 Task: Create path for Expance and place it on expence record page.
Action: Mouse moved to (616, 47)
Screenshot: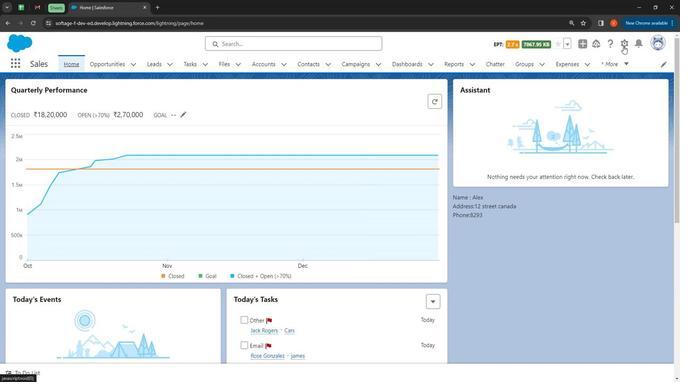 
Action: Mouse pressed left at (616, 47)
Screenshot: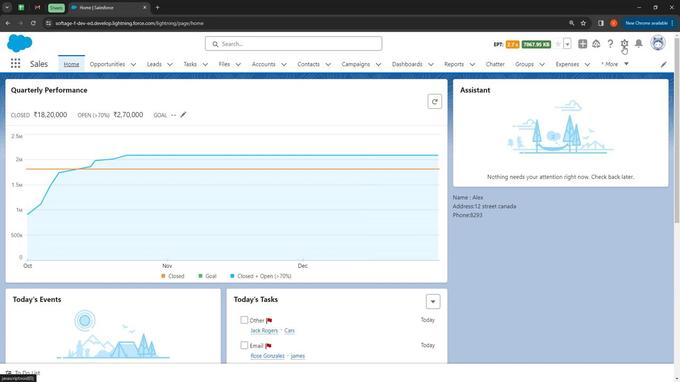 
Action: Mouse moved to (598, 72)
Screenshot: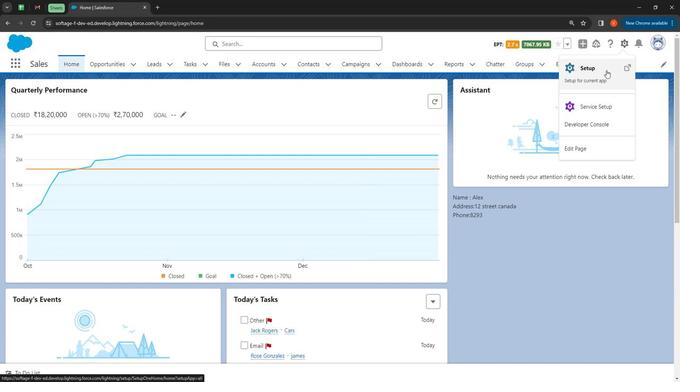 
Action: Mouse pressed left at (598, 72)
Screenshot: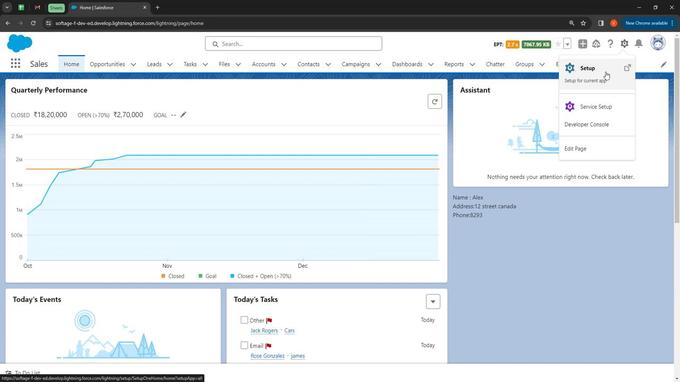 
Action: Mouse moved to (38, 89)
Screenshot: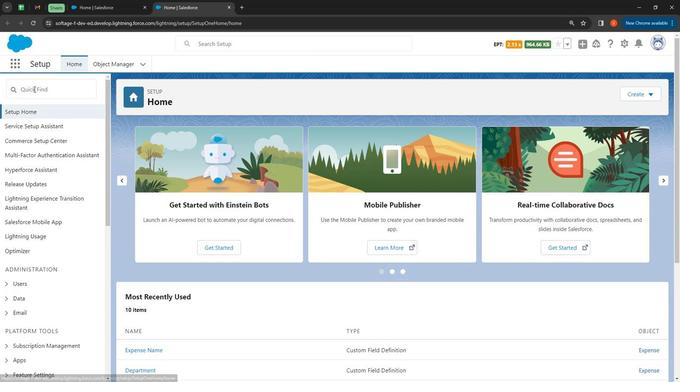 
Action: Mouse pressed left at (38, 89)
Screenshot: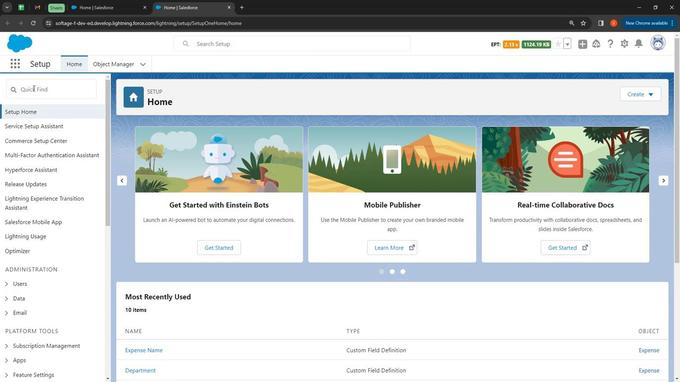 
Action: Mouse moved to (86, 111)
Screenshot: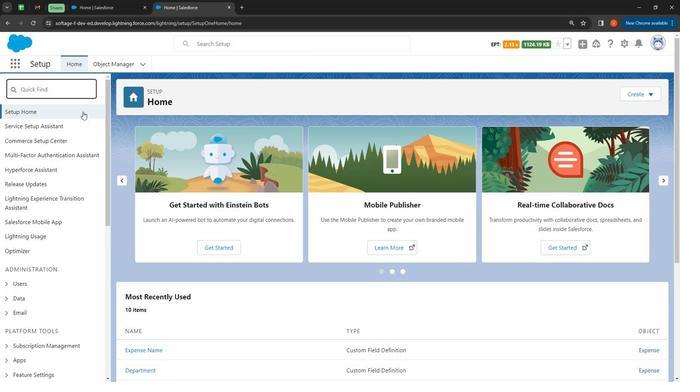 
Action: Key pressed path
Screenshot: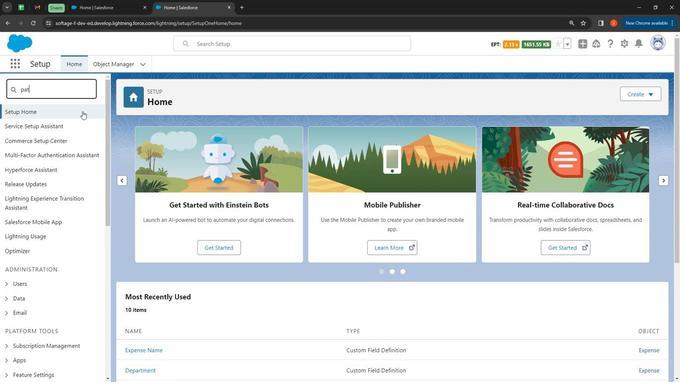 
Action: Mouse moved to (53, 127)
Screenshot: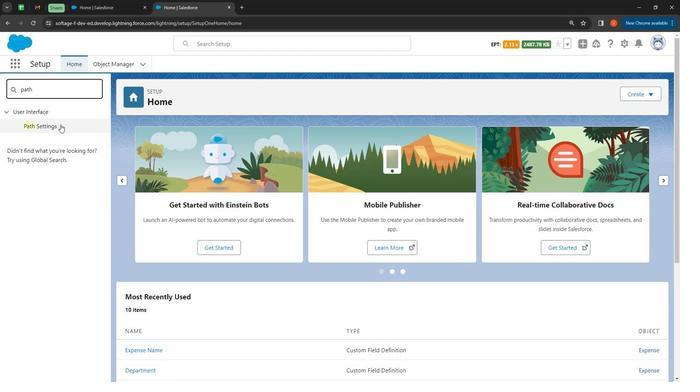 
Action: Mouse pressed left at (53, 127)
Screenshot: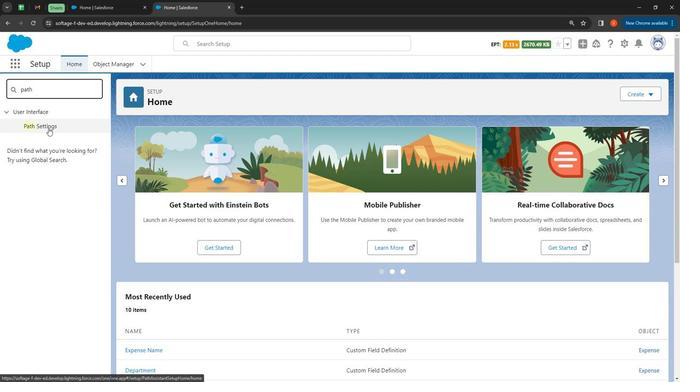 
Action: Mouse moved to (371, 283)
Screenshot: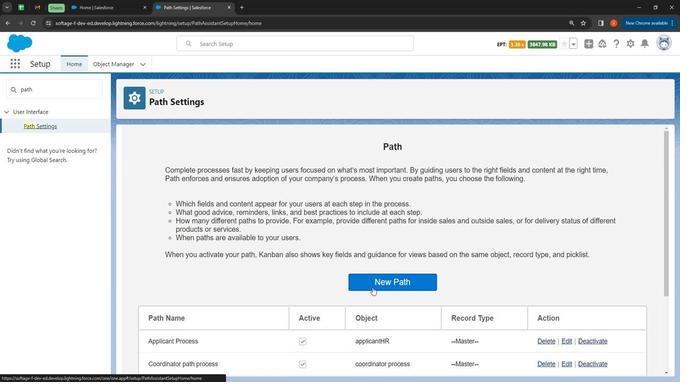 
Action: Mouse pressed left at (371, 283)
Screenshot: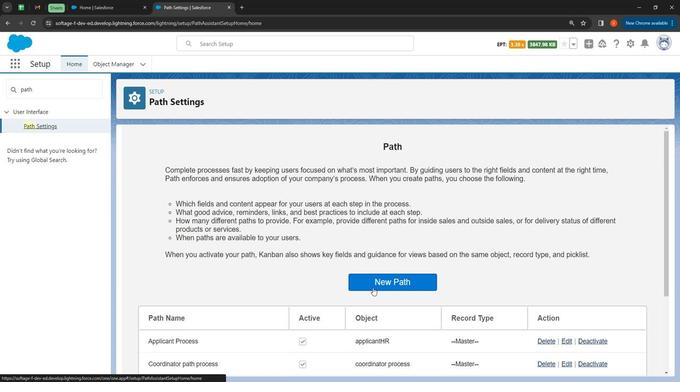 
Action: Mouse moved to (334, 145)
Screenshot: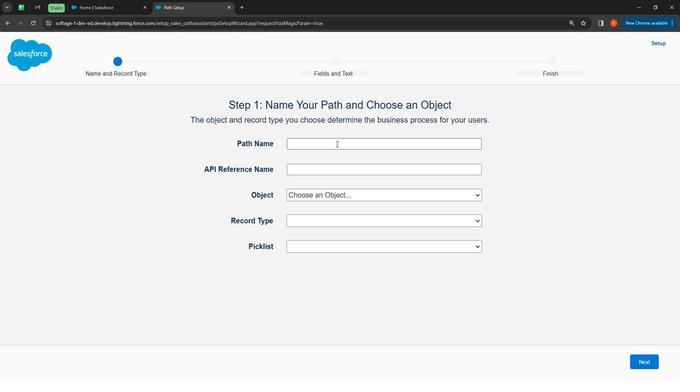 
Action: Mouse pressed left at (334, 145)
Screenshot: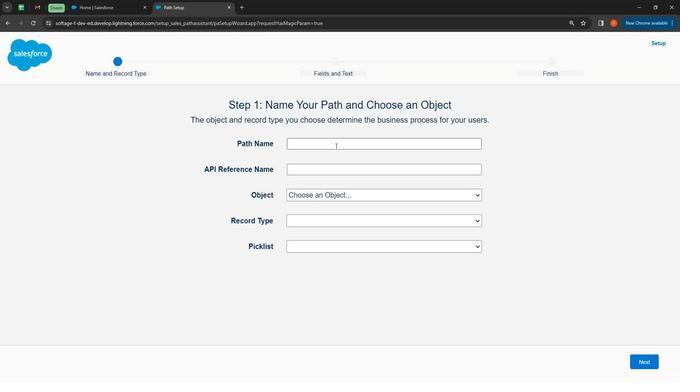 
Action: Mouse moved to (300, 1)
Screenshot: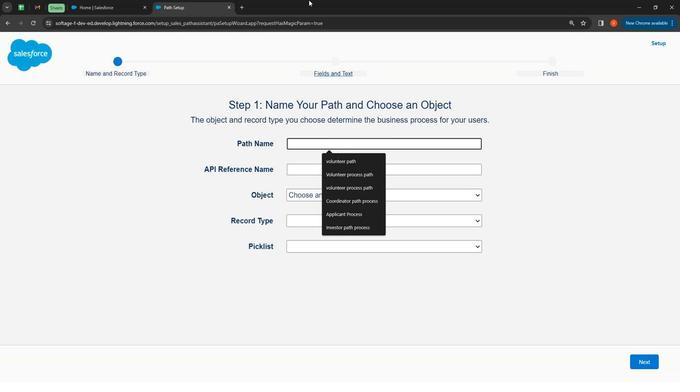 
Action: Key pressed <Key.shift>
Screenshot: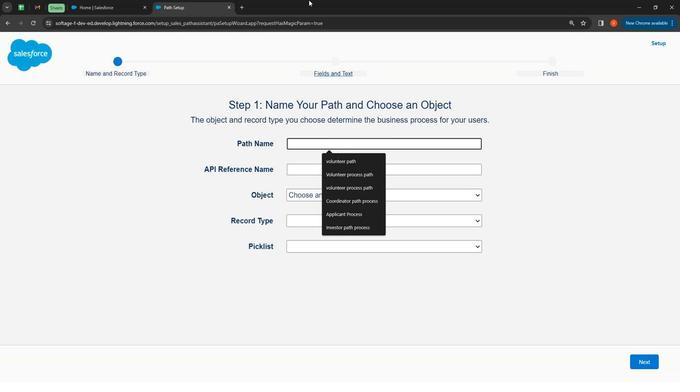 
Action: Mouse moved to (299, 2)
Screenshot: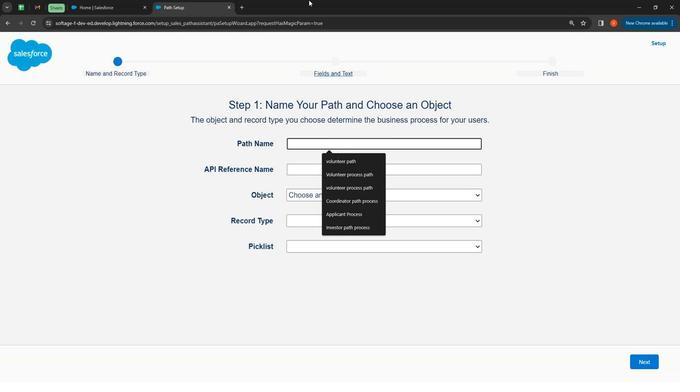 
Action: Key pressed <Key.shift><Key.shift><Key.shift><Key.shift><Key.shift><Key.shift><Key.shift>P
Screenshot: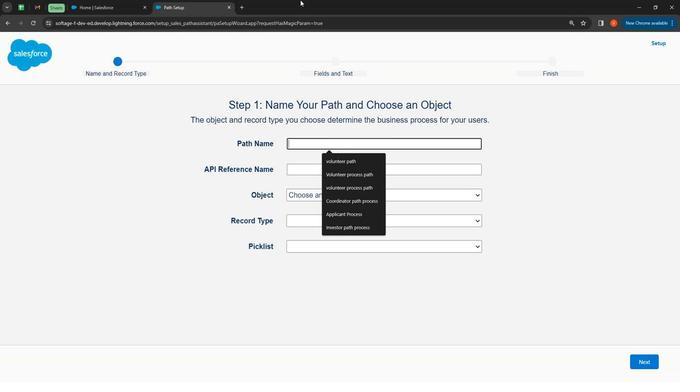 
Action: Mouse moved to (299, 3)
Screenshot: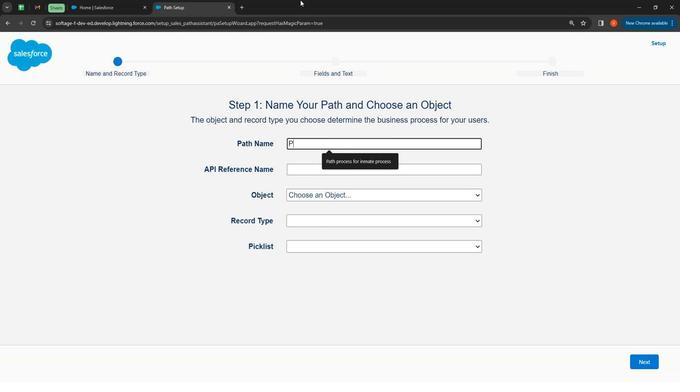 
Action: Key pressed ath<Key.space>for<Key.space><Key.shift><Key.shift><Key.shift><Key.shift><Key.shift><Key.shift><Key.shift><Key.shift><Key.shift><Key.shift><Key.shift><Key.shift><Key.shift><Key.shift>I<Key.backspace><Key.shift>Expense<Key.space>
Screenshot: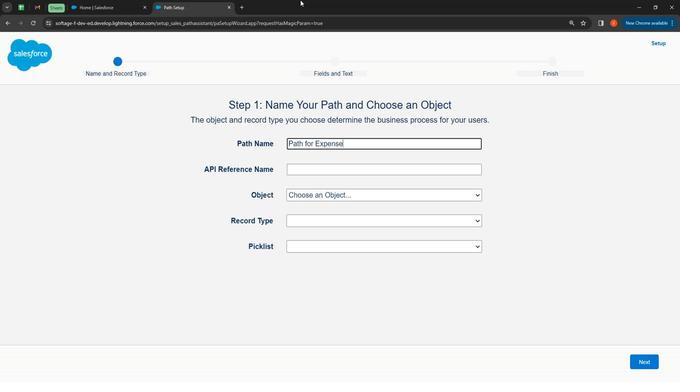 
Action: Mouse moved to (321, 168)
Screenshot: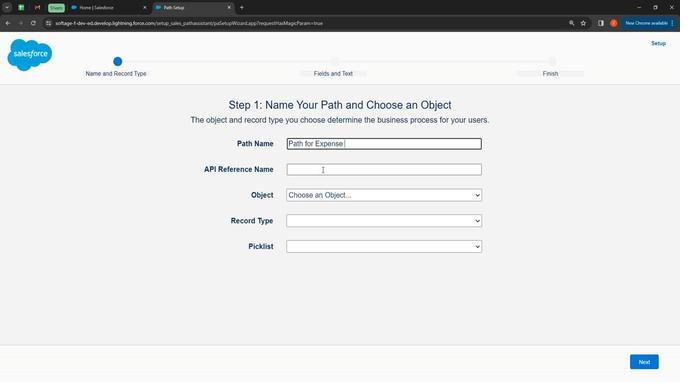 
Action: Mouse pressed left at (321, 168)
Screenshot: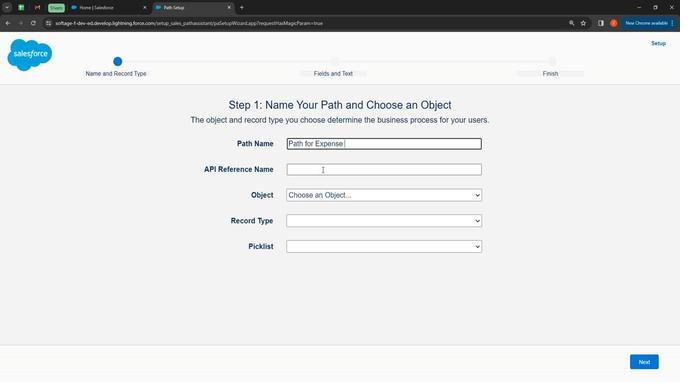 
Action: Mouse moved to (321, 164)
Screenshot: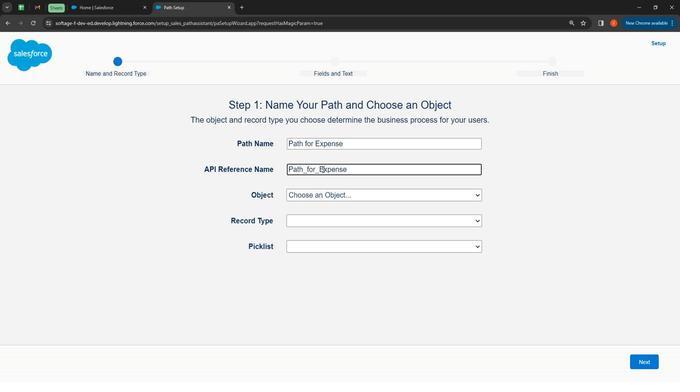 
Action: Key pressed <Key.shift>
Screenshot: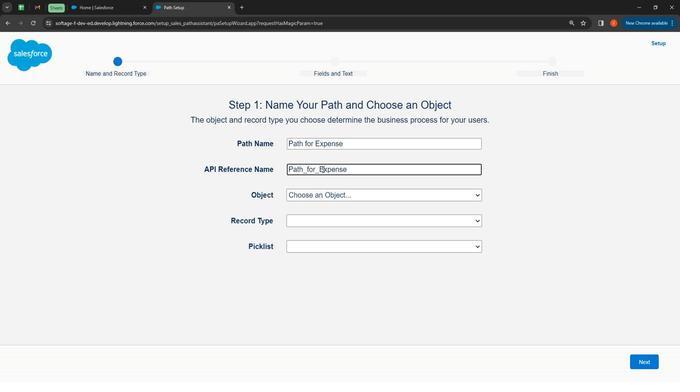 
Action: Mouse moved to (296, 140)
Screenshot: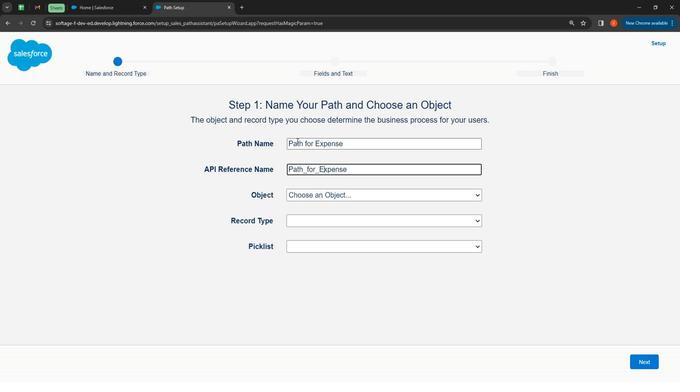 
Action: Key pressed <Key.shift><Key.shift><Key.shift>
Screenshot: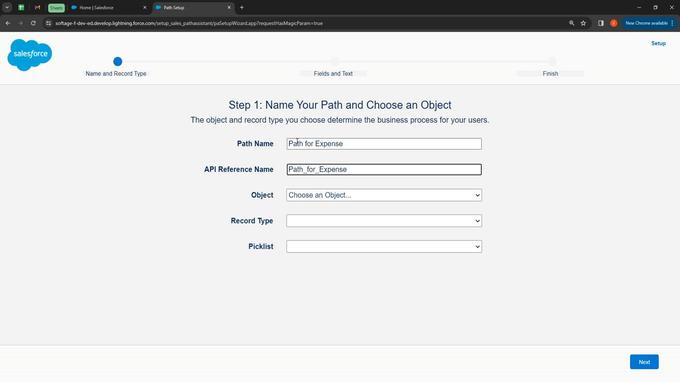 
Action: Mouse moved to (332, 187)
Screenshot: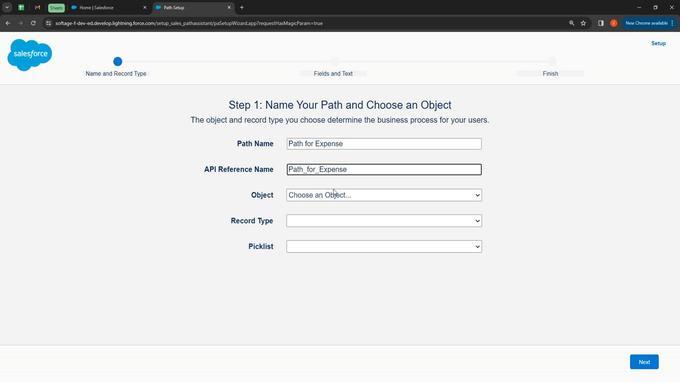 
Action: Mouse pressed left at (332, 187)
Screenshot: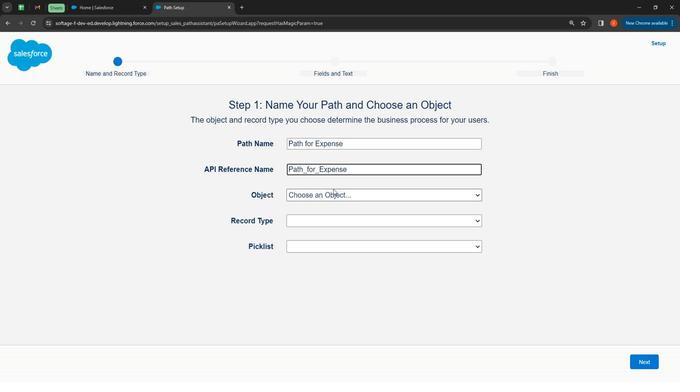 
Action: Mouse moved to (349, 94)
Screenshot: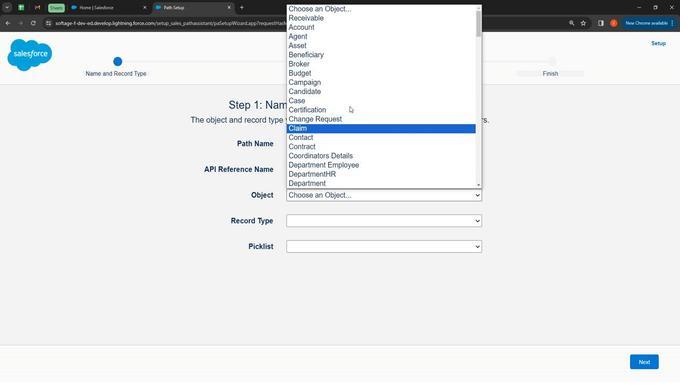 
Action: Key pressed eeeee
Screenshot: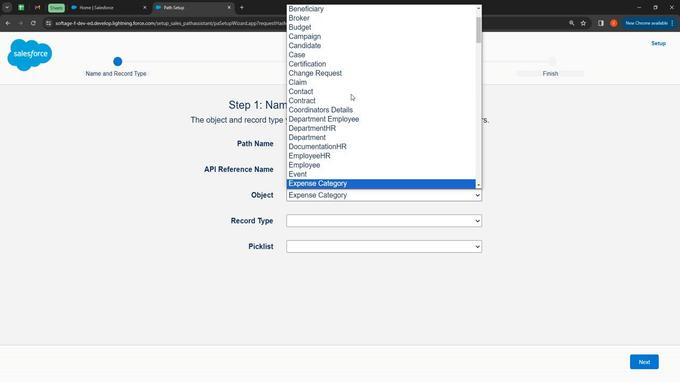 
Action: Mouse moved to (349, 94)
Screenshot: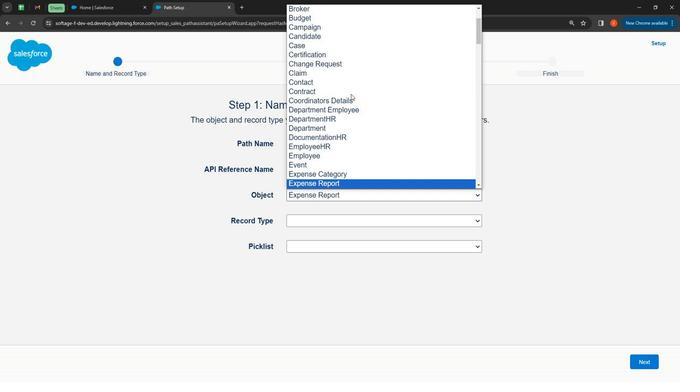 
Action: Key pressed eeeeeeee
Screenshot: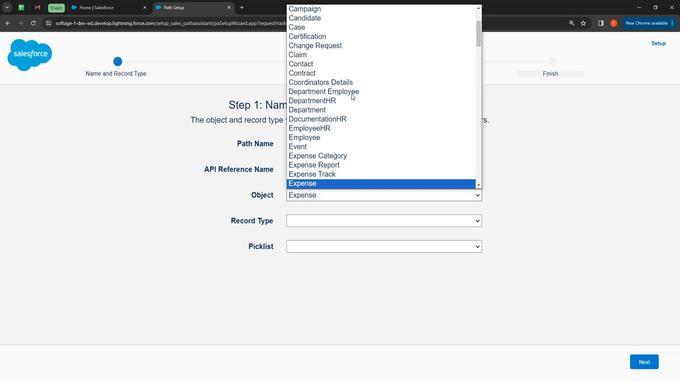 
Action: Mouse moved to (475, 43)
Screenshot: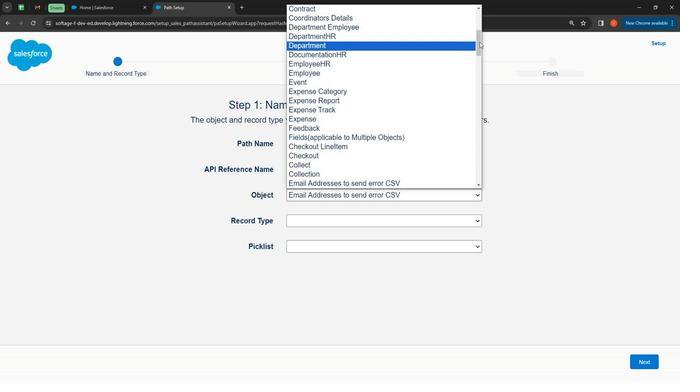
Action: Mouse pressed left at (475, 43)
Screenshot: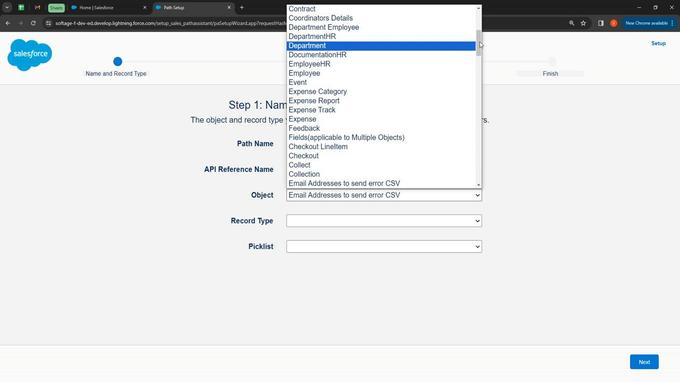 
Action: Mouse moved to (342, 113)
Screenshot: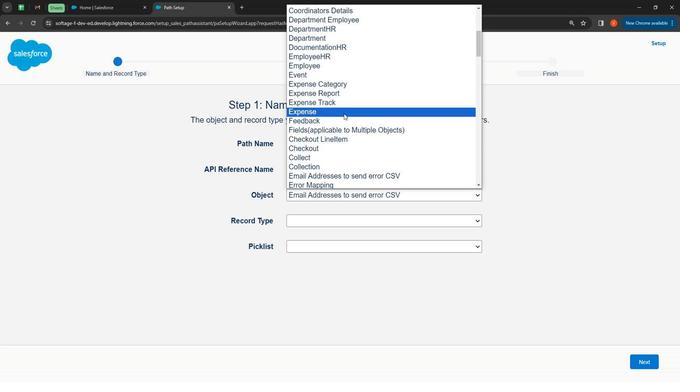 
Action: Mouse pressed left at (342, 113)
Screenshot: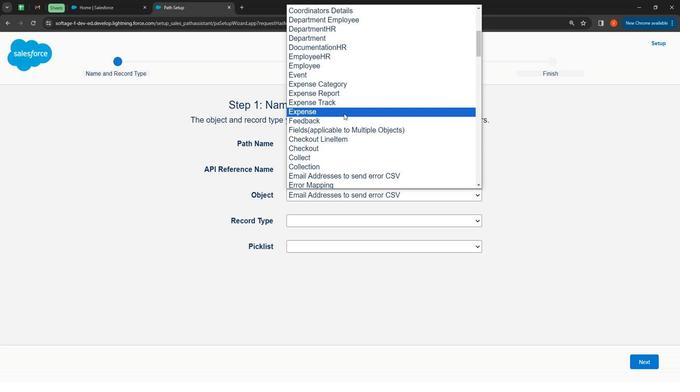 
Action: Mouse moved to (315, 217)
Screenshot: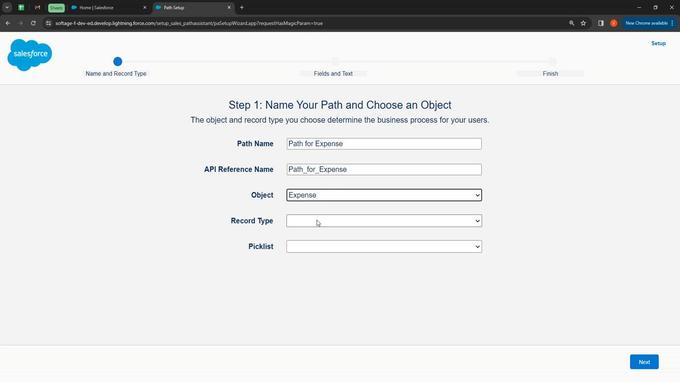 
Action: Mouse pressed left at (315, 217)
Screenshot: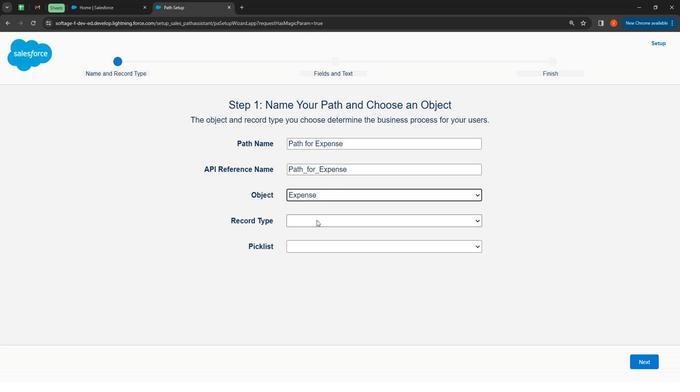
Action: Mouse moved to (319, 241)
Screenshot: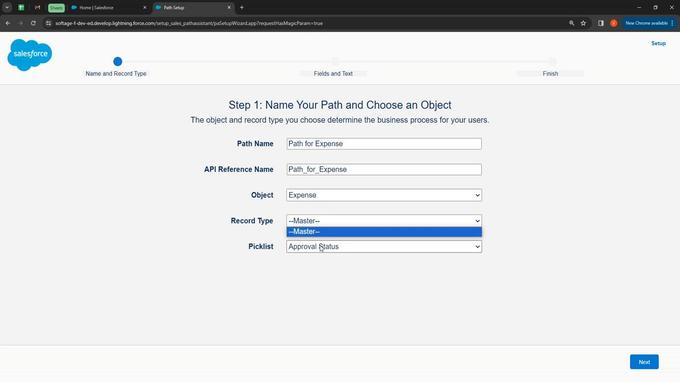 
Action: Mouse pressed left at (319, 241)
Screenshot: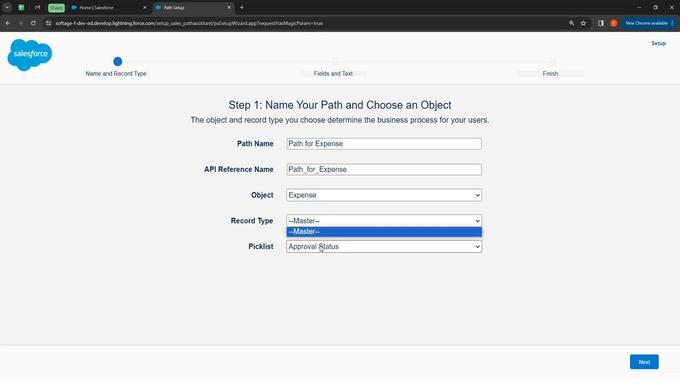 
Action: Mouse moved to (334, 252)
Screenshot: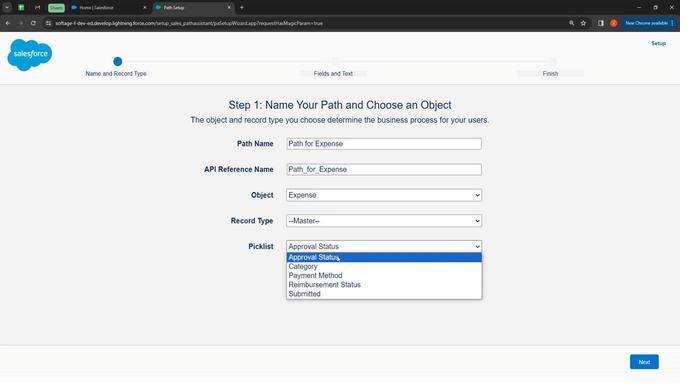 
Action: Mouse pressed left at (334, 252)
Screenshot: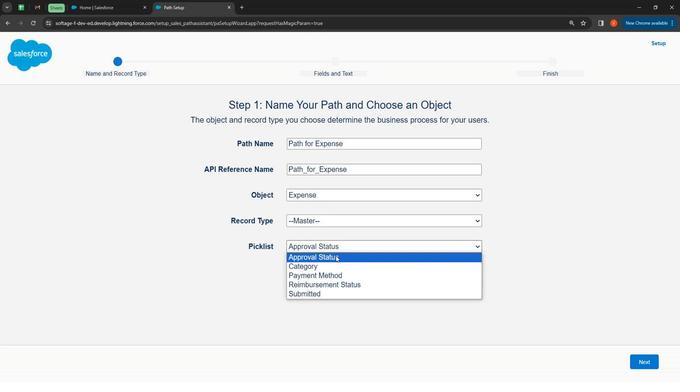 
Action: Mouse moved to (642, 355)
Screenshot: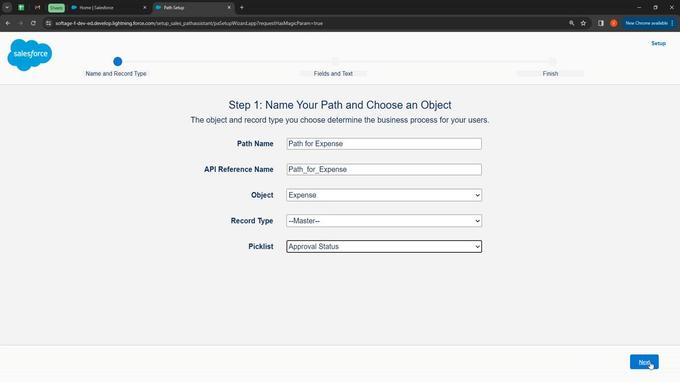 
Action: Mouse pressed left at (642, 355)
Screenshot: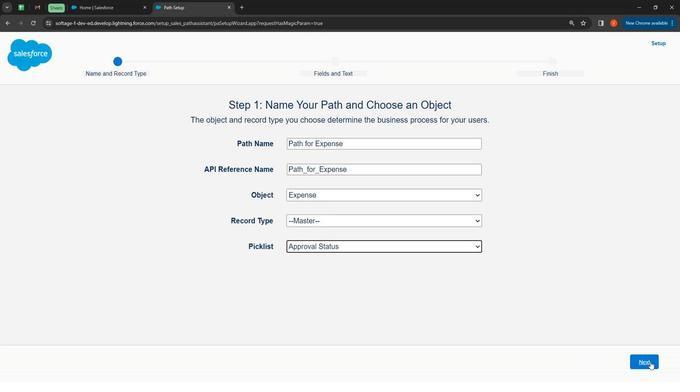 
Action: Mouse moved to (345, 231)
Screenshot: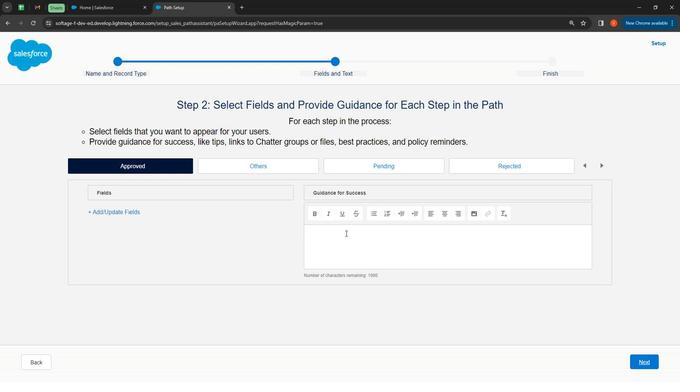 
Action: Mouse pressed left at (345, 231)
Screenshot: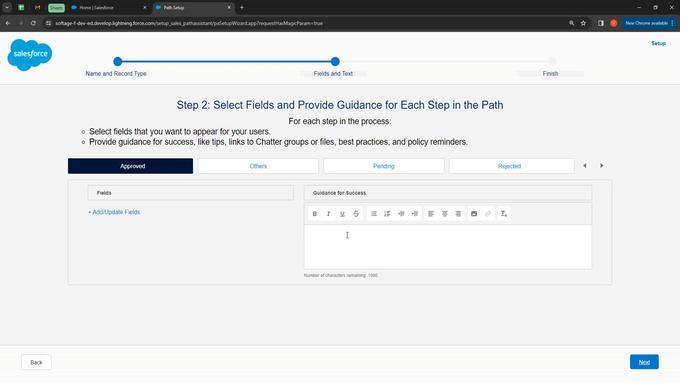 
Action: Mouse moved to (352, 219)
Screenshot: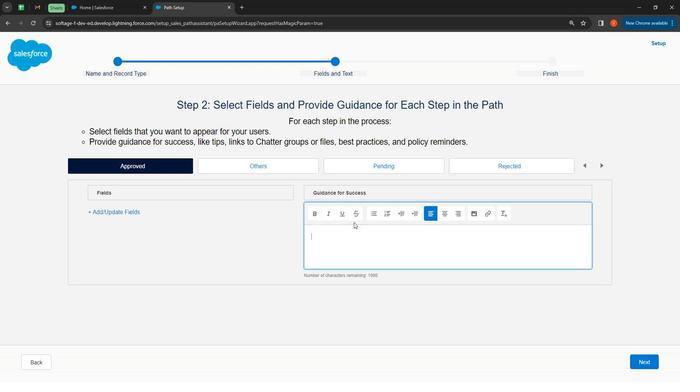 
Action: Key pressed <Key.shift>
Screenshot: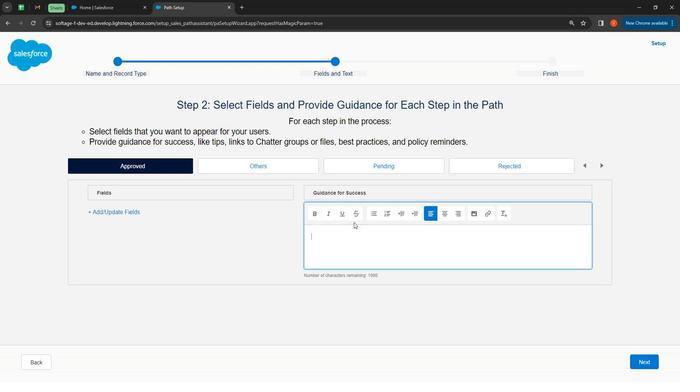 
Action: Mouse moved to (285, 92)
Screenshot: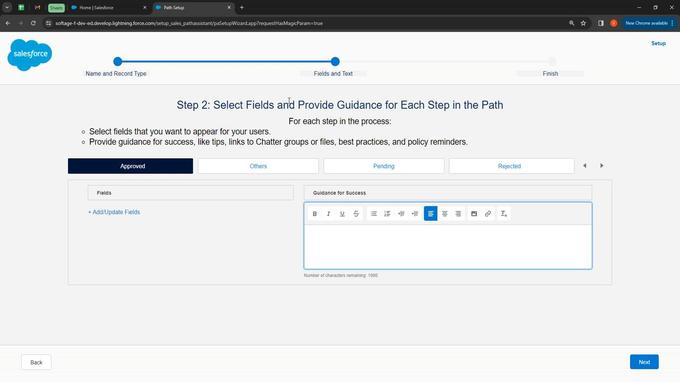 
Action: Key pressed <Key.shift><Key.shift><Key.shift><Key.shift><Key.shift><Key.shift><Key.shift><Key.shift><Key.shift><Key.shift><Key.shift><Key.shift><Key.shift><Key.shift><Key.shift>Approved<Key.space><Key.shift>Define<Key.space>weather<Key.space>your
Screenshot: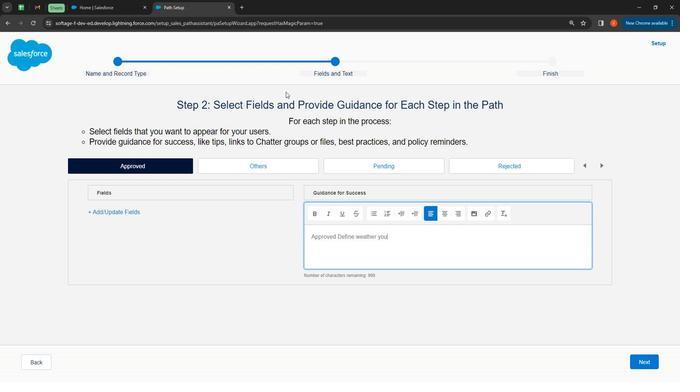 
Action: Mouse moved to (285, 92)
Screenshot: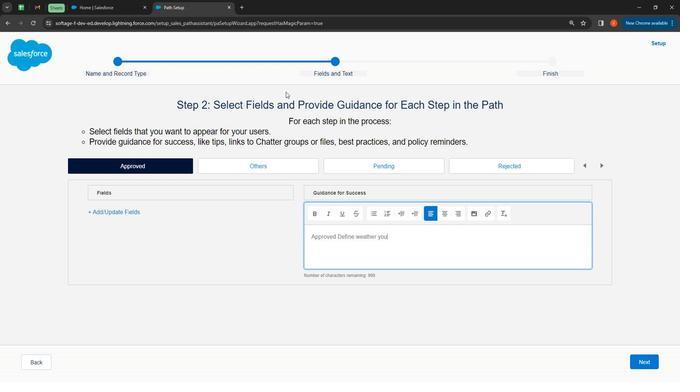 
Action: Key pressed <Key.space><Key.shift><Key.shift><Key.shift><Key.shift><Key.shift><Key.shift><Key.shift><Key.shift><Key.shift><Key.shift><Key.shift><Key.shift><Key.shift><Key.shift><Key.shift><Key.shift><Key.shift><Key.shift><Key.shift>Expanse<Key.space>is<Key.space><Key.shift>Approved<Key.space>or<Key.space>not
Screenshot: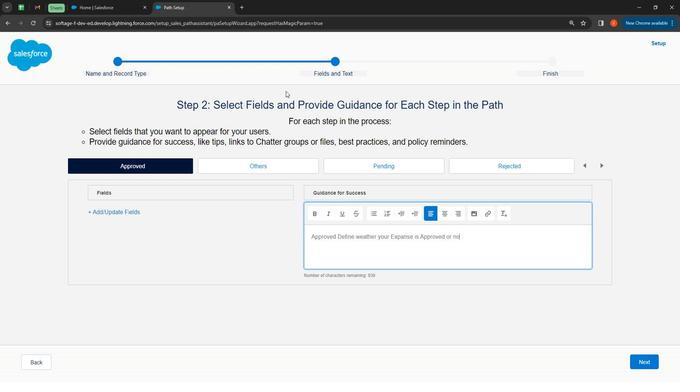 
Action: Mouse moved to (469, 235)
Screenshot: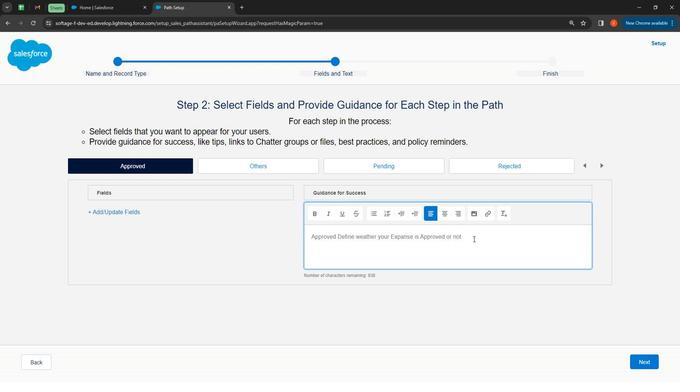 
Action: Mouse pressed left at (469, 235)
Screenshot: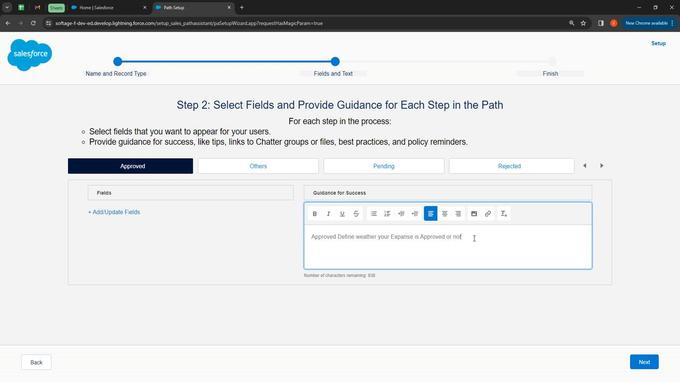 
Action: Mouse moved to (328, 210)
Screenshot: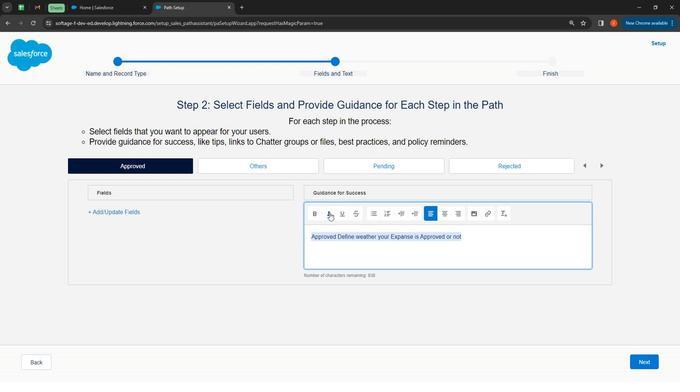 
Action: Mouse pressed left at (328, 210)
Screenshot: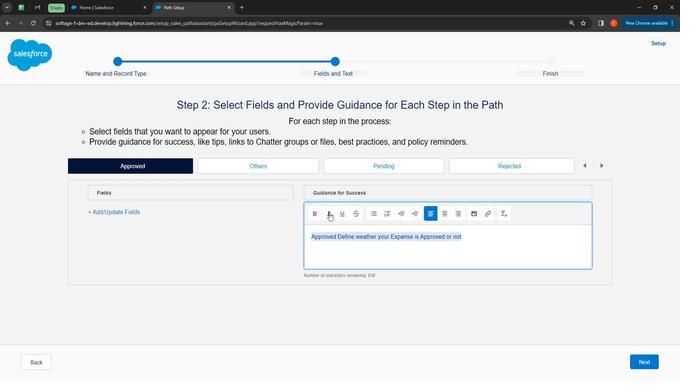 
Action: Mouse moved to (320, 211)
Screenshot: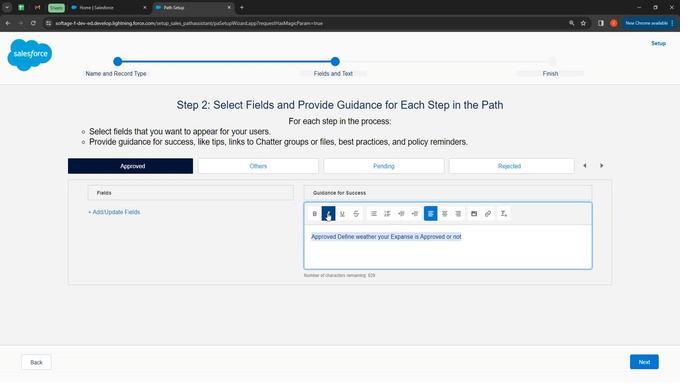 
Action: Mouse pressed left at (320, 211)
Screenshot: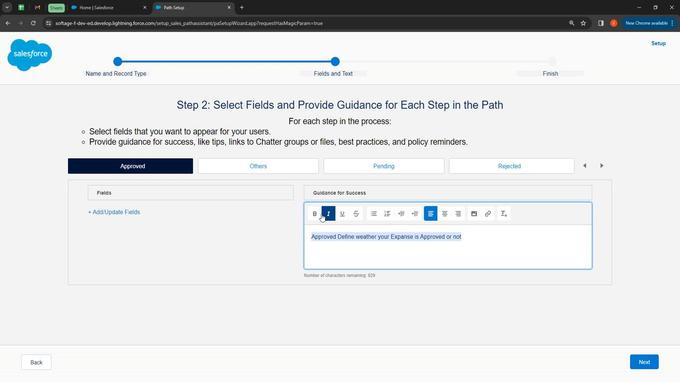 
Action: Mouse moved to (314, 210)
Screenshot: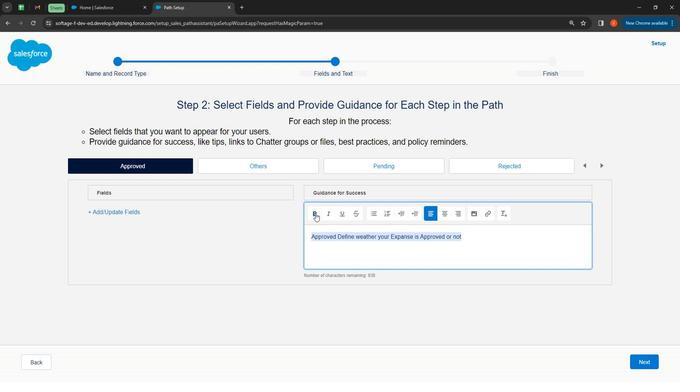 
Action: Mouse pressed left at (314, 210)
Screenshot: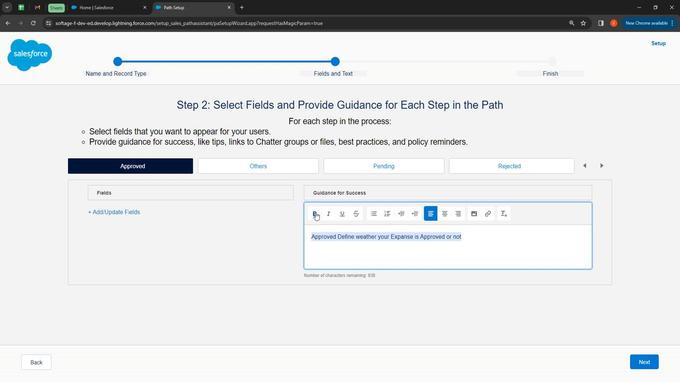 
Action: Mouse moved to (327, 211)
Screenshot: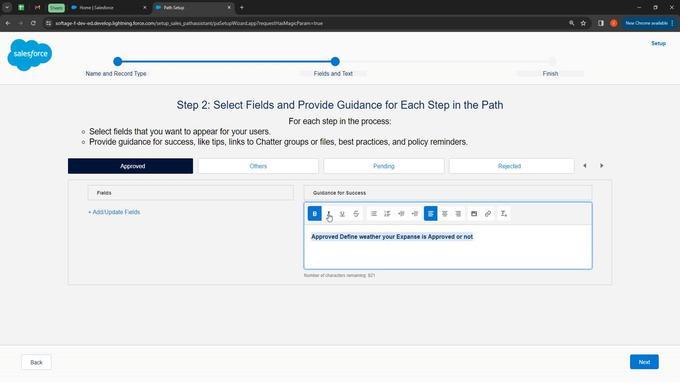 
Action: Mouse pressed left at (327, 211)
Screenshot: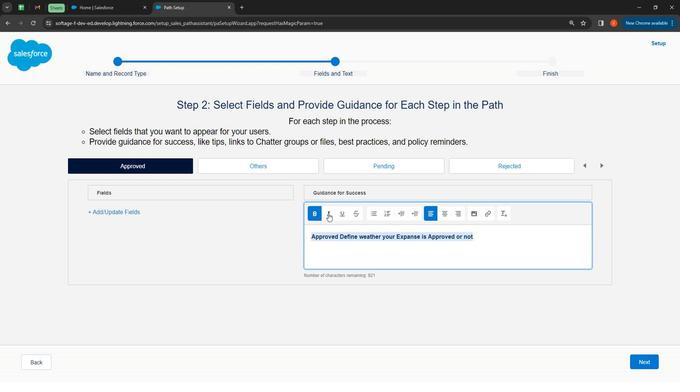 
Action: Mouse moved to (345, 246)
Screenshot: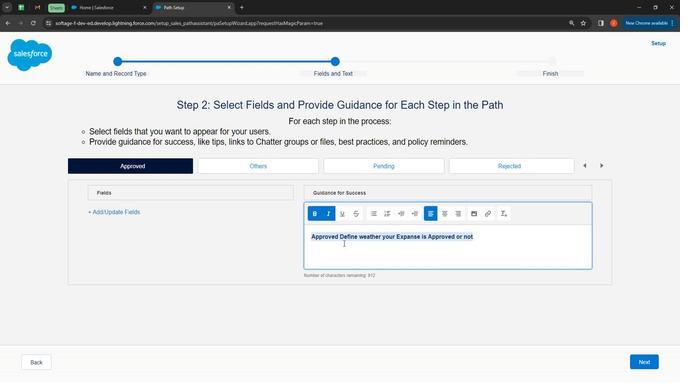 
Action: Mouse pressed left at (345, 246)
Screenshot: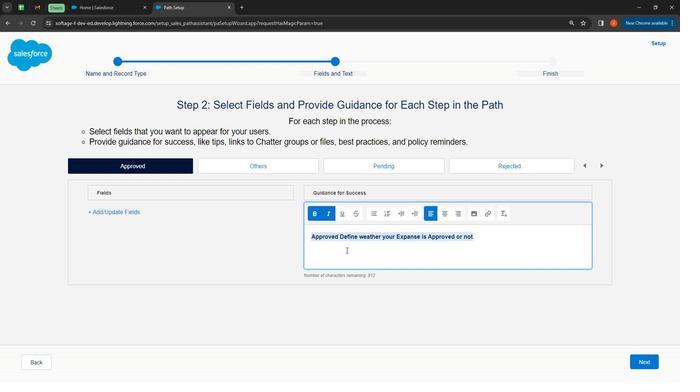 
Action: Mouse moved to (453, 233)
Screenshot: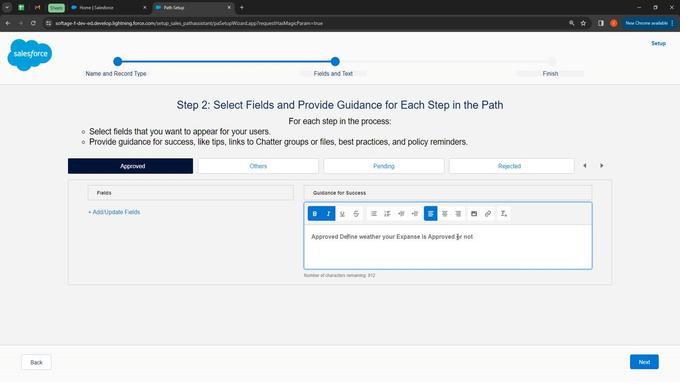 
Action: Mouse pressed left at (453, 233)
Screenshot: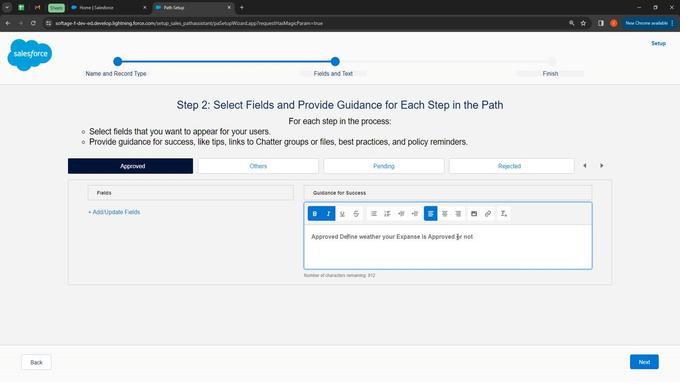 
Action: Mouse moved to (472, 230)
Screenshot: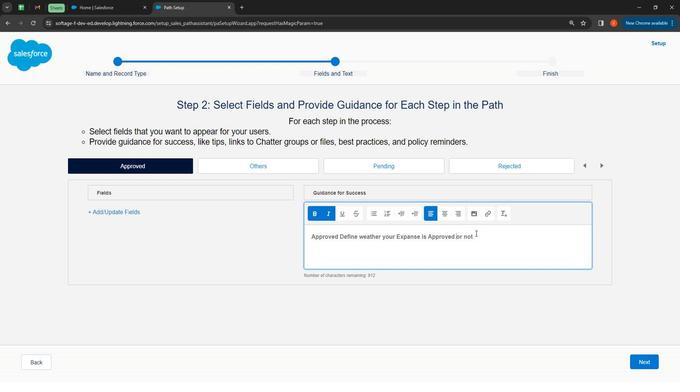 
Action: Mouse pressed left at (472, 230)
Screenshot: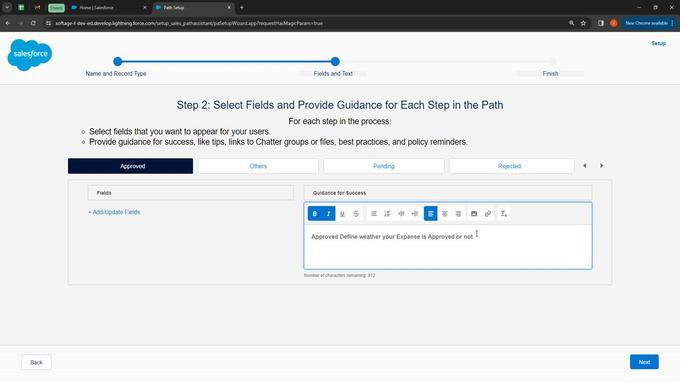 
Action: Mouse moved to (331, 212)
Screenshot: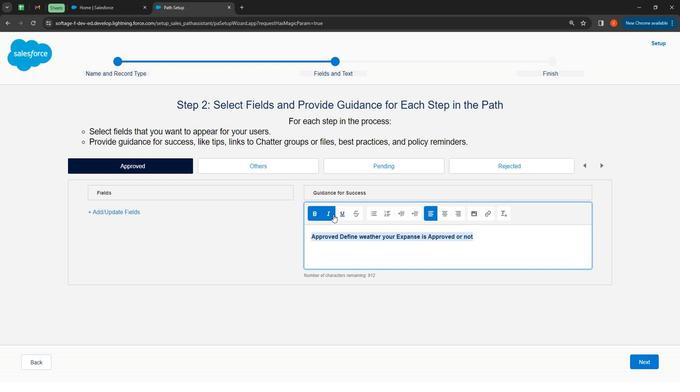 
Action: Mouse pressed left at (331, 212)
Screenshot: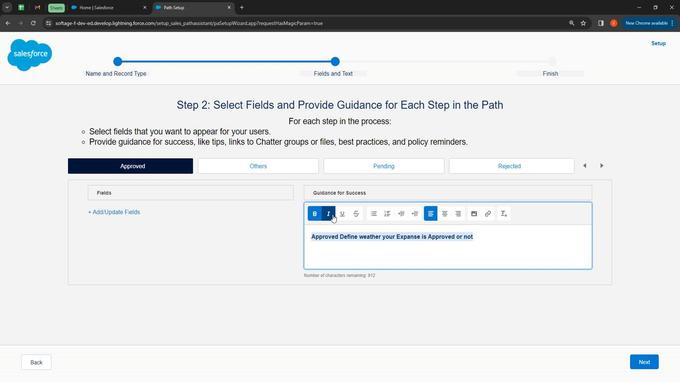 
Action: Mouse moved to (331, 210)
Screenshot: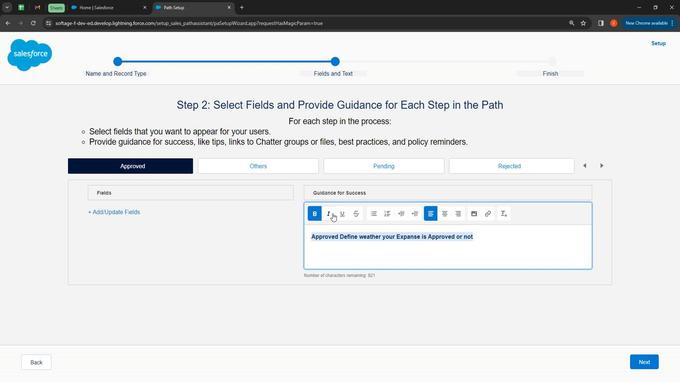 
Action: Mouse pressed left at (331, 210)
Screenshot: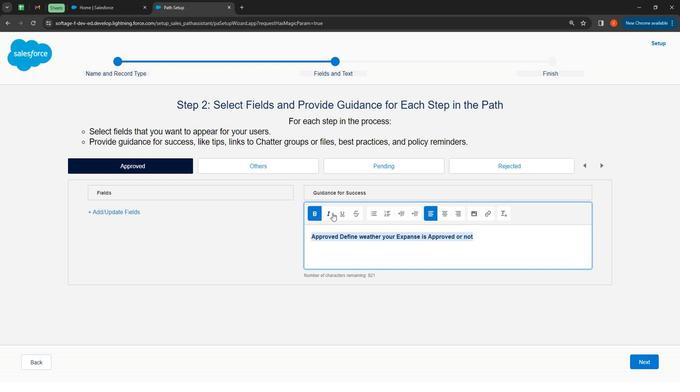 
Action: Mouse moved to (446, 251)
Screenshot: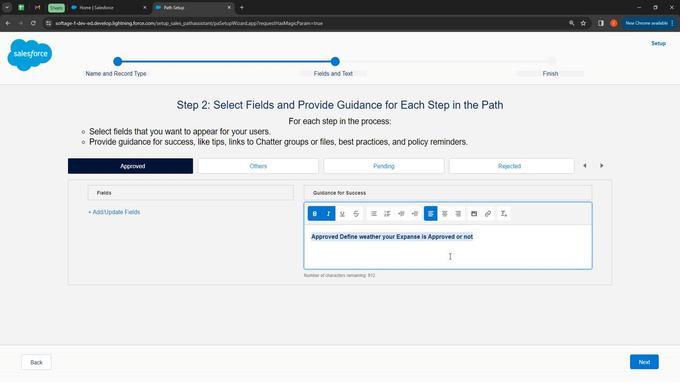 
Action: Mouse pressed left at (446, 251)
Screenshot: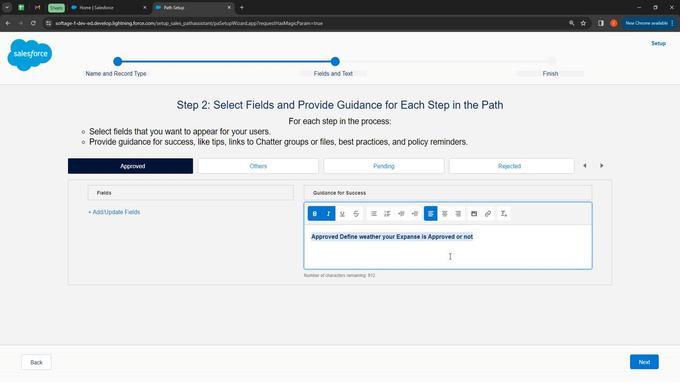 
Action: Mouse moved to (264, 168)
Screenshot: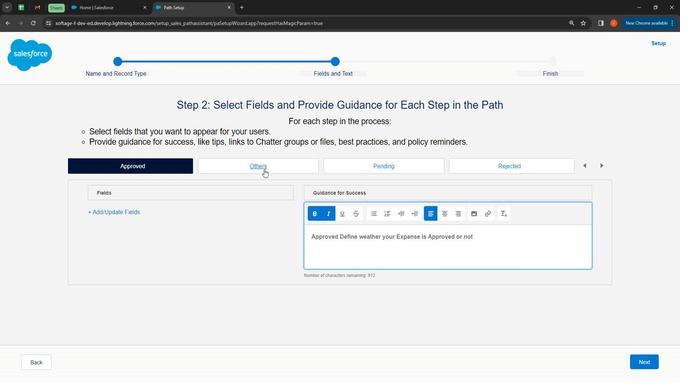 
Action: Mouse pressed left at (264, 168)
Screenshot: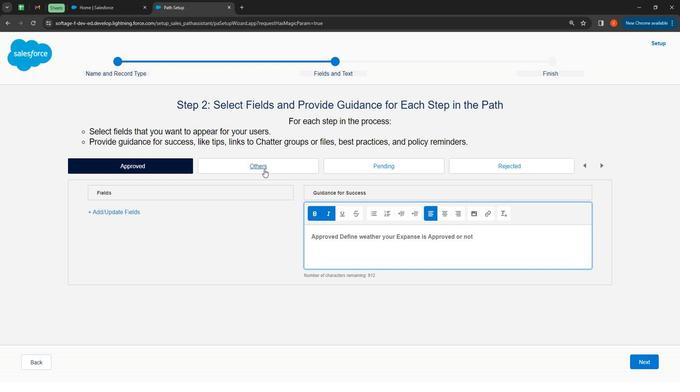
Action: Mouse moved to (381, 249)
Screenshot: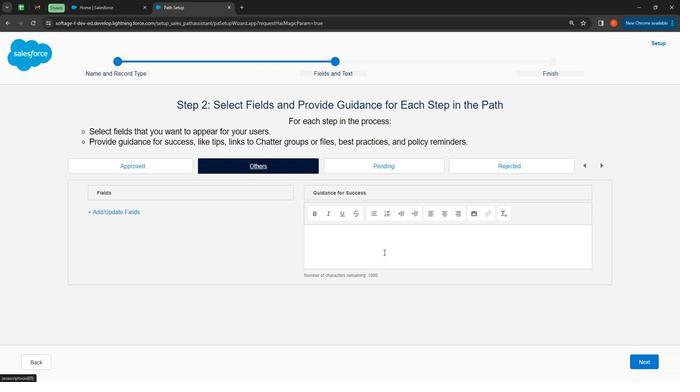 
Action: Mouse pressed left at (381, 249)
Screenshot: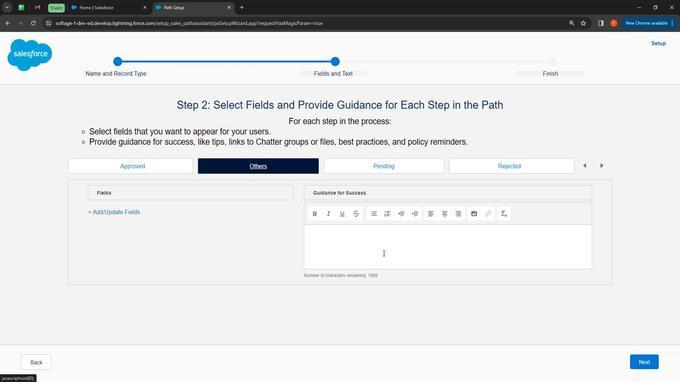 
Action: Mouse moved to (363, 218)
Screenshot: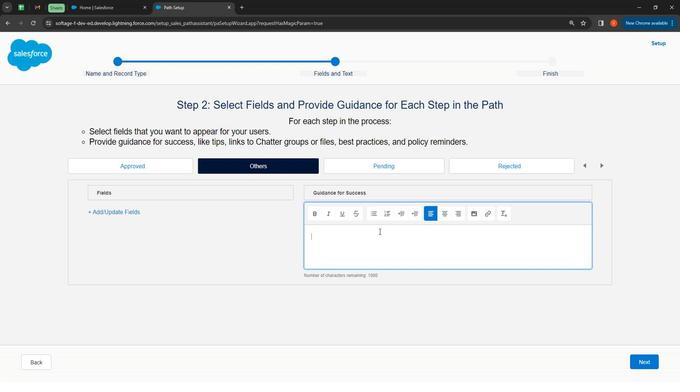 
Action: Key pressed <Key.shift>
Screenshot: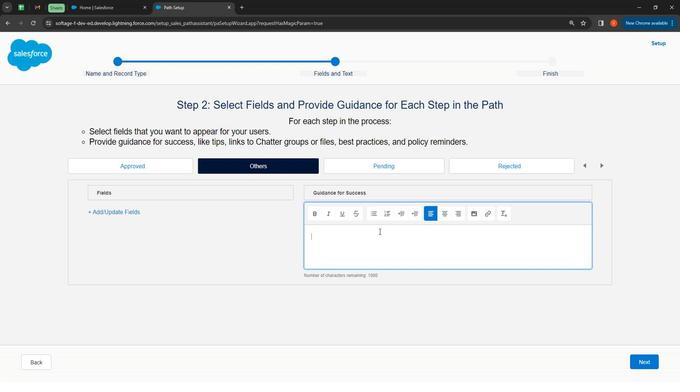 
Action: Mouse moved to (315, 154)
Screenshot: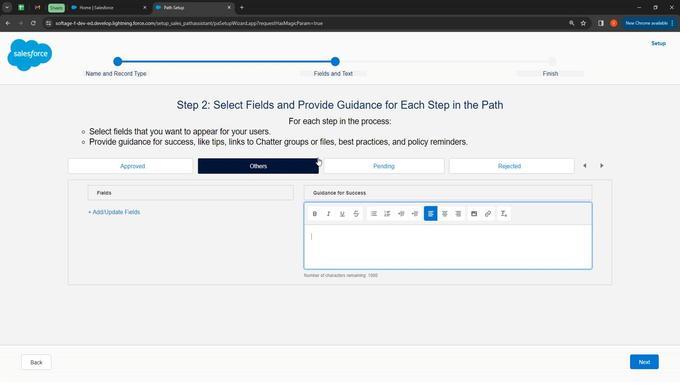 
Action: Key pressed <Key.shift><Key.shift><Key.shift><Key.shift><Key.shift><Key.shift><Key.shift><Key.shift><Key.shift><Key.shift>Others<Key.space>explain<Key.space><Key.shift><Key.shift><Key.shift><Key.shift><Key.shift><Key.shift><Key.shift><Key.shift><Key.shift><Key.shift><Key.shift><Key.shift><Key.shift><Key.shift><Key.shift><Key.shift><Key.shift><Key.shift><Key.shift><Key.shift><Key.shift><Key.shift><Key.shift><Key.shift><Key.shift><Key.shift><Key.shift><Key.shift><Key.shift><Key.shift><Key.shift><Key.shift><Key.shift><Key.shift><Key.shift><Key.shift>If<Key.space>your<Key.space>procee<Key.backspace>ss<Key.space>do<Key.space>not<Key.space>match<Key.space>with<Key.space>any<Key.space>path
Screenshot: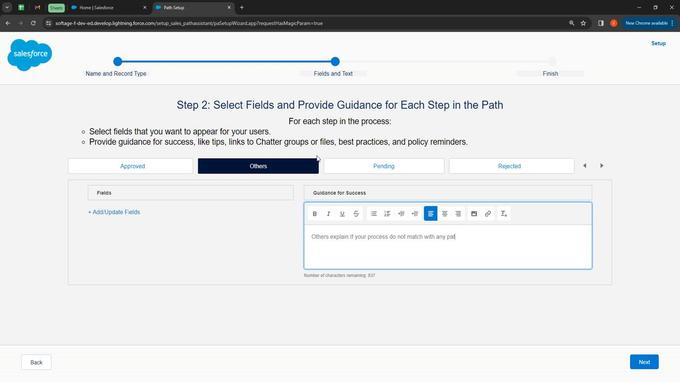 
Action: Mouse moved to (577, 162)
Screenshot: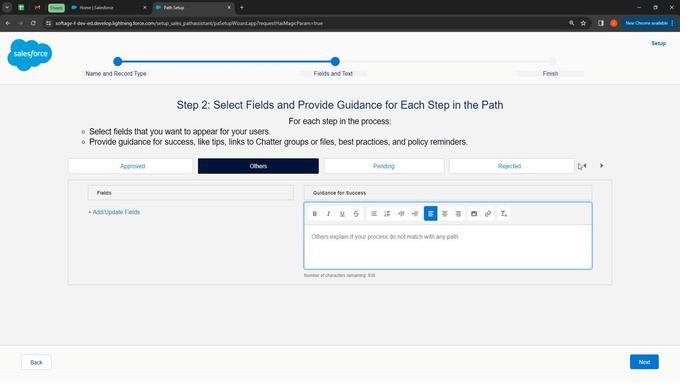 
Action: Mouse pressed left at (577, 162)
Screenshot: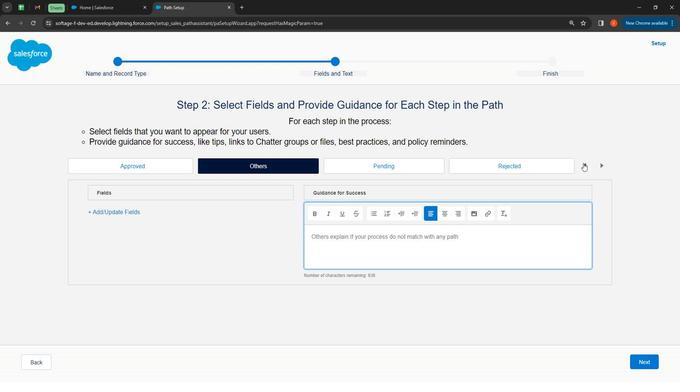 
Action: Mouse moved to (596, 163)
Screenshot: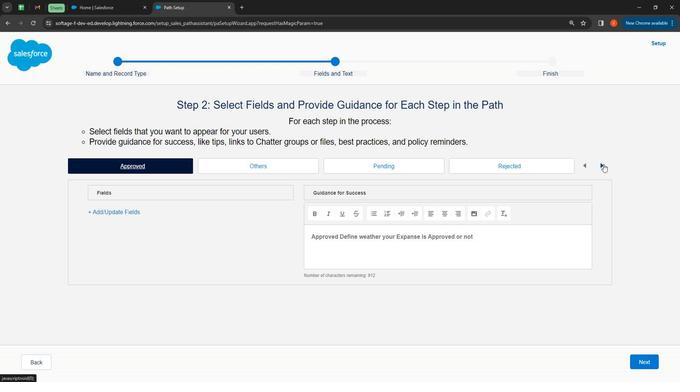 
Action: Mouse pressed left at (596, 163)
Screenshot: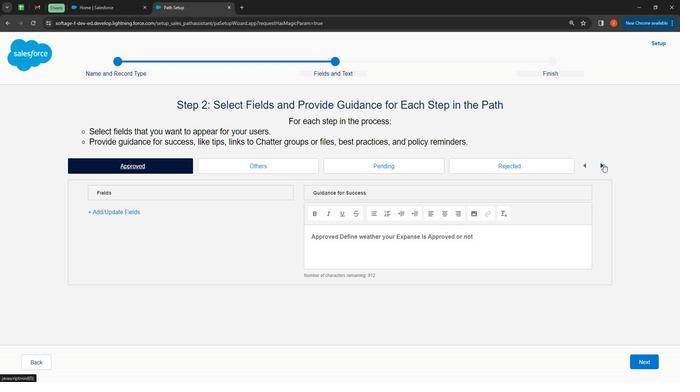 
Action: Mouse moved to (595, 161)
Screenshot: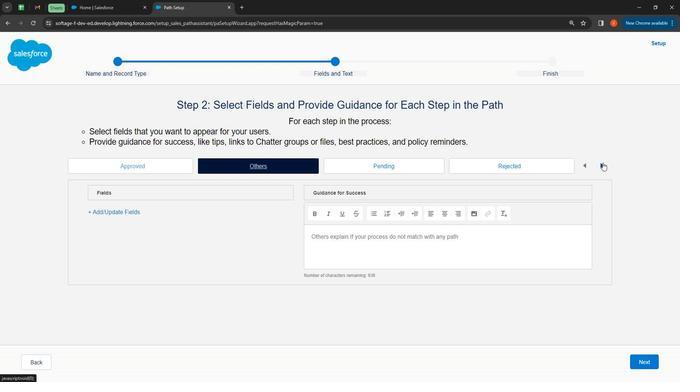
Action: Mouse pressed left at (595, 161)
Screenshot: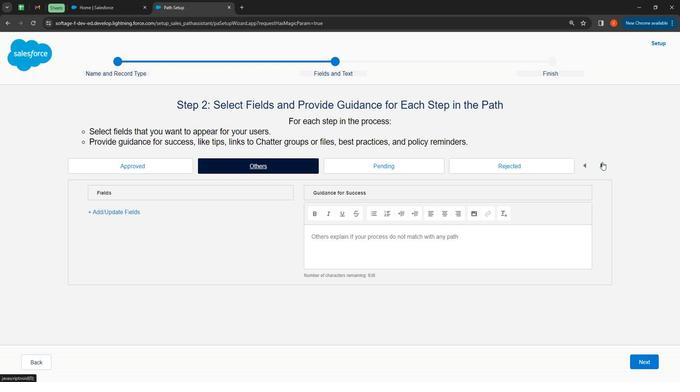 
Action: Mouse moved to (370, 240)
Screenshot: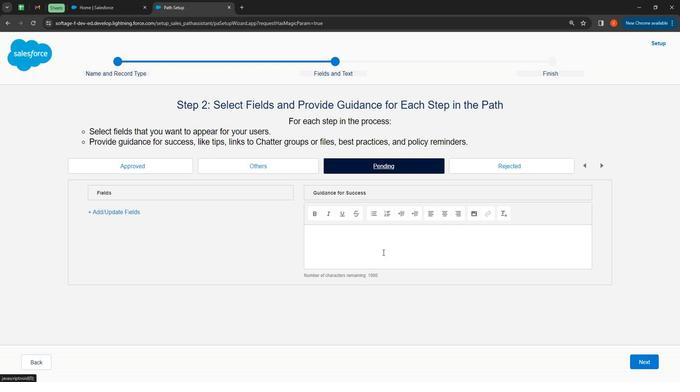 
Action: Mouse pressed left at (370, 240)
Screenshot: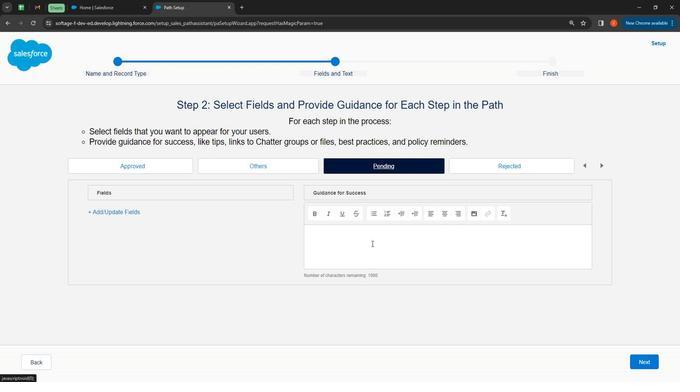 
Action: Mouse moved to (366, 237)
Screenshot: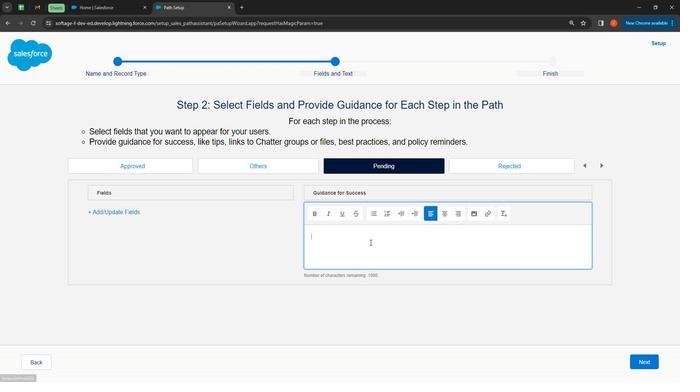 
Action: Key pressed <Key.shift>
Screenshot: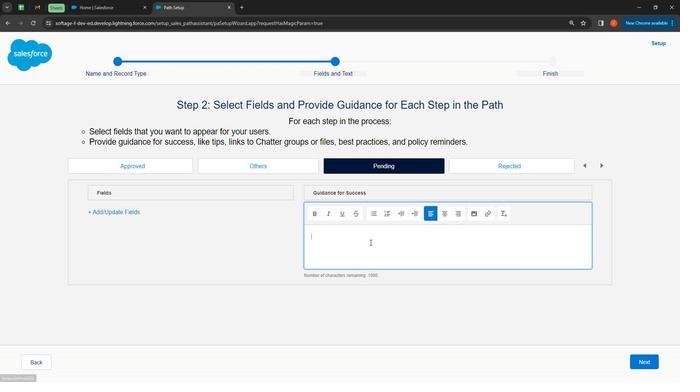 
Action: Mouse moved to (352, 213)
Screenshot: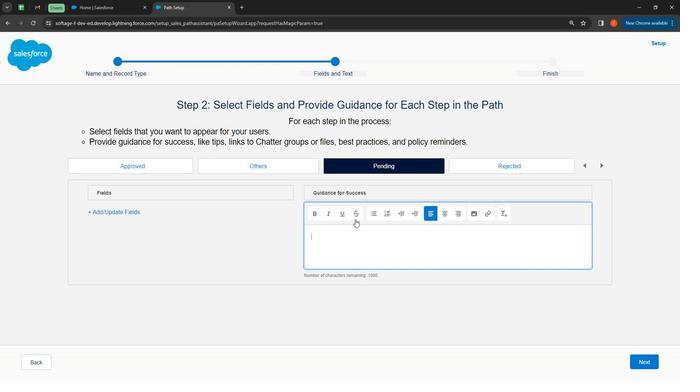 
Action: Key pressed <Key.shift><Key.shift><Key.shift><Key.shift><Key.shift><Key.shift><Key.shift><Key.shift><Key.shift><Key.shift><Key.shift><Key.shift><Key.shift><Key.shift><Key.shift><Key.shift><Key.shift><Key.shift>Pending<Key.space>define<Key.space>your<Key.space><Key.shift>Process<Key.space>is<Key.space>in<Key.space>pending<Key.space><Key.shift>State
Screenshot: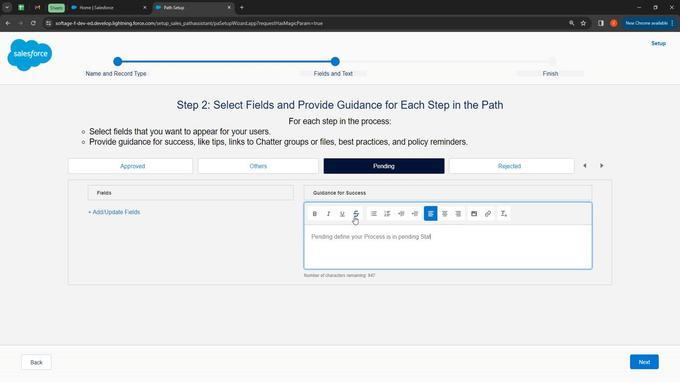 
Action: Mouse moved to (465, 246)
Screenshot: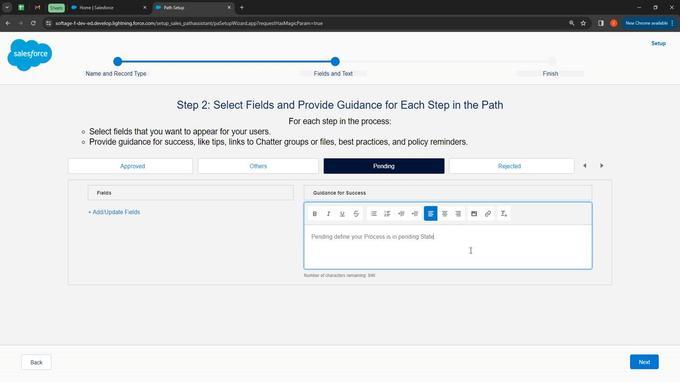 
Action: Mouse pressed left at (465, 246)
Screenshot: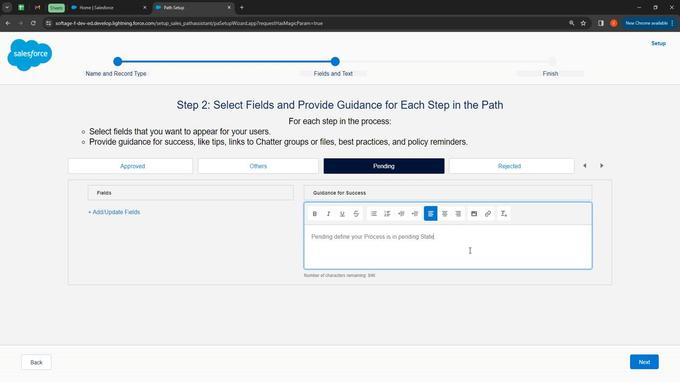 
Action: Mouse moved to (325, 214)
Screenshot: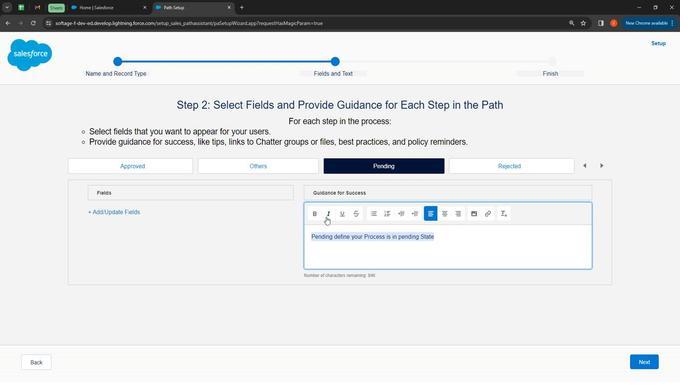 
Action: Mouse pressed left at (325, 214)
Screenshot: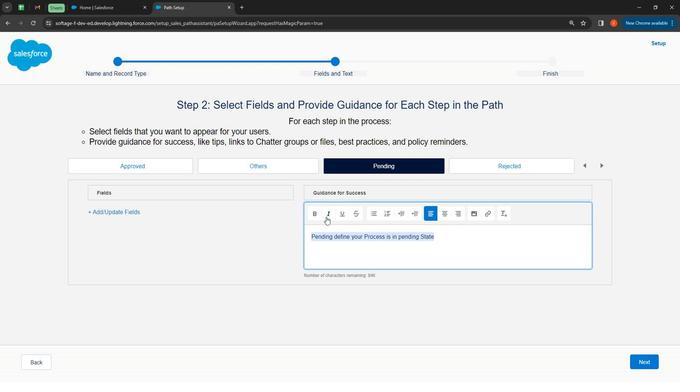 
Action: Mouse moved to (319, 211)
Screenshot: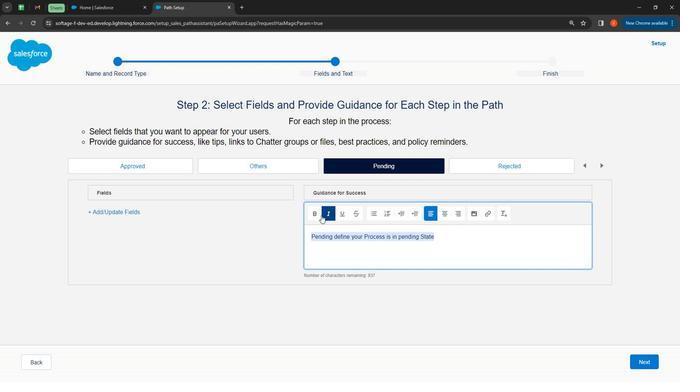 
Action: Mouse pressed left at (319, 211)
Screenshot: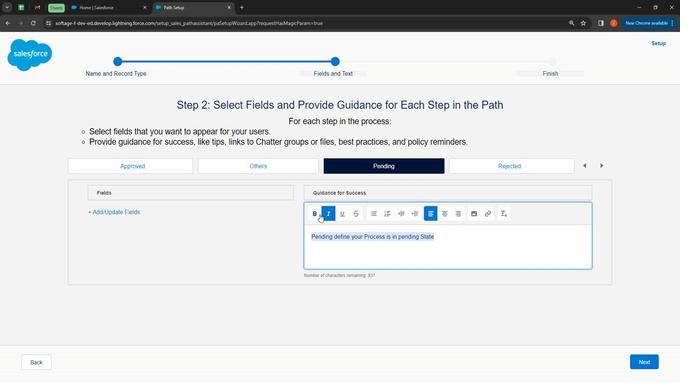 
Action: Mouse moved to (259, 162)
Screenshot: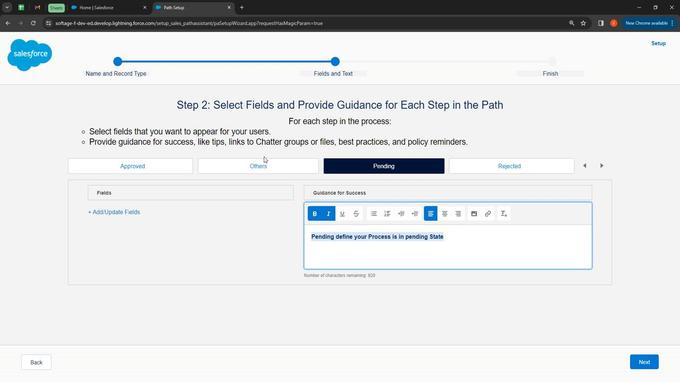 
Action: Mouse pressed left at (259, 162)
Screenshot: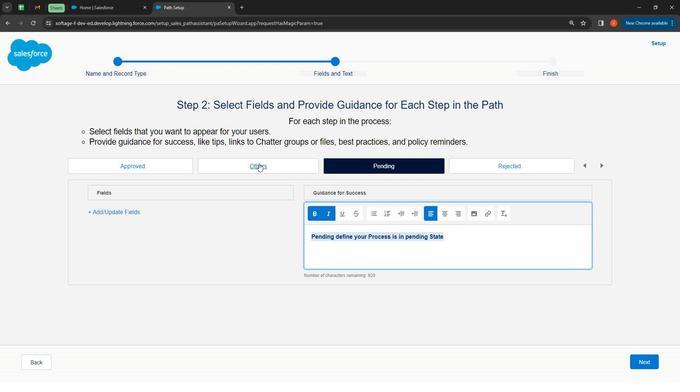 
Action: Mouse moved to (459, 238)
Screenshot: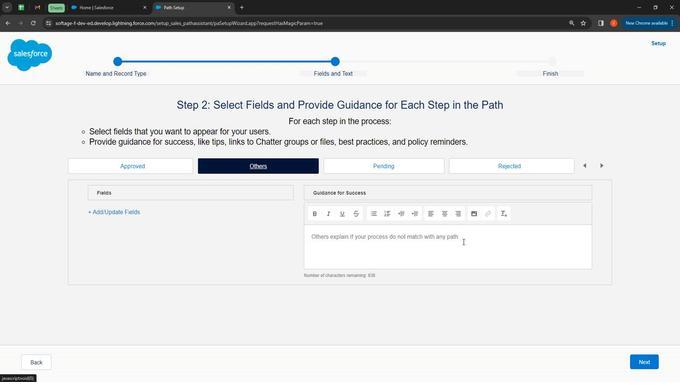 
Action: Mouse pressed left at (459, 238)
Screenshot: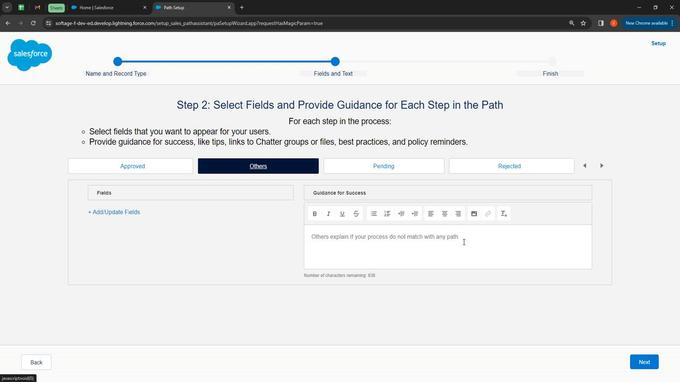 
Action: Mouse moved to (317, 209)
Screenshot: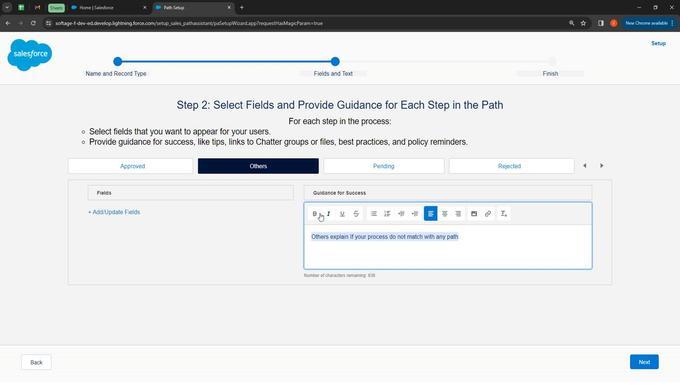 
Action: Mouse pressed left at (317, 209)
Screenshot: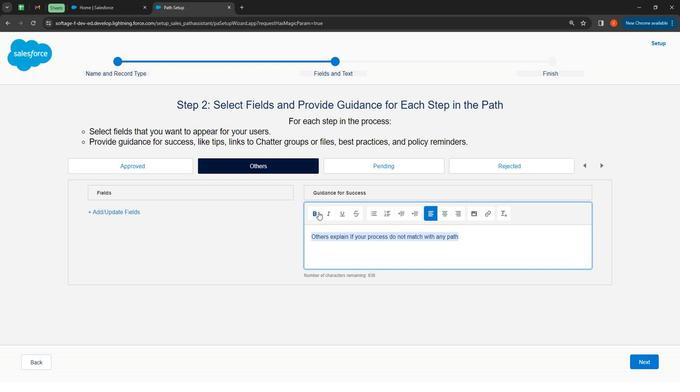 
Action: Mouse moved to (323, 211)
Screenshot: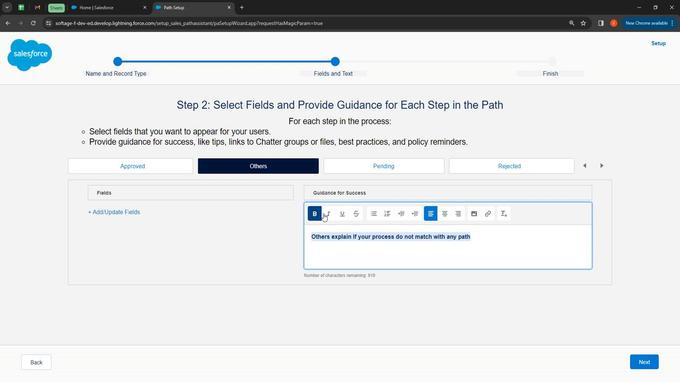 
Action: Mouse pressed left at (323, 211)
Screenshot: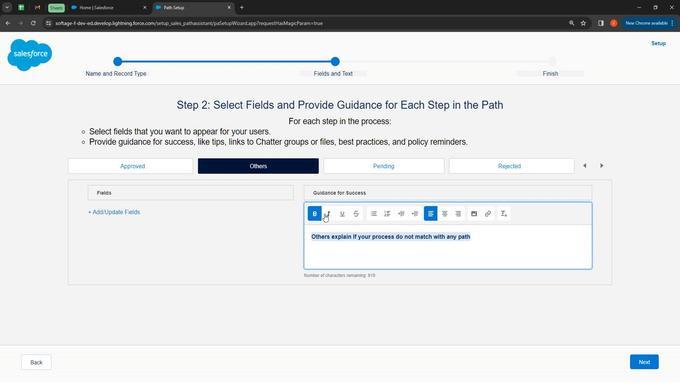 
Action: Mouse moved to (478, 244)
Screenshot: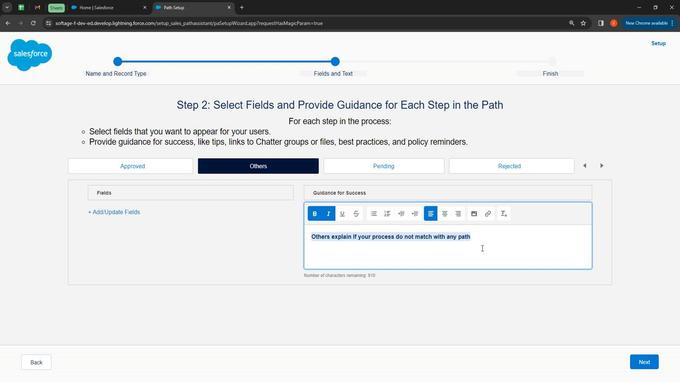 
Action: Mouse pressed left at (478, 244)
Screenshot: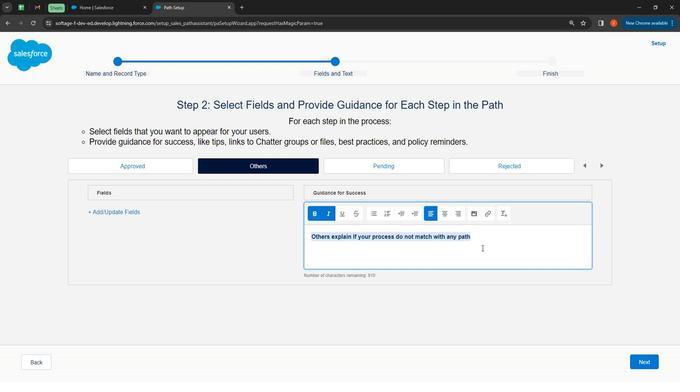 
Action: Mouse moved to (485, 164)
Screenshot: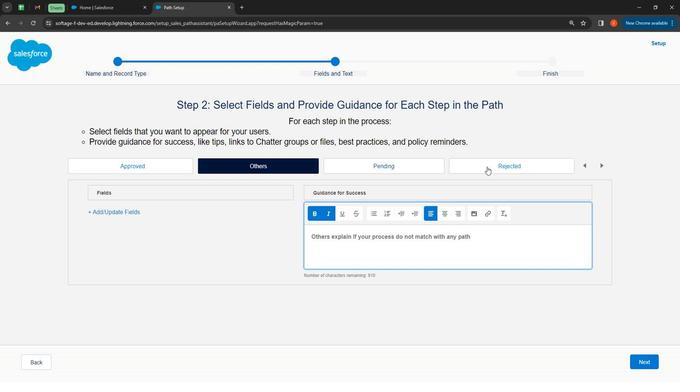 
Action: Mouse pressed left at (485, 164)
Screenshot: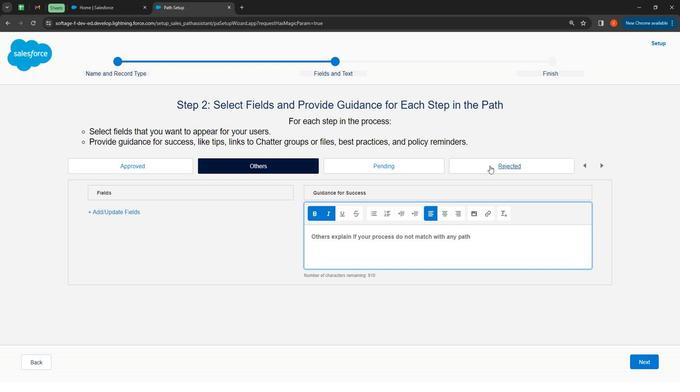 
Action: Mouse moved to (386, 235)
Screenshot: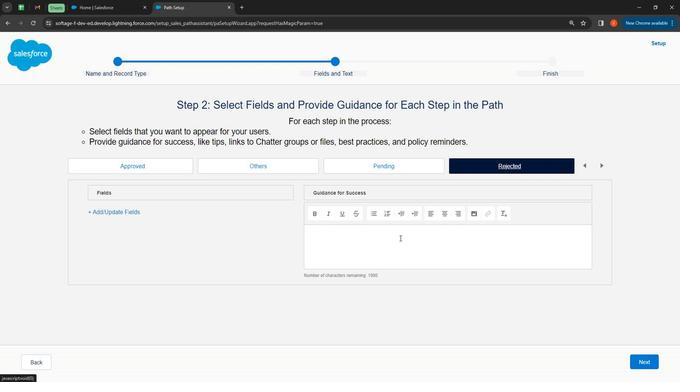 
Action: Mouse pressed left at (386, 235)
Screenshot: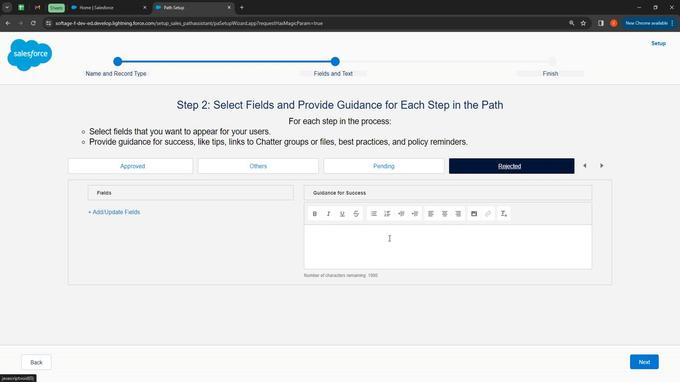 
Action: Mouse moved to (380, 231)
Screenshot: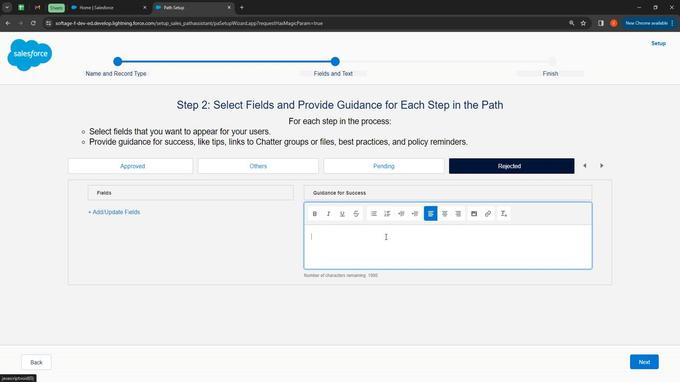 
Action: Key pressed <Key.shift>
Screenshot: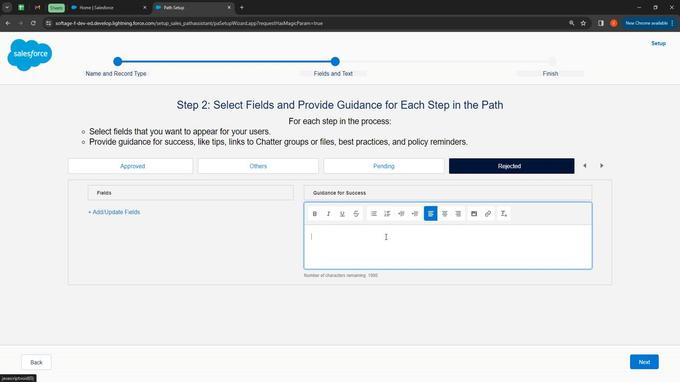 
Action: Mouse moved to (363, 217)
Screenshot: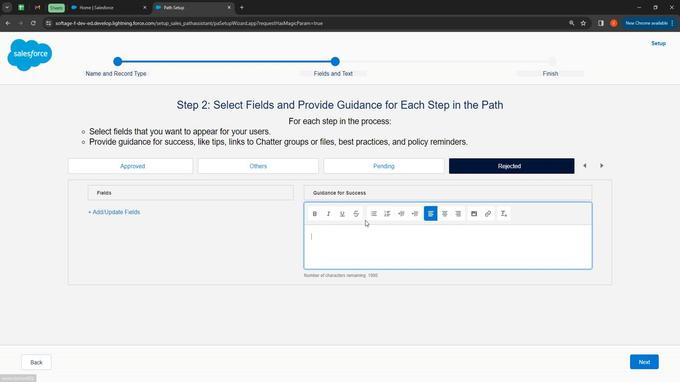 
Action: Key pressed <Key.shift><Key.shift><Key.shift><Key.shift><Key.shift><Key.shift><Key.shift><Key.shift>This<Key.space>define<Key.space>your<Key.space><Key.shift><Key.shift>Process<Key.space>is<Key.space>rejected
Screenshot: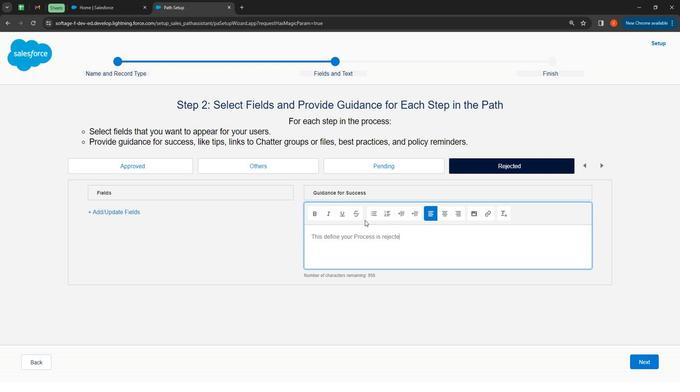 
Action: Mouse moved to (413, 232)
Screenshot: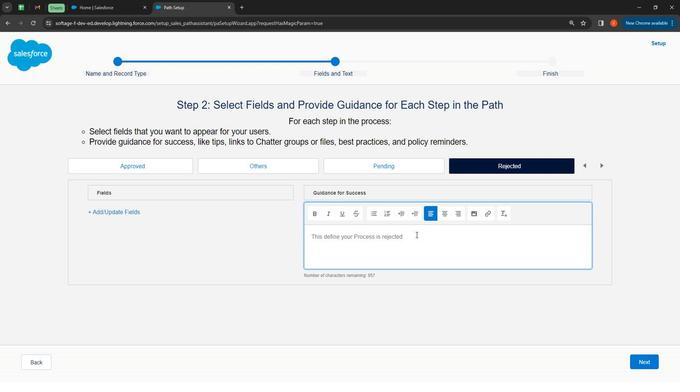 
Action: Mouse pressed left at (413, 232)
Screenshot: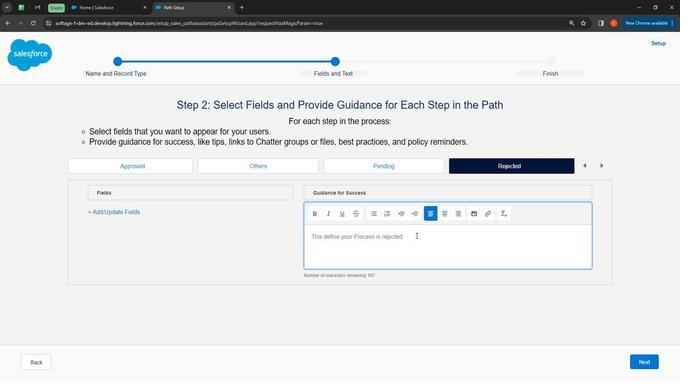 
Action: Mouse moved to (312, 210)
Screenshot: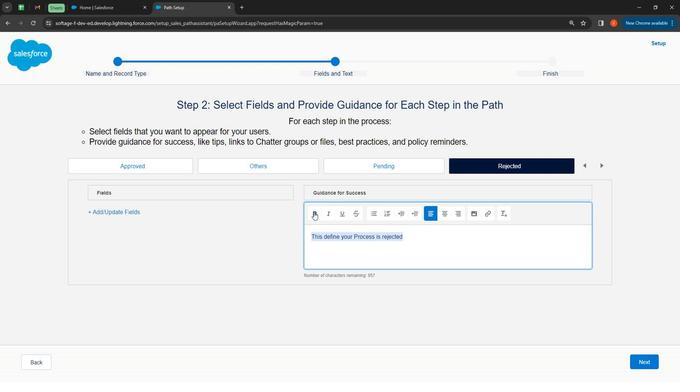 
Action: Mouse pressed left at (312, 210)
Screenshot: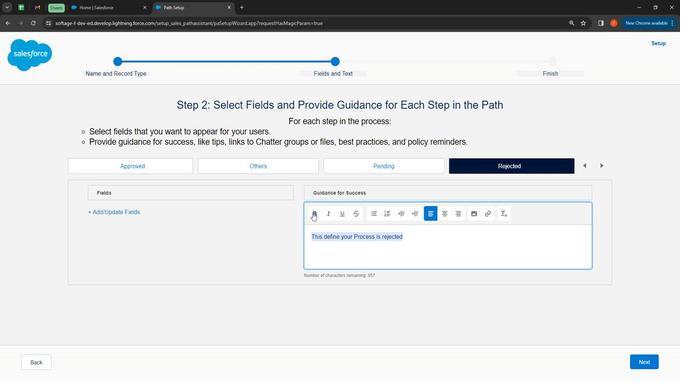 
Action: Mouse moved to (419, 254)
Screenshot: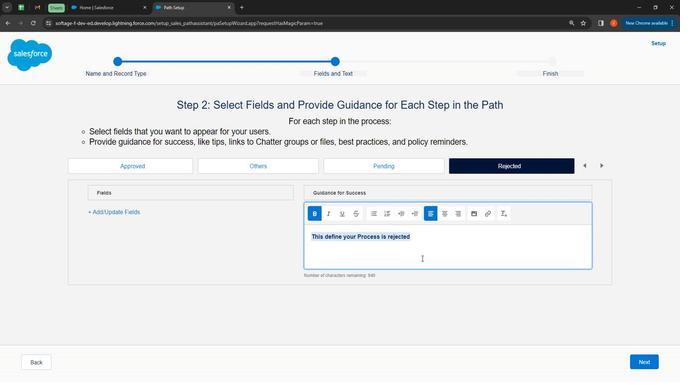 
Action: Mouse pressed left at (419, 254)
Screenshot: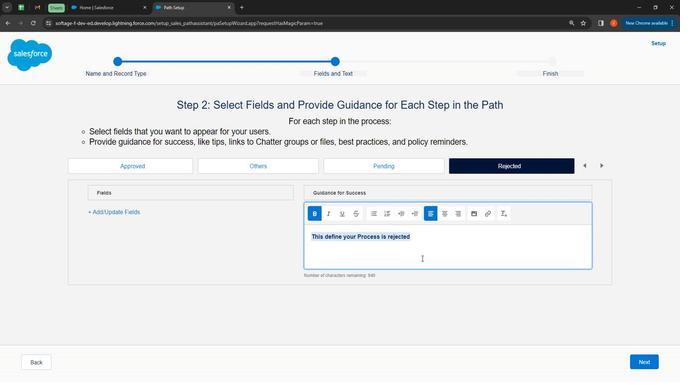 
Action: Mouse moved to (455, 289)
Screenshot: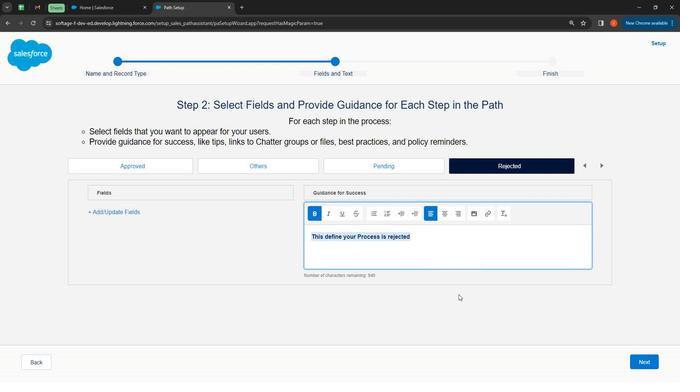 
Action: Mouse pressed left at (455, 289)
Screenshot: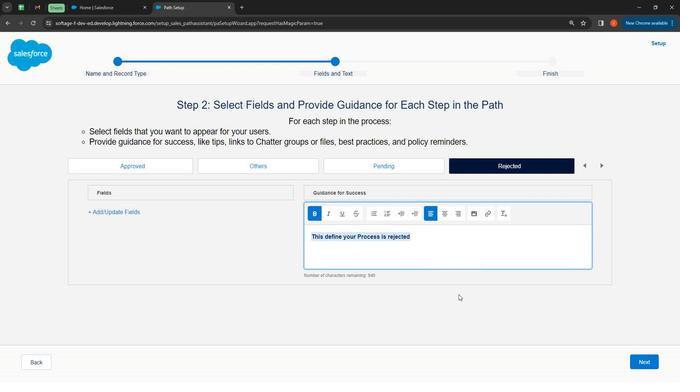 
Action: Mouse moved to (638, 361)
Screenshot: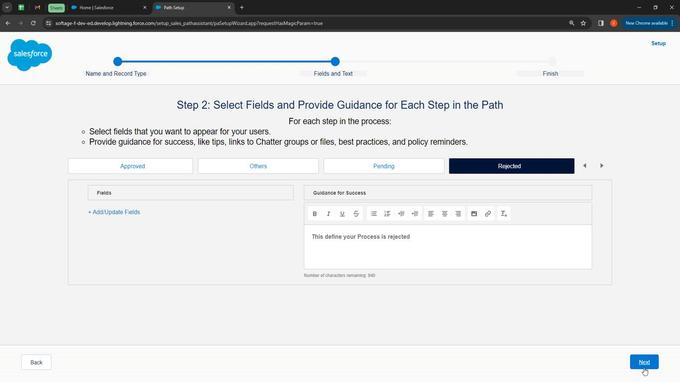 
Action: Mouse pressed left at (638, 361)
Screenshot: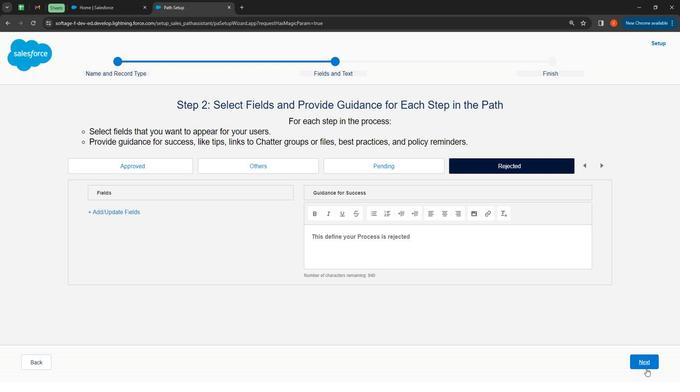 
Action: Mouse moved to (633, 142)
Screenshot: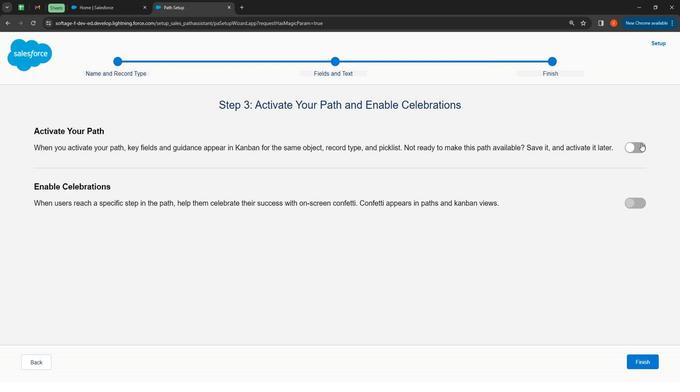 
Action: Mouse pressed left at (633, 142)
Screenshot: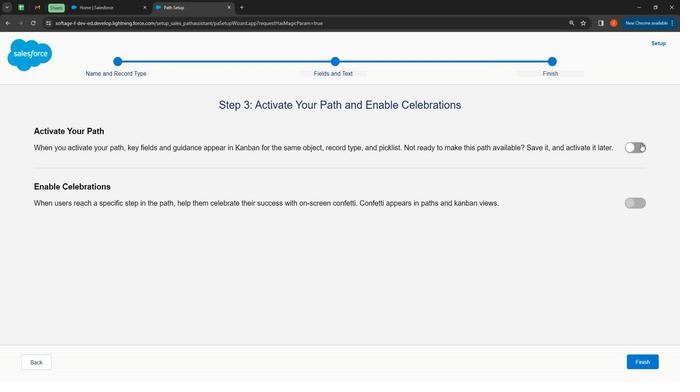 
Action: Mouse moved to (628, 198)
Screenshot: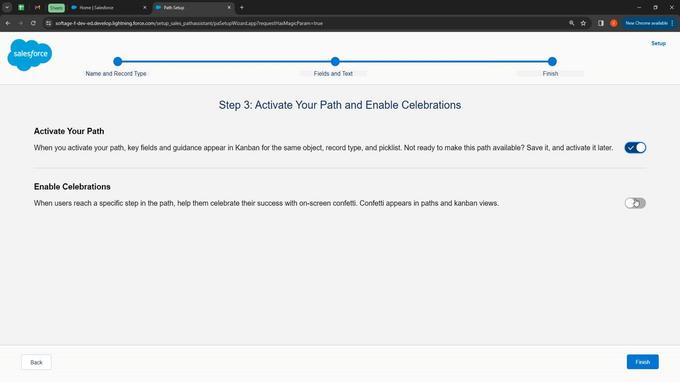 
Action: Mouse pressed left at (628, 198)
Screenshot: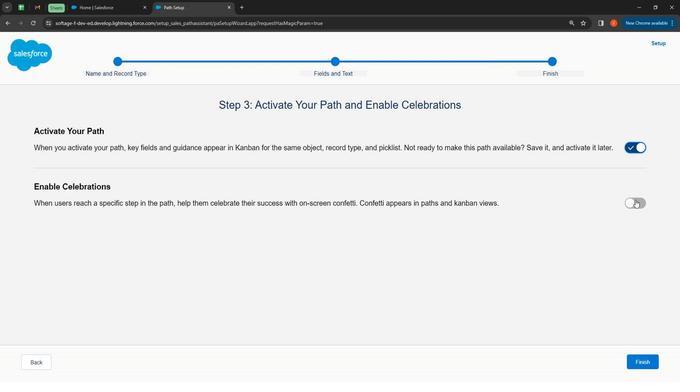 
Action: Mouse moved to (291, 237)
Screenshot: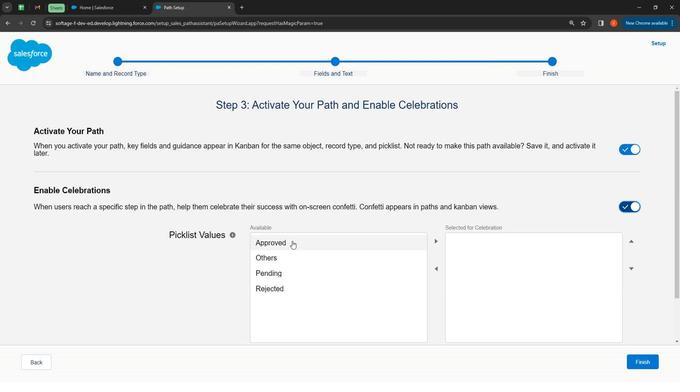 
Action: Mouse pressed left at (291, 237)
Screenshot: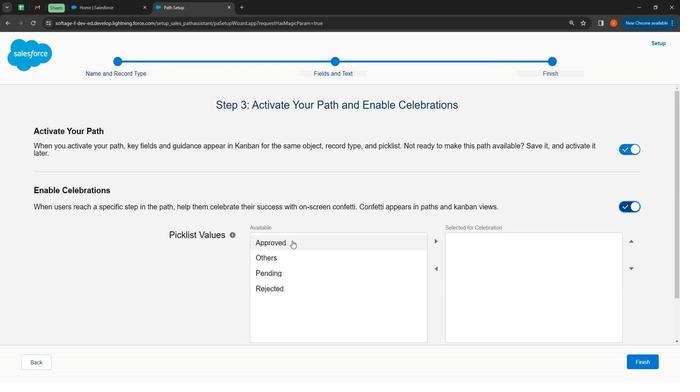 
Action: Mouse moved to (430, 241)
Screenshot: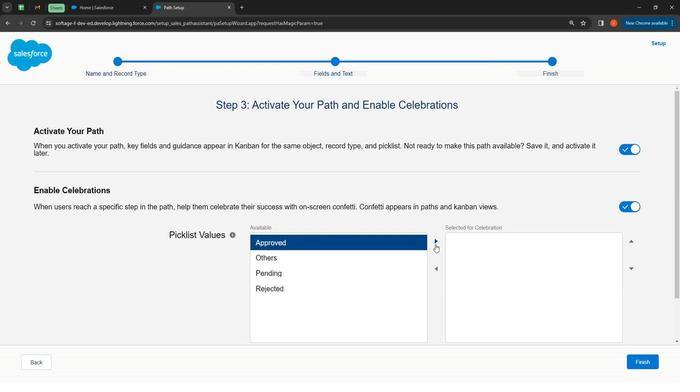 
Action: Mouse pressed left at (430, 241)
Screenshot: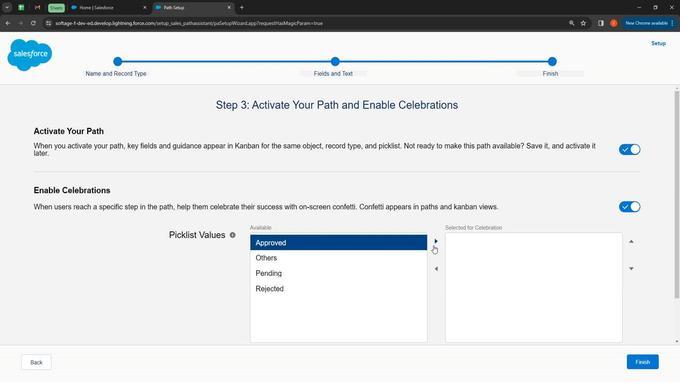 
Action: Mouse moved to (365, 305)
Screenshot: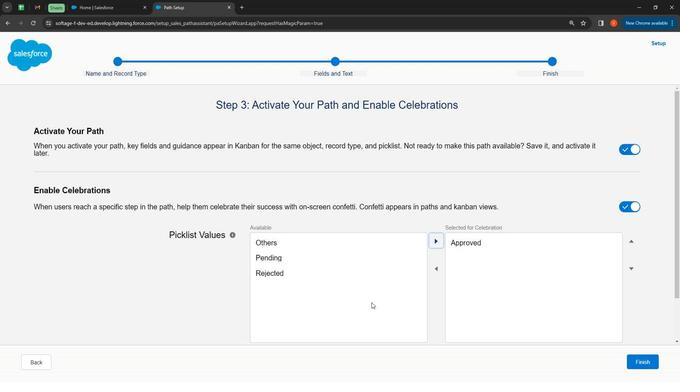 
Action: Mouse scrolled (365, 304) with delta (0, 0)
Screenshot: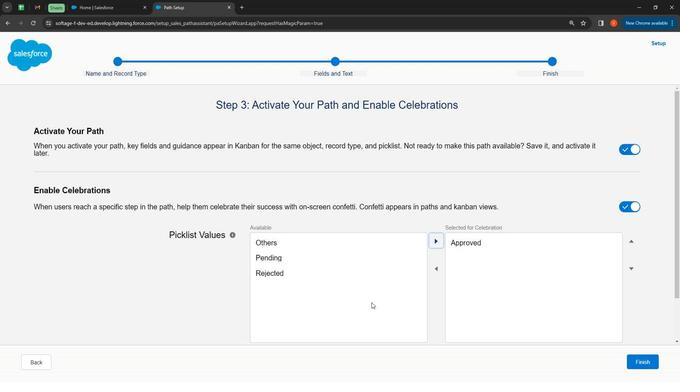 
Action: Mouse moved to (365, 305)
Screenshot: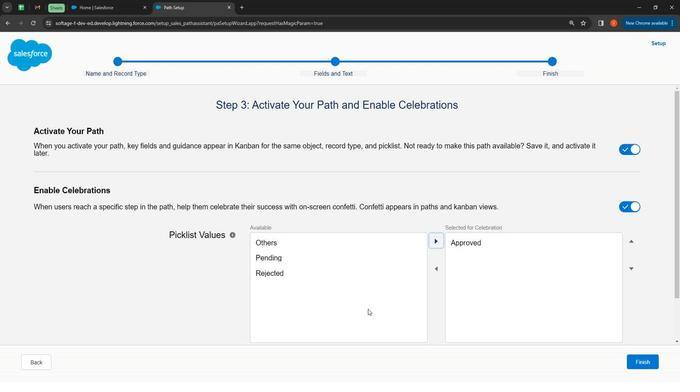 
Action: Mouse scrolled (365, 305) with delta (0, 0)
Screenshot: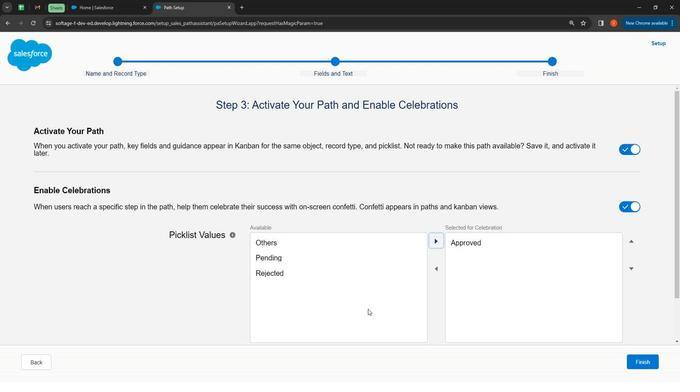 
Action: Mouse moved to (368, 304)
Screenshot: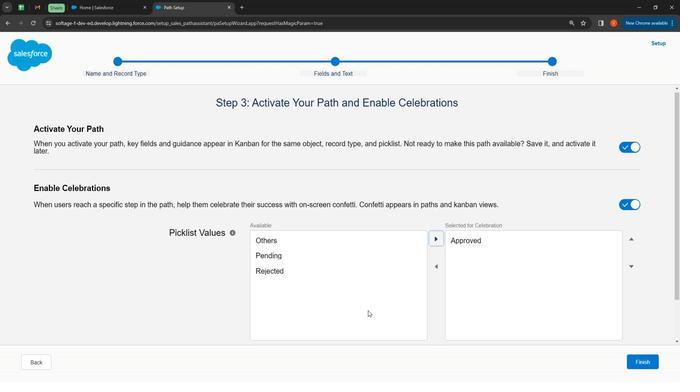 
Action: Mouse scrolled (368, 304) with delta (0, 0)
Screenshot: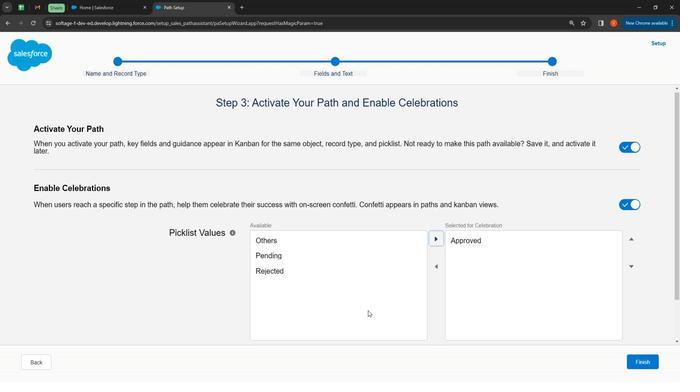 
Action: Mouse moved to (372, 304)
Screenshot: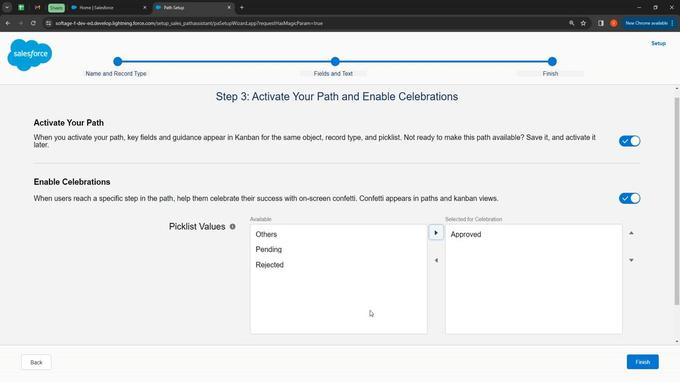 
Action: Mouse scrolled (372, 303) with delta (0, 0)
Screenshot: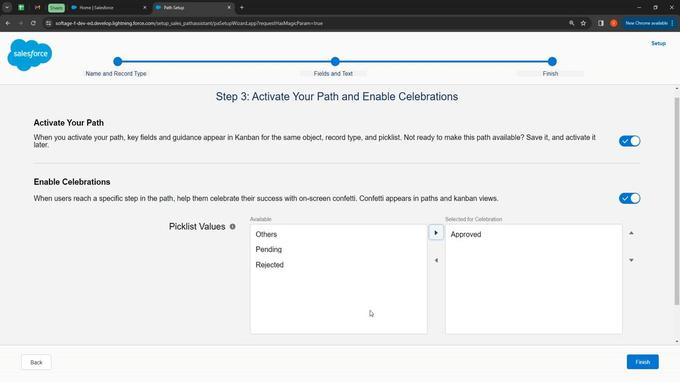
Action: Mouse moved to (274, 316)
Screenshot: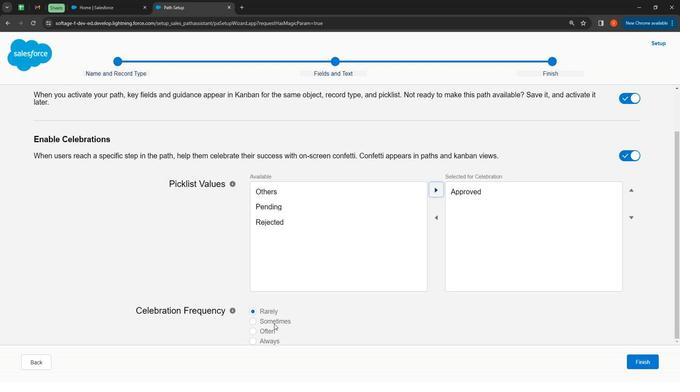 
Action: Mouse pressed left at (274, 316)
Screenshot: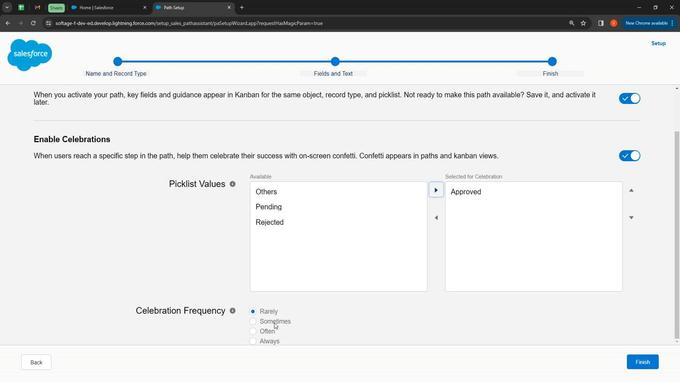 
Action: Mouse moved to (626, 326)
Screenshot: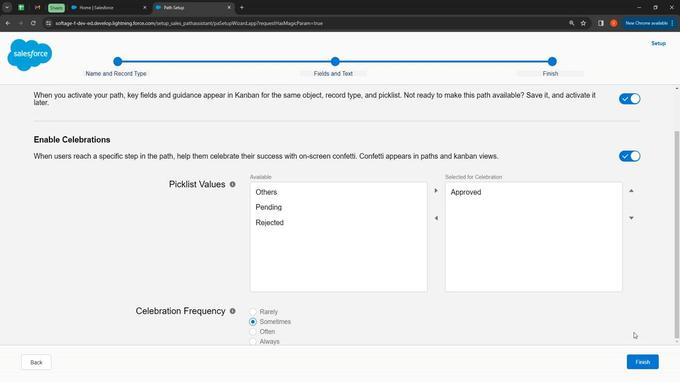 
Action: Mouse scrolled (626, 326) with delta (0, 0)
Screenshot: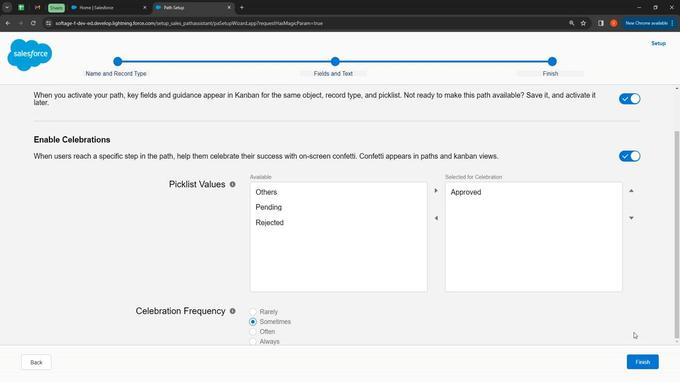 
Action: Mouse scrolled (626, 326) with delta (0, 0)
Screenshot: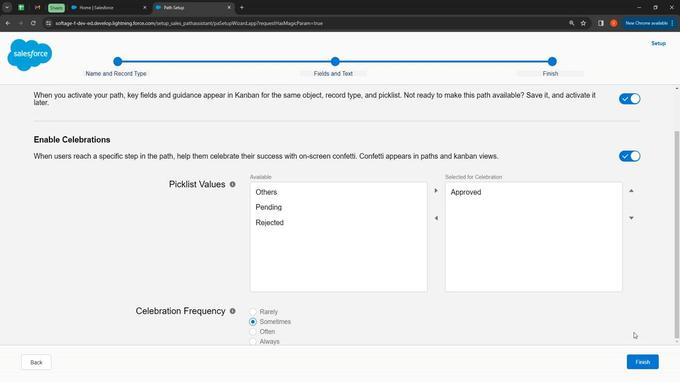 
Action: Mouse moved to (626, 326)
Screenshot: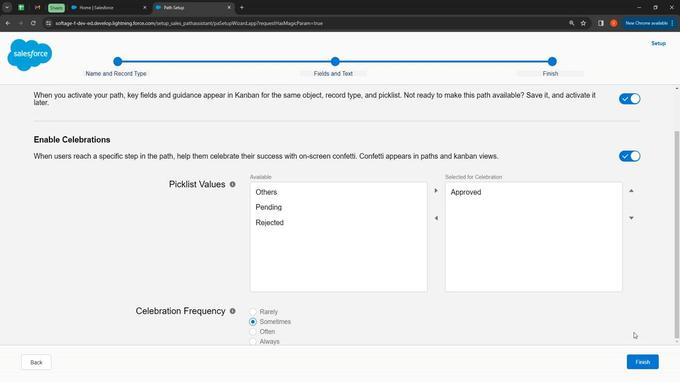 
Action: Mouse scrolled (626, 326) with delta (0, 0)
Screenshot: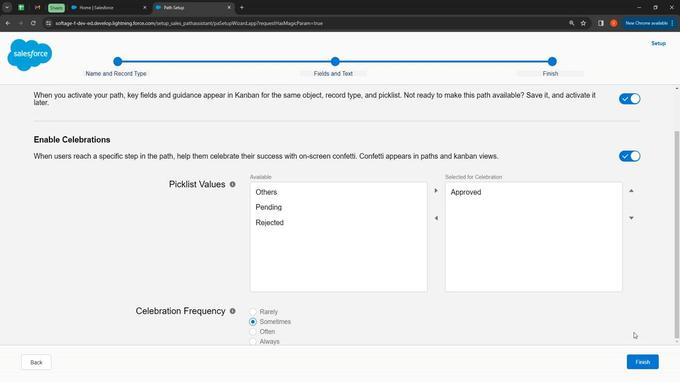 
Action: Mouse moved to (628, 327)
Screenshot: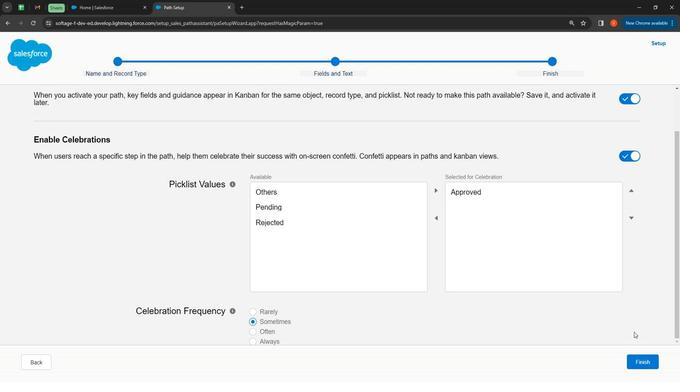 
Action: Mouse scrolled (628, 326) with delta (0, 0)
Screenshot: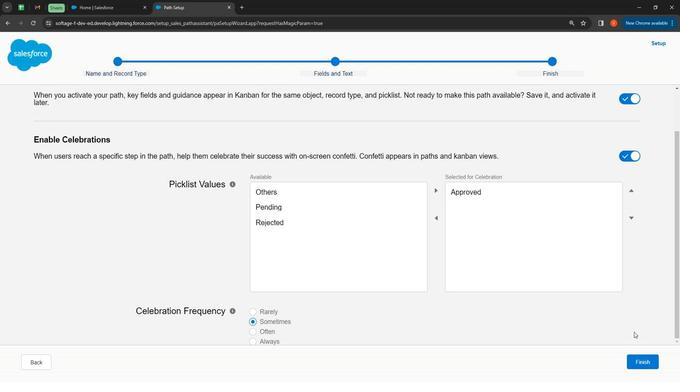 
Action: Mouse moved to (630, 353)
Screenshot: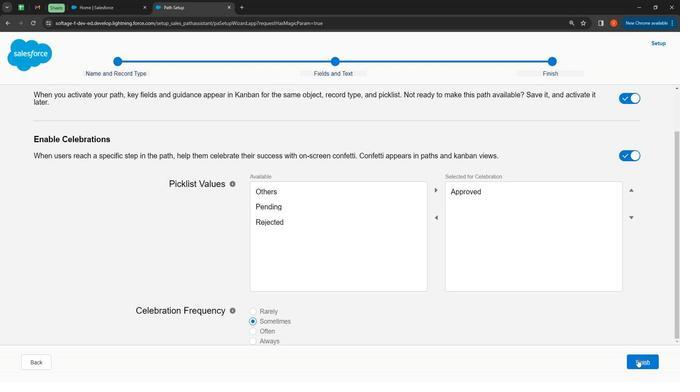 
Action: Mouse pressed left at (630, 353)
Screenshot: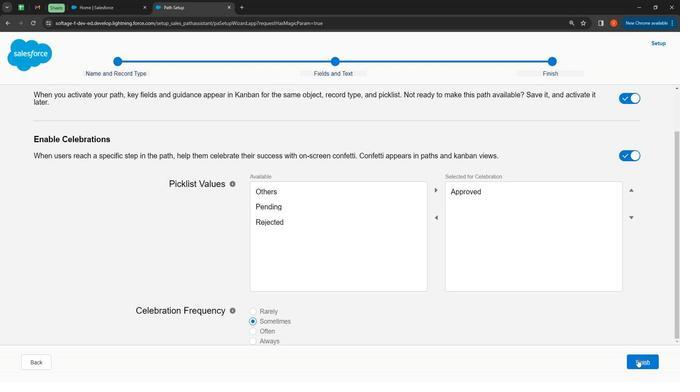 
Action: Mouse moved to (44, 93)
Screenshot: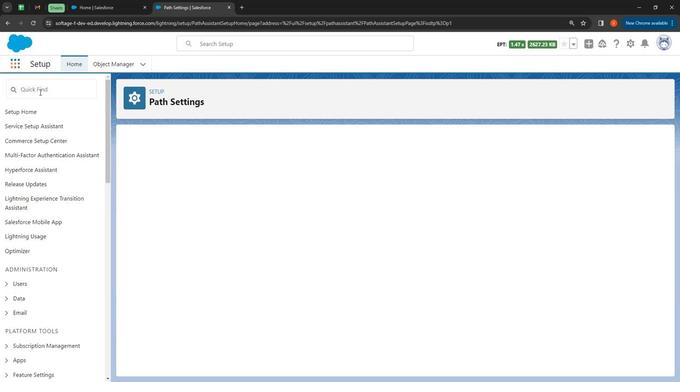 
Action: Mouse pressed left at (44, 93)
Screenshot: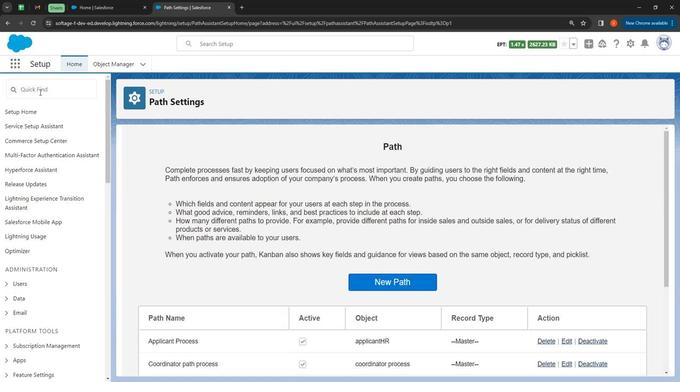 
Action: Mouse moved to (20, 69)
Screenshot: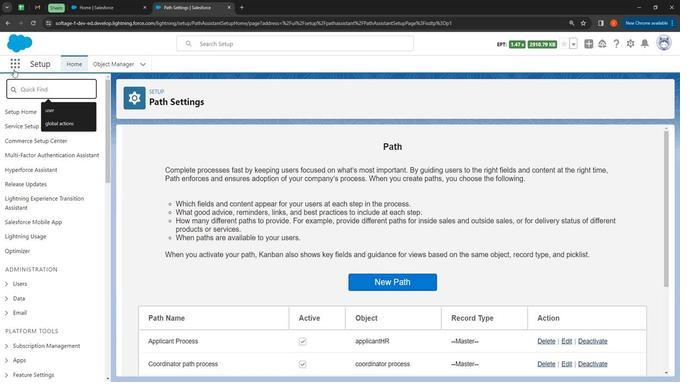
Action: Mouse pressed left at (20, 69)
Screenshot: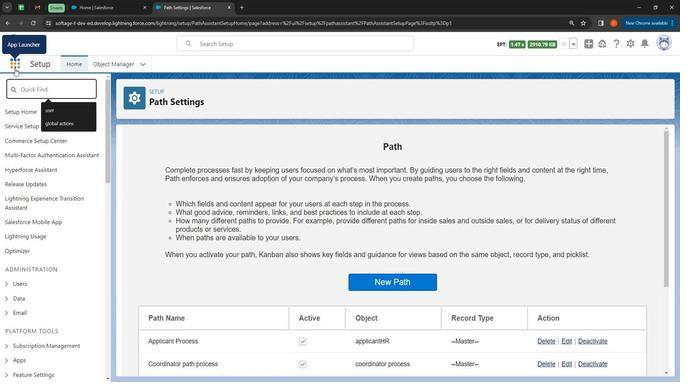 
Action: Mouse moved to (102, 121)
Screenshot: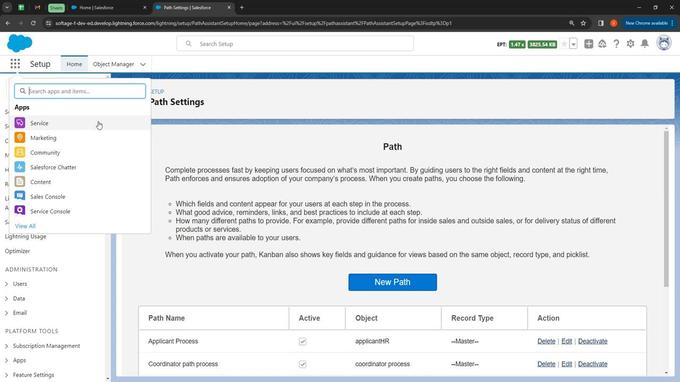 
Action: Key pressed e
Screenshot: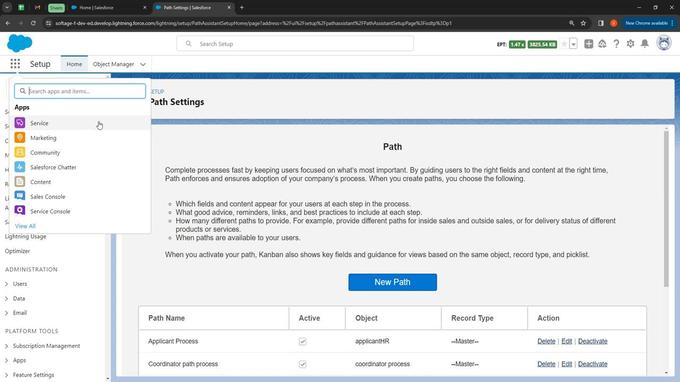 
Action: Mouse moved to (104, 122)
Screenshot: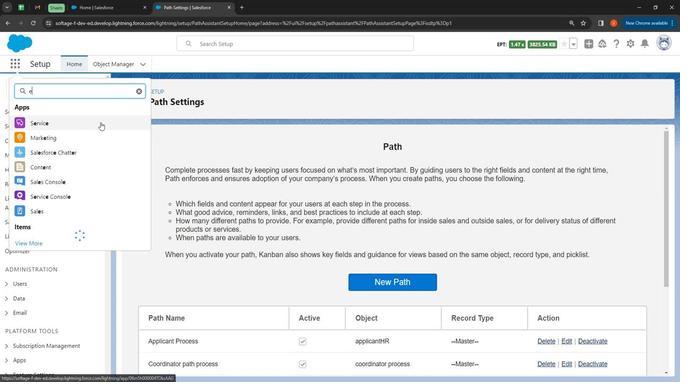 
Action: Key pressed x
Screenshot: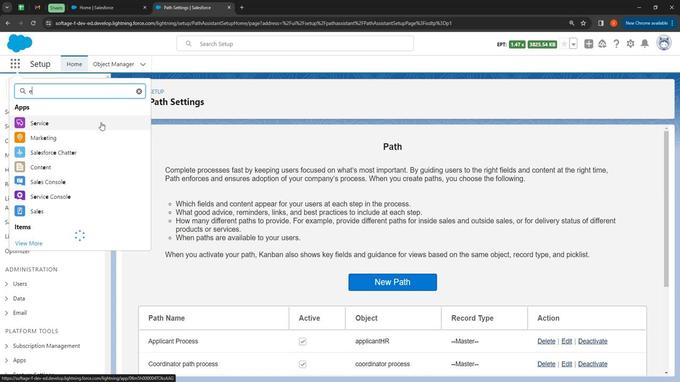 
Action: Mouse moved to (106, 120)
Screenshot: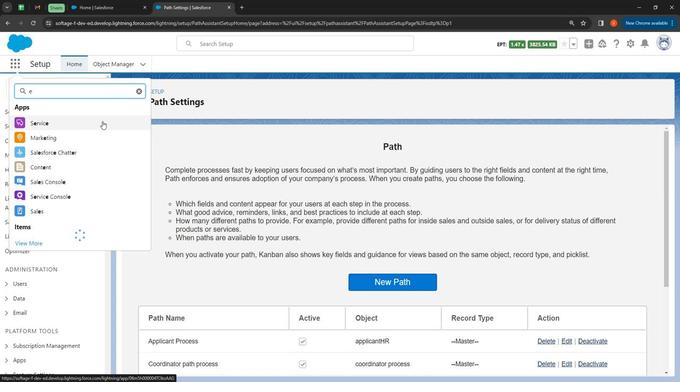 
Action: Key pressed p
Screenshot: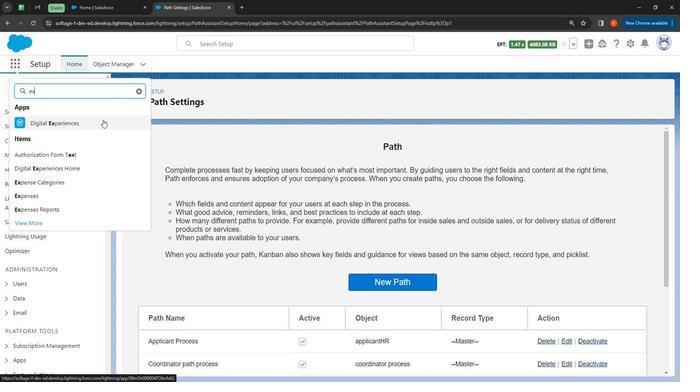 
Action: Mouse moved to (32, 177)
Screenshot: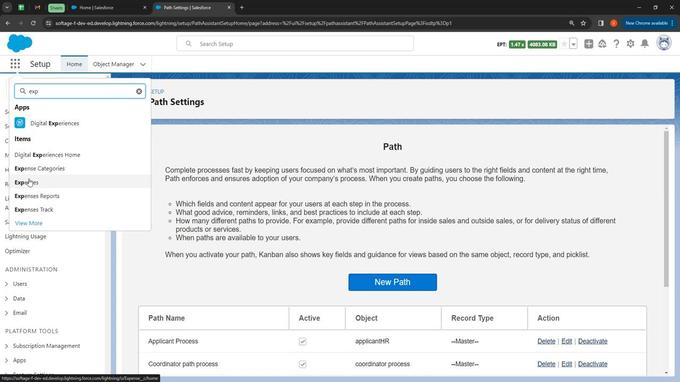 
Action: Mouse pressed left at (32, 177)
Screenshot: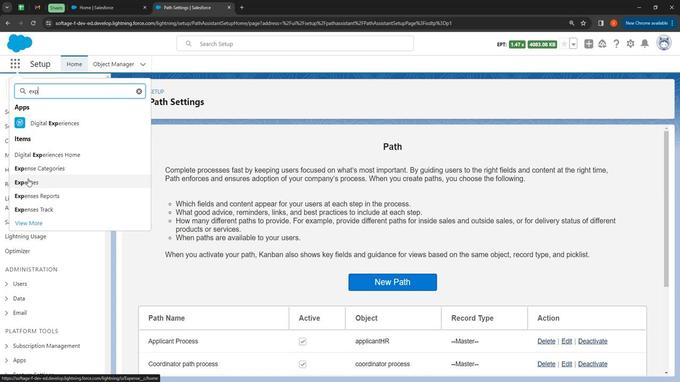 
Action: Mouse moved to (74, 160)
Screenshot: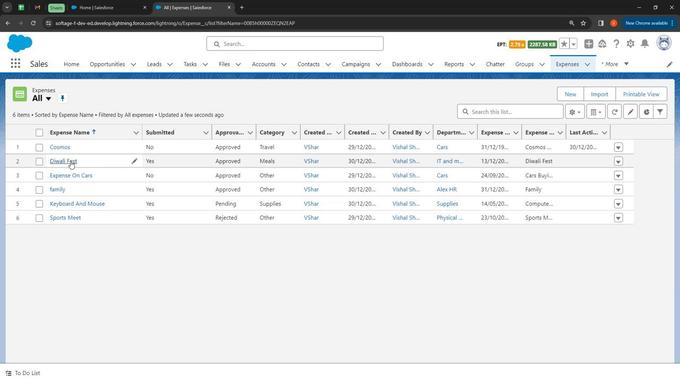 
Action: Mouse pressed left at (74, 160)
Screenshot: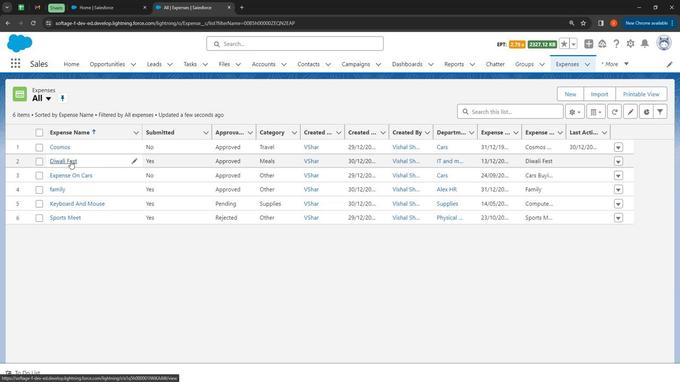 
Action: Mouse moved to (621, 45)
Screenshot: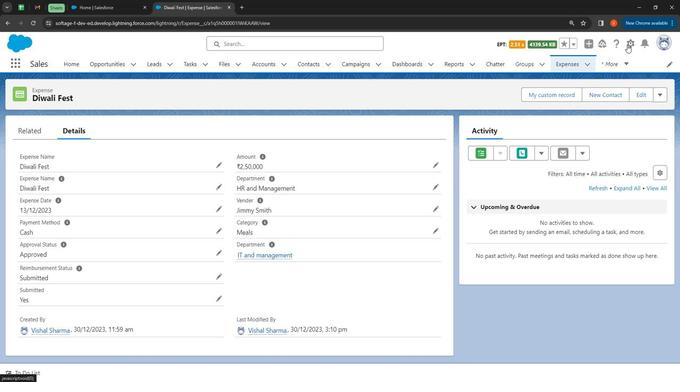 
Action: Mouse pressed left at (621, 45)
Screenshot: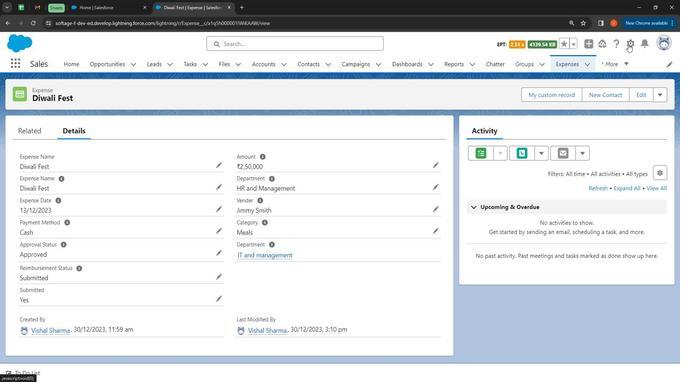 
Action: Mouse moved to (594, 153)
Screenshot: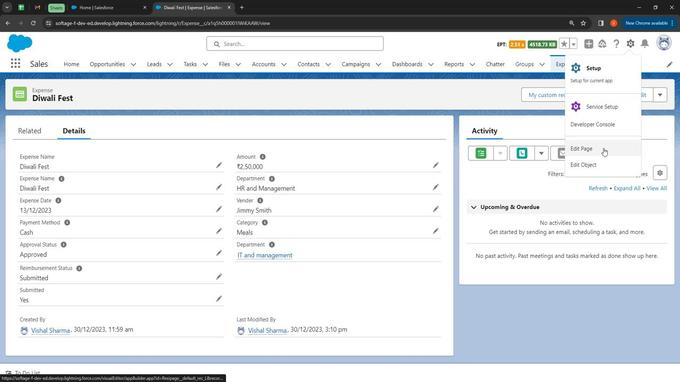 
Action: Mouse pressed left at (594, 153)
Screenshot: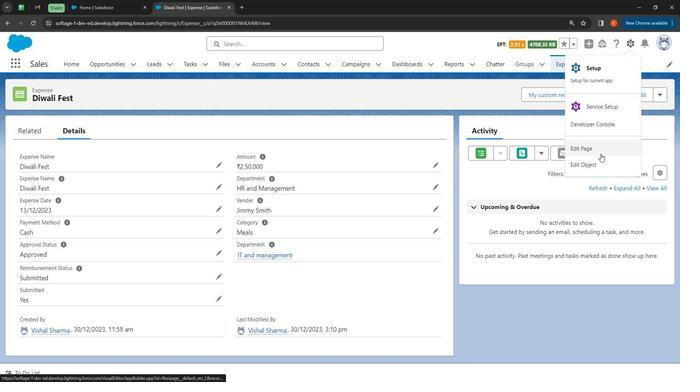 
Action: Mouse moved to (55, 117)
Screenshot: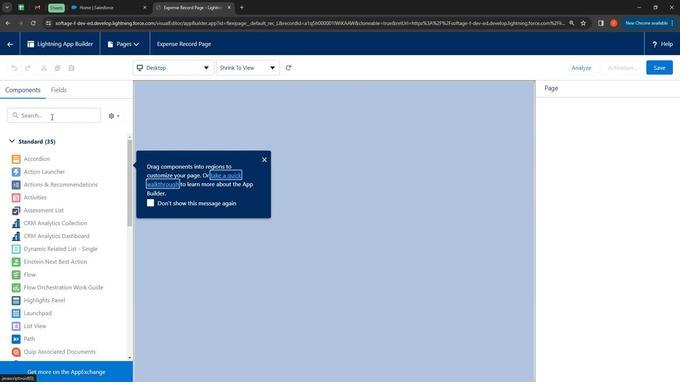 
Action: Mouse pressed left at (55, 117)
Screenshot: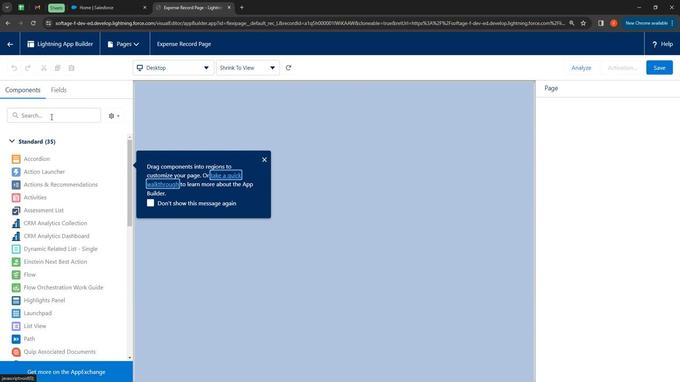 
Action: Mouse moved to (61, 119)
Screenshot: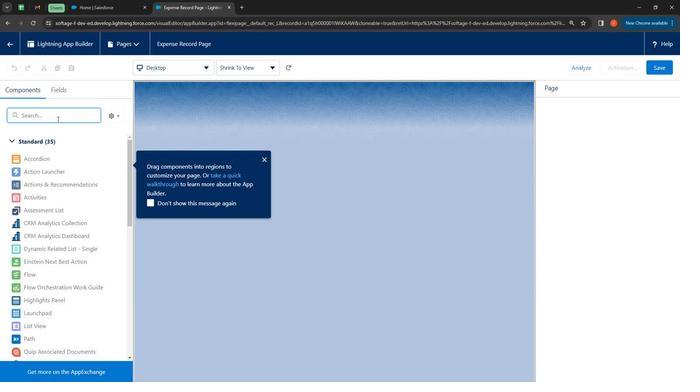 
Action: Key pressed path
Screenshot: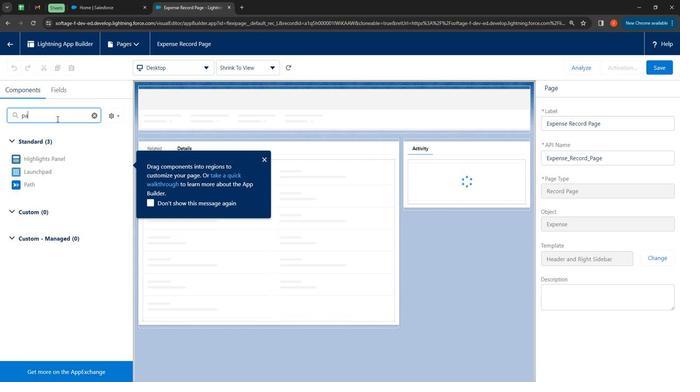 
Action: Mouse moved to (29, 159)
Screenshot: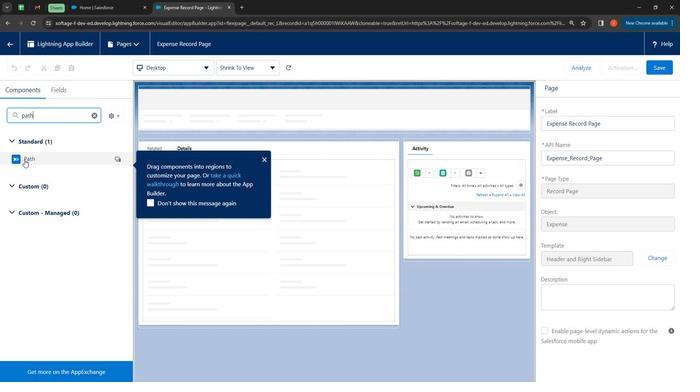 
Action: Mouse pressed left at (29, 159)
Screenshot: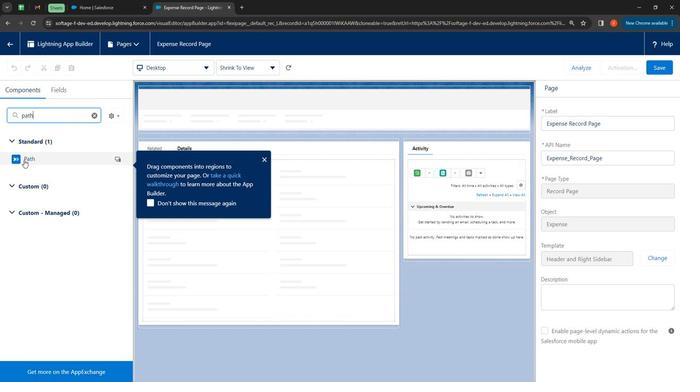 
Action: Mouse moved to (649, 70)
Screenshot: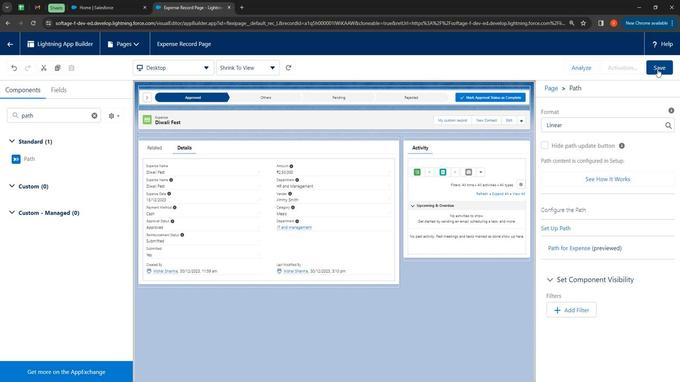 
Action: Mouse pressed left at (649, 70)
Screenshot: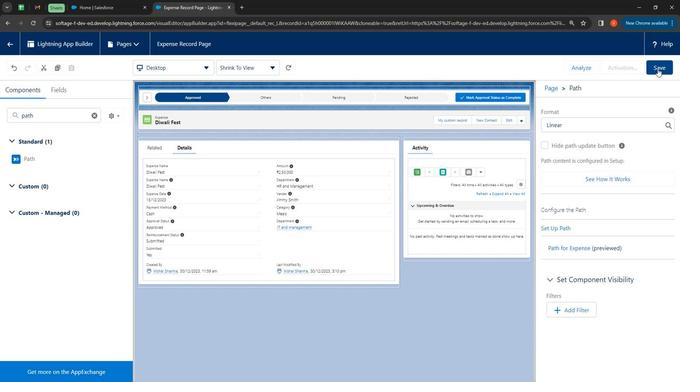 
Action: Mouse moved to (450, 248)
Screenshot: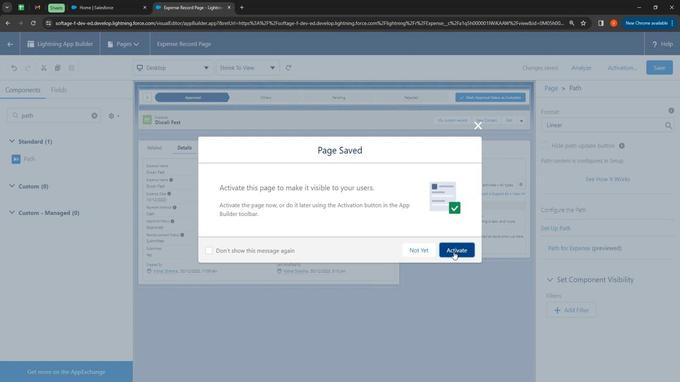 
Action: Mouse pressed left at (450, 248)
Screenshot: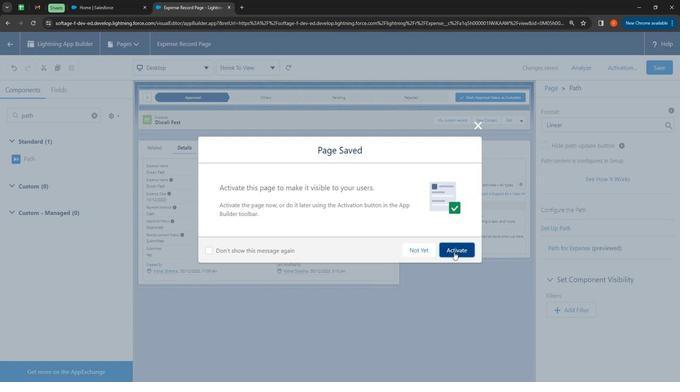 
Action: Mouse moved to (327, 191)
Screenshot: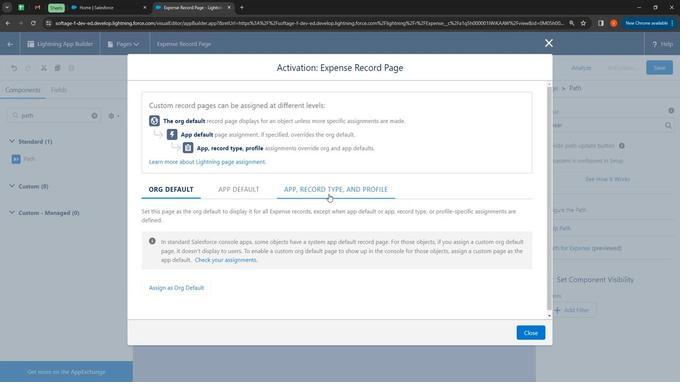 
Action: Mouse pressed left at (327, 191)
Screenshot: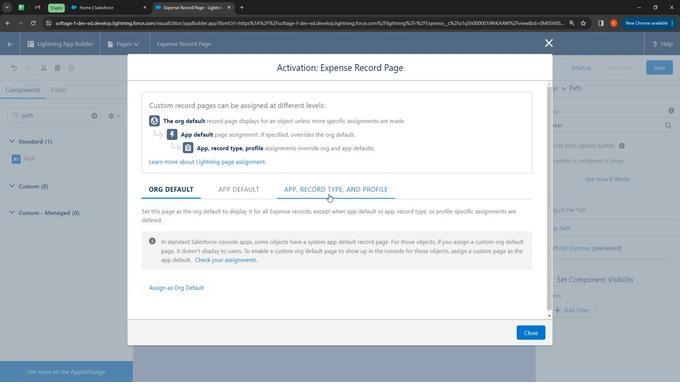 
Action: Mouse moved to (229, 239)
Screenshot: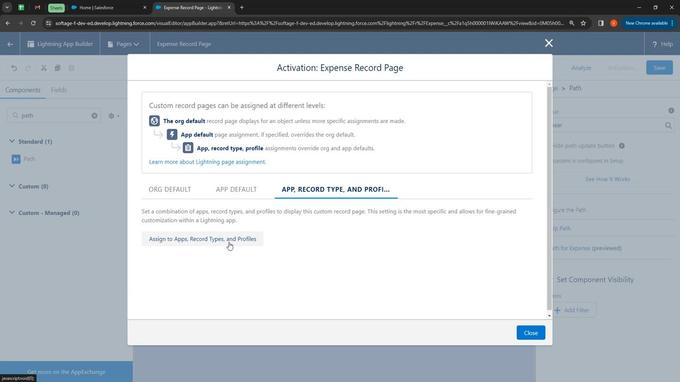 
Action: Mouse pressed left at (229, 239)
Screenshot: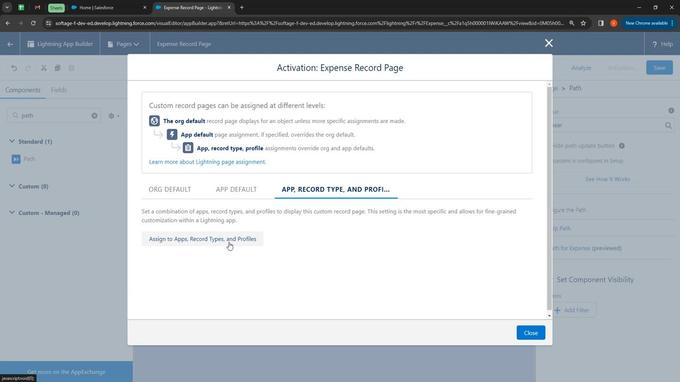 
Action: Mouse moved to (159, 176)
Screenshot: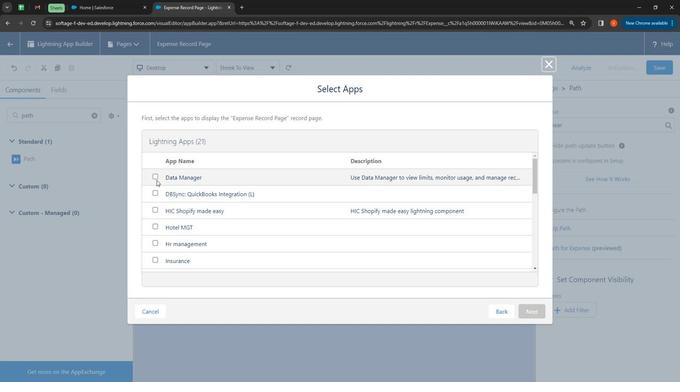 
Action: Mouse pressed left at (159, 176)
Screenshot: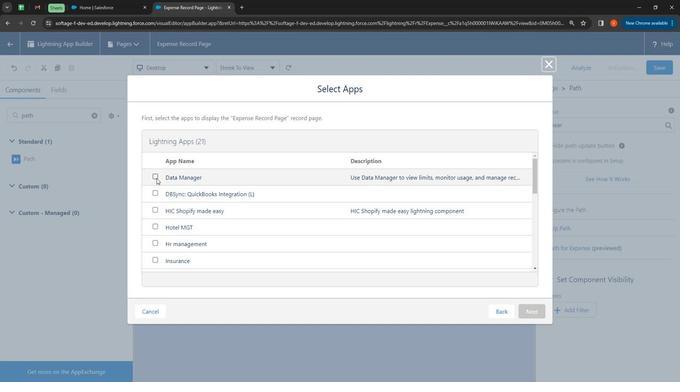 
Action: Mouse moved to (158, 210)
Screenshot: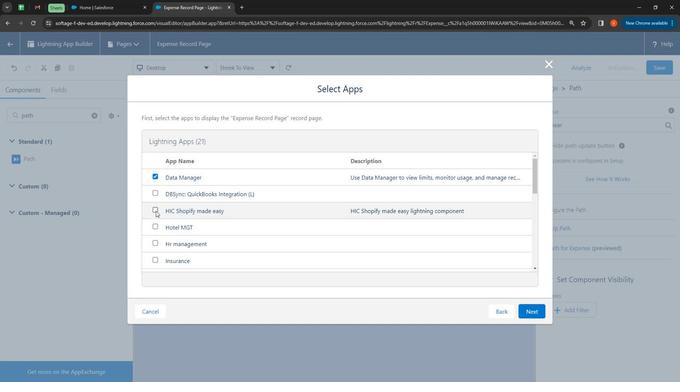 
Action: Mouse pressed left at (158, 210)
Screenshot: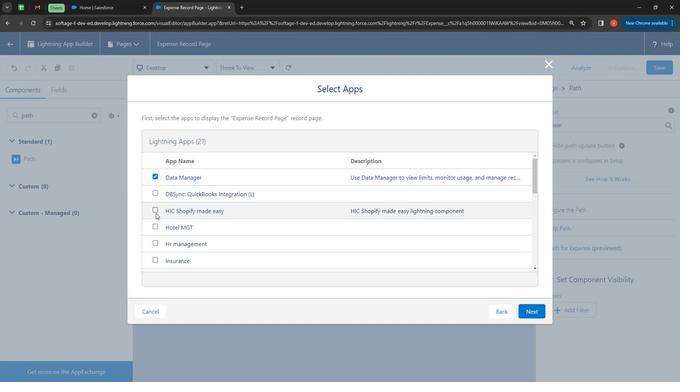 
Action: Mouse moved to (157, 195)
Screenshot: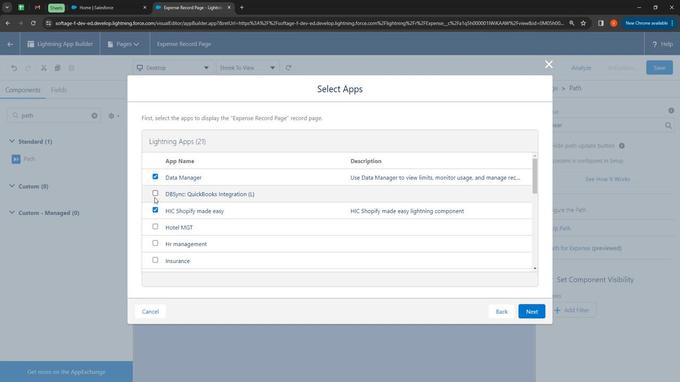 
Action: Mouse pressed left at (157, 195)
Screenshot: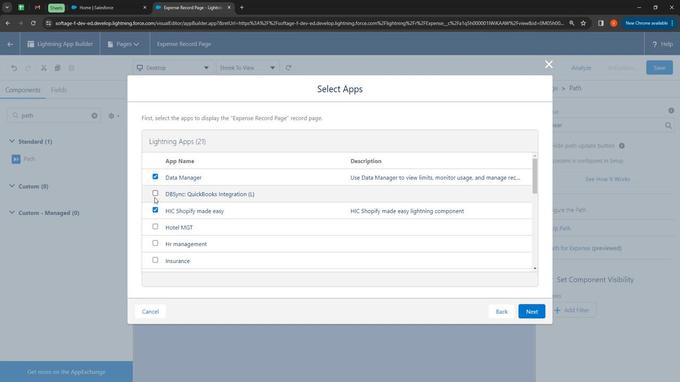 
Action: Mouse moved to (159, 239)
Screenshot: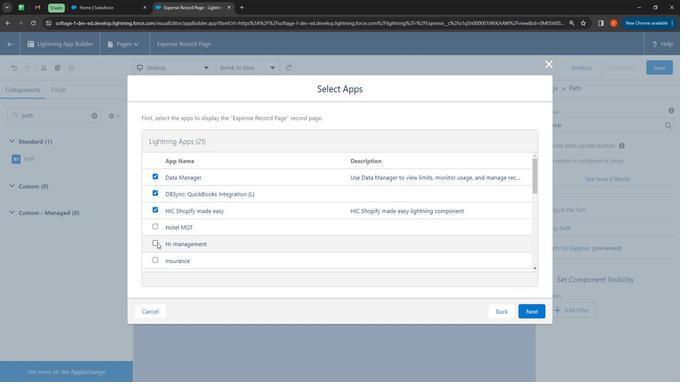 
Action: Mouse pressed left at (159, 239)
Screenshot: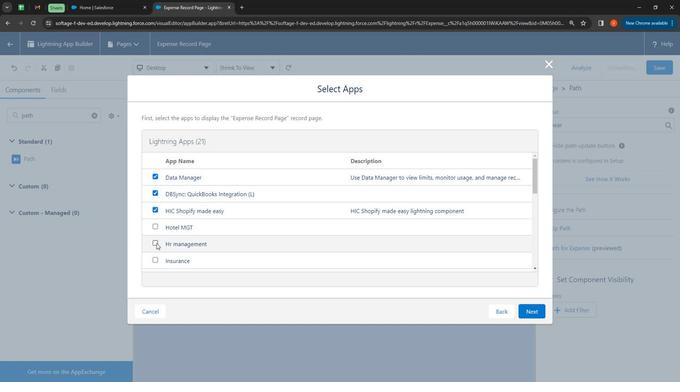 
Action: Mouse moved to (158, 257)
Screenshot: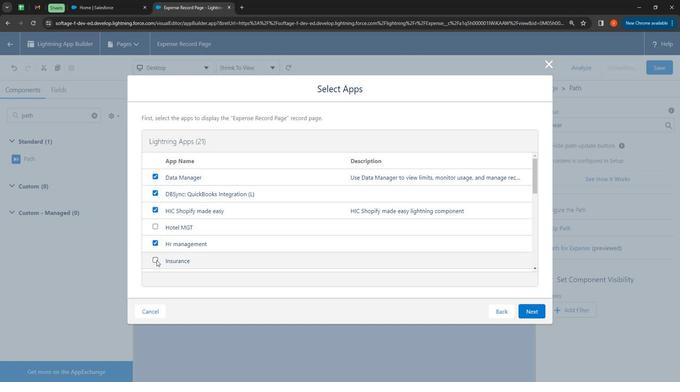 
Action: Mouse pressed left at (158, 257)
Screenshot: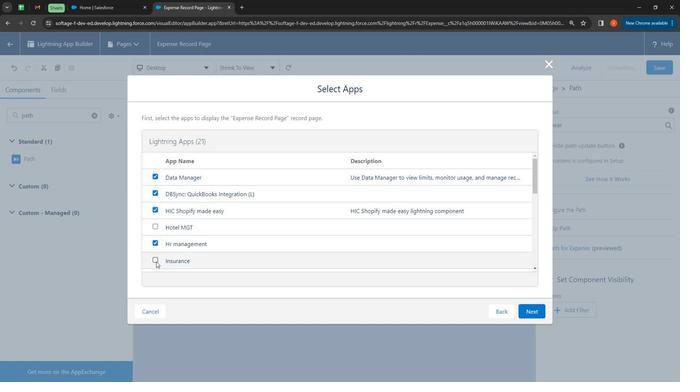 
Action: Mouse moved to (188, 233)
Screenshot: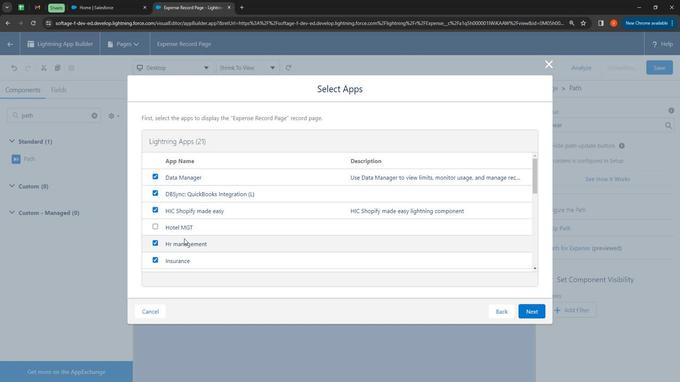 
Action: Mouse scrolled (188, 232) with delta (0, 0)
Screenshot: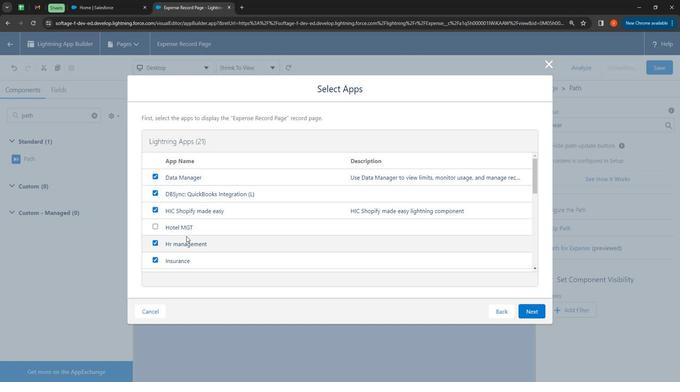 
Action: Mouse scrolled (188, 232) with delta (0, 0)
Screenshot: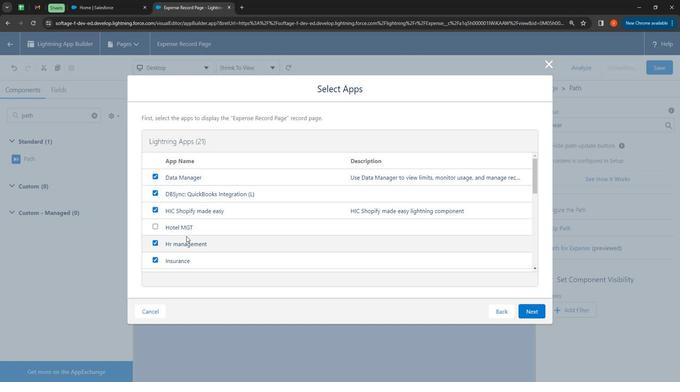 
Action: Mouse moved to (188, 233)
Screenshot: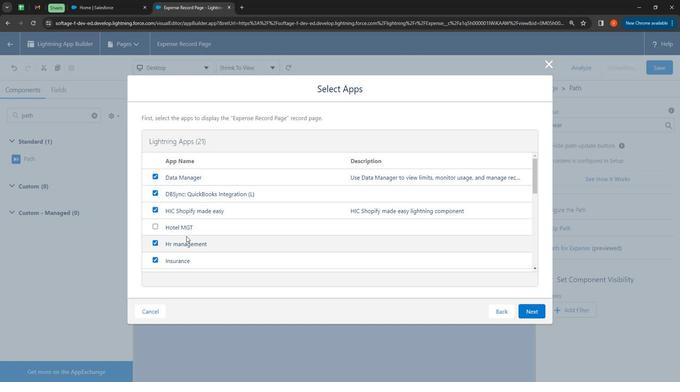 
Action: Mouse scrolled (188, 232) with delta (0, 0)
Screenshot: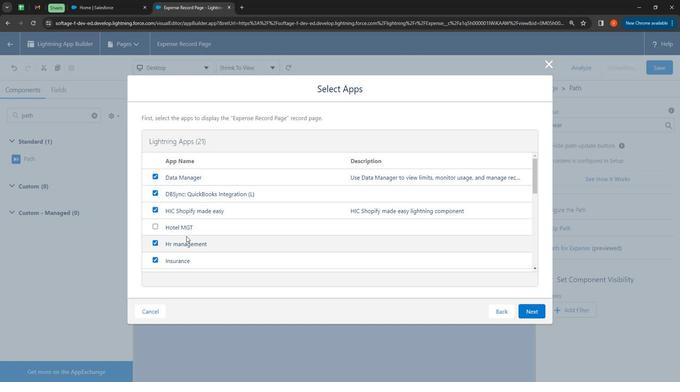 
Action: Mouse moved to (189, 233)
Screenshot: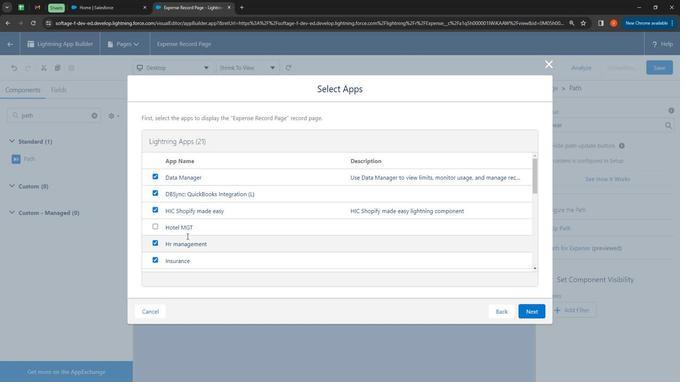 
Action: Mouse scrolled (189, 232) with delta (0, 0)
Screenshot: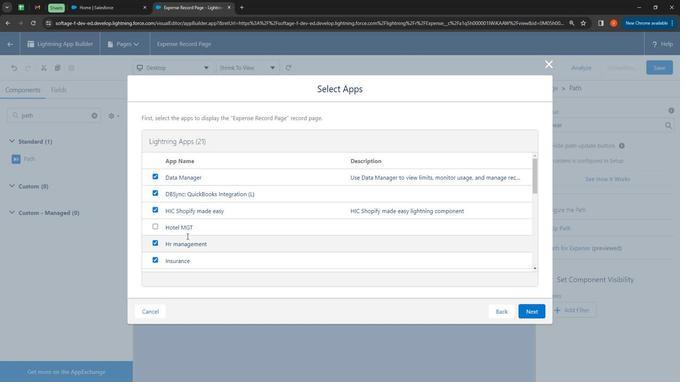 
Action: Mouse moved to (190, 232)
Screenshot: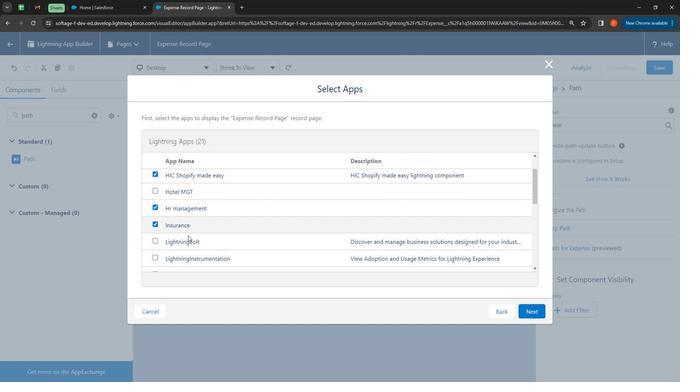 
Action: Mouse scrolled (189, 231) with delta (0, 0)
Screenshot: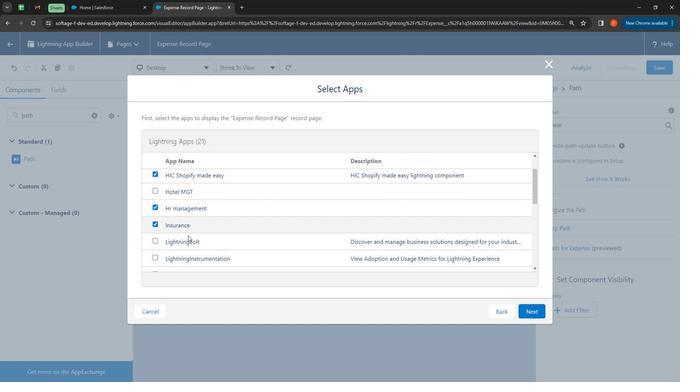 
Action: Mouse moved to (157, 191)
Screenshot: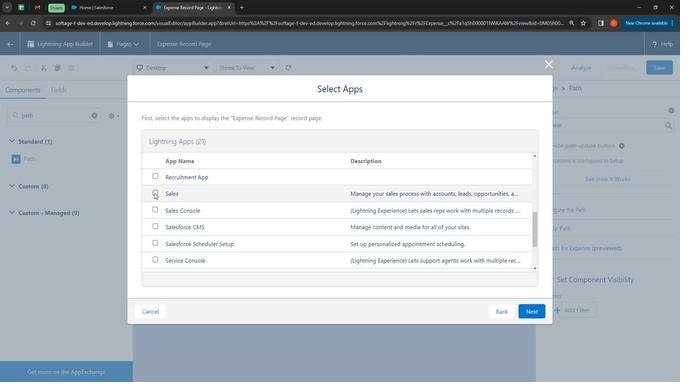 
Action: Mouse pressed left at (157, 191)
Screenshot: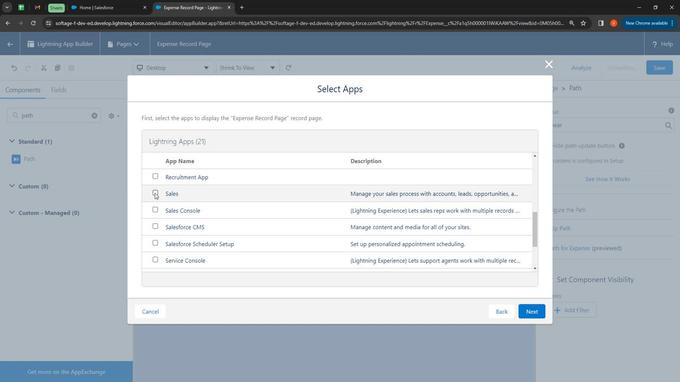 
Action: Mouse moved to (159, 175)
Screenshot: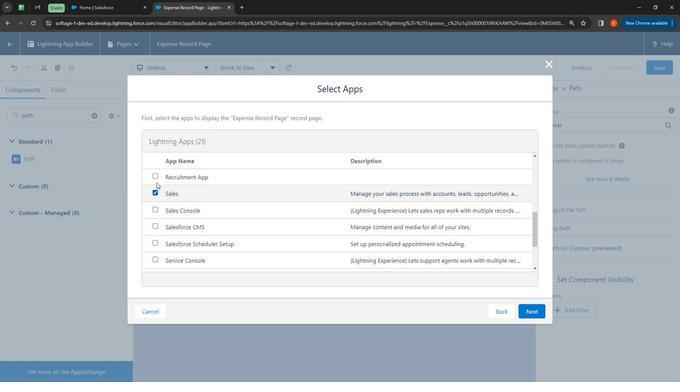 
Action: Mouse pressed left at (159, 175)
Screenshot: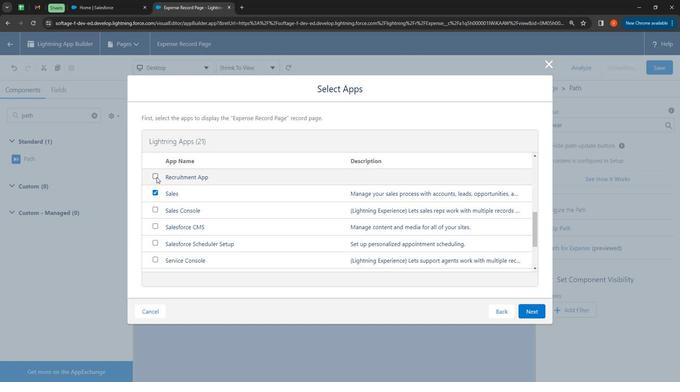 
Action: Mouse moved to (156, 238)
Screenshot: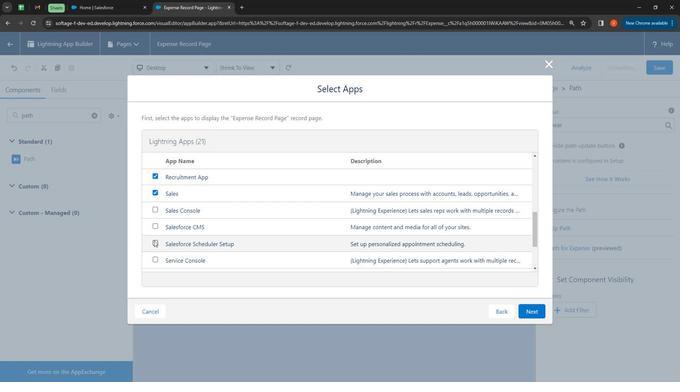 
Action: Mouse pressed left at (156, 238)
Screenshot: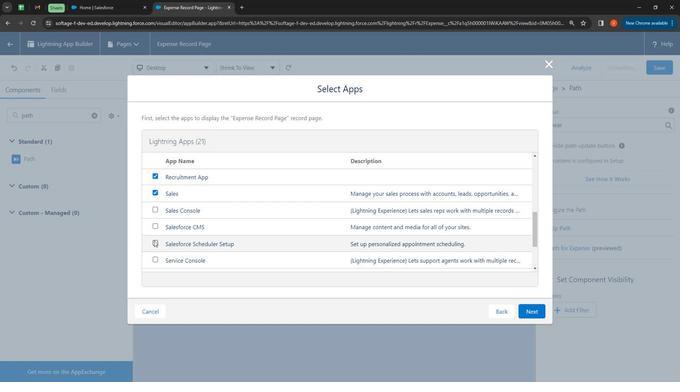 
Action: Mouse moved to (159, 219)
Screenshot: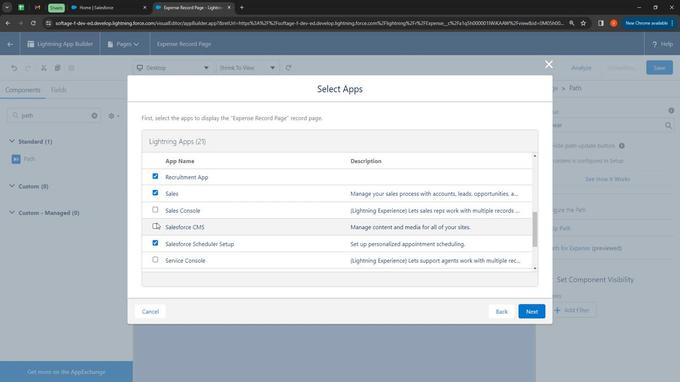 
Action: Mouse pressed left at (159, 219)
Screenshot: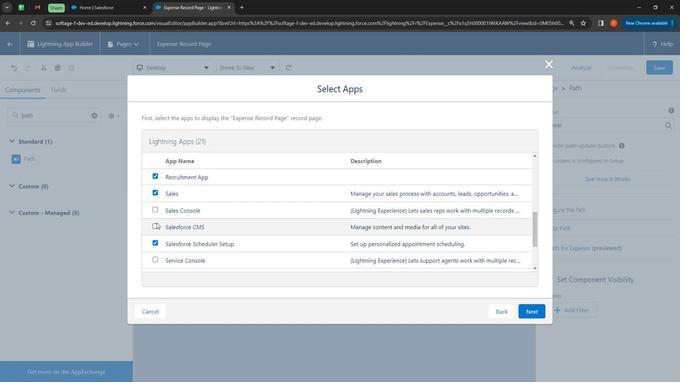 
Action: Mouse moved to (155, 223)
Screenshot: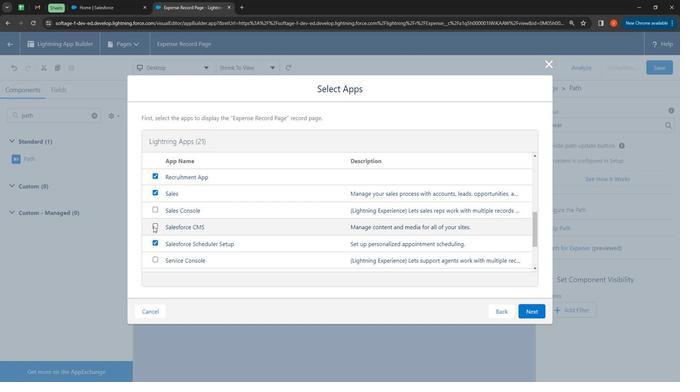 
Action: Mouse pressed left at (155, 223)
Screenshot: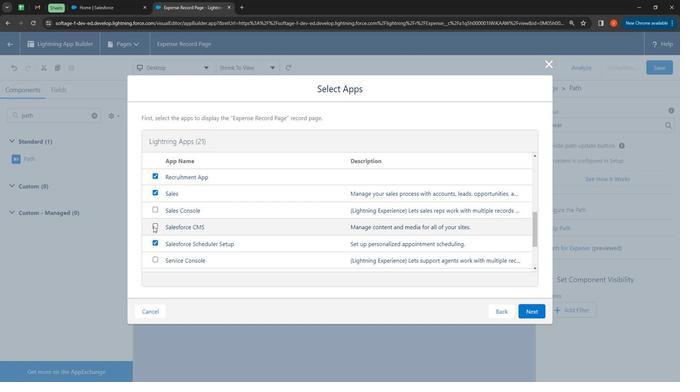 
Action: Mouse moved to (231, 241)
Screenshot: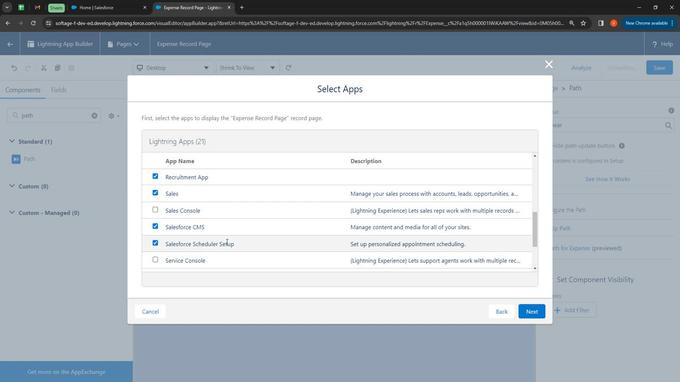 
Action: Mouse scrolled (231, 241) with delta (0, 0)
Screenshot: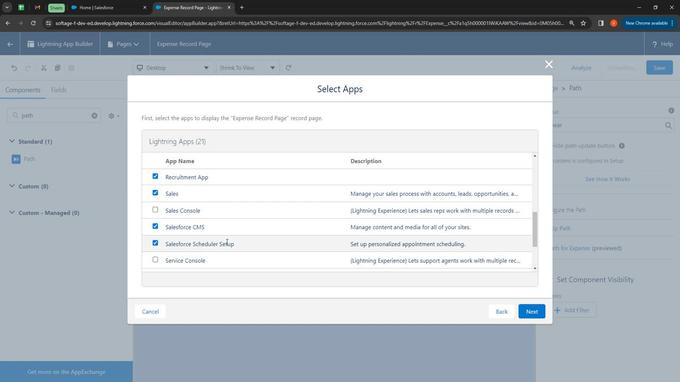 
Action: Mouse moved to (238, 244)
Screenshot: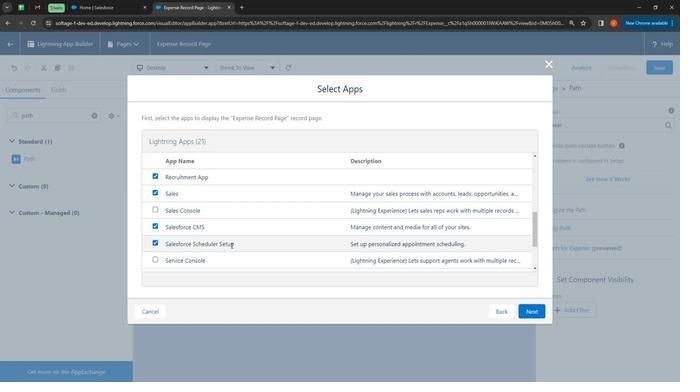 
Action: Mouse scrolled (237, 244) with delta (0, 0)
Screenshot: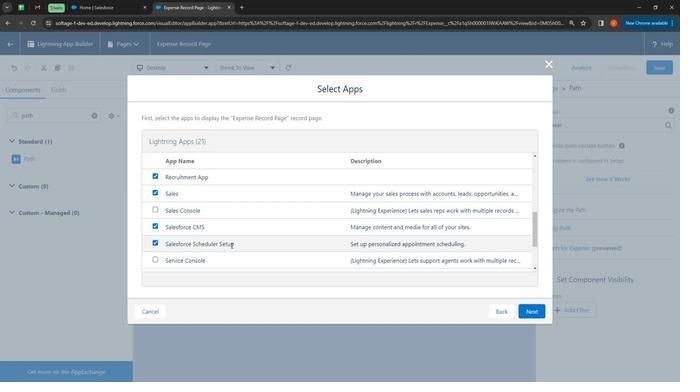 
Action: Mouse moved to (239, 244)
Screenshot: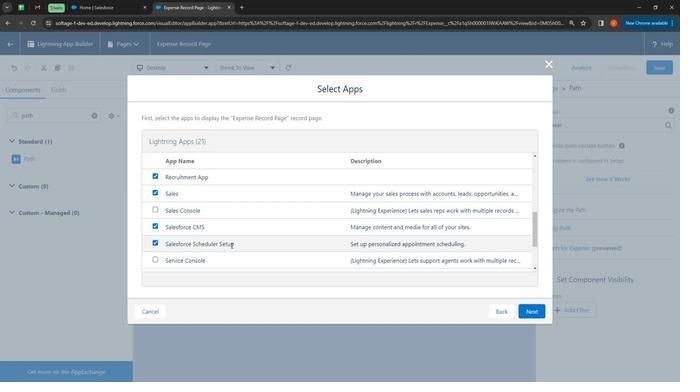 
Action: Mouse scrolled (239, 244) with delta (0, 0)
Screenshot: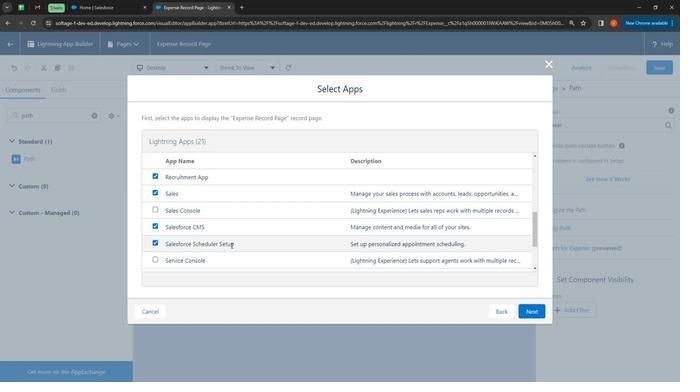 
Action: Mouse moved to (243, 244)
Screenshot: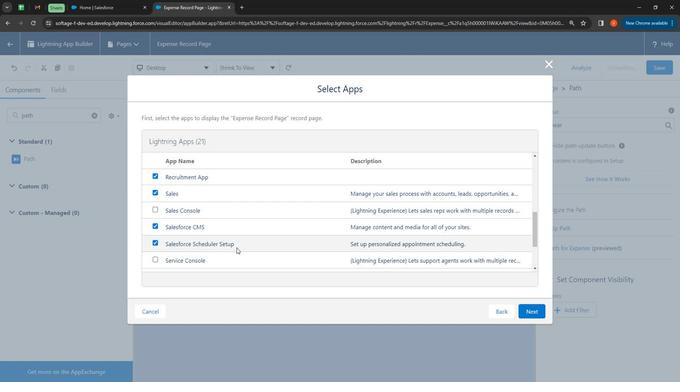 
Action: Mouse scrolled (243, 244) with delta (0, 0)
Screenshot: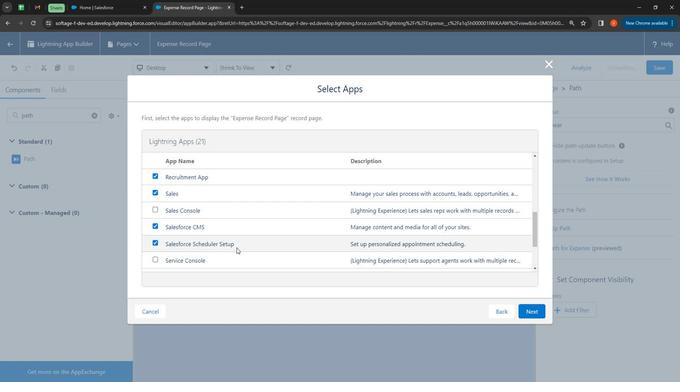 
Action: Mouse moved to (246, 244)
Screenshot: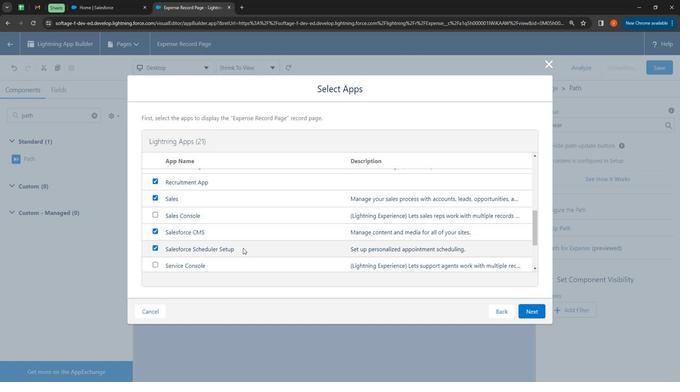
Action: Mouse scrolled (246, 244) with delta (0, 0)
Screenshot: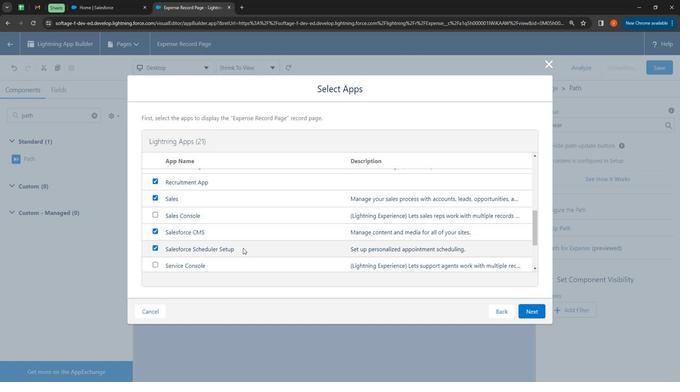 
Action: Mouse moved to (248, 244)
Screenshot: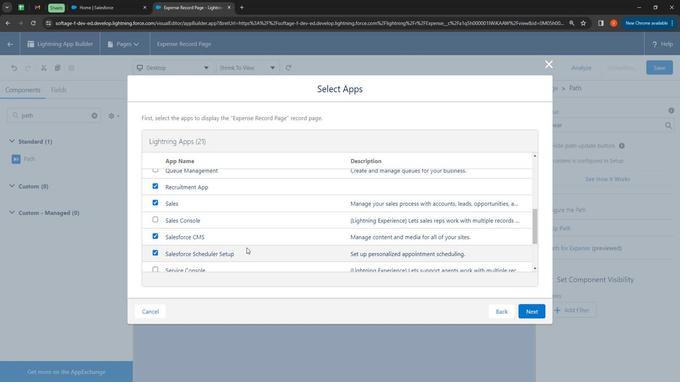 
Action: Mouse scrolled (248, 243) with delta (0, 0)
Screenshot: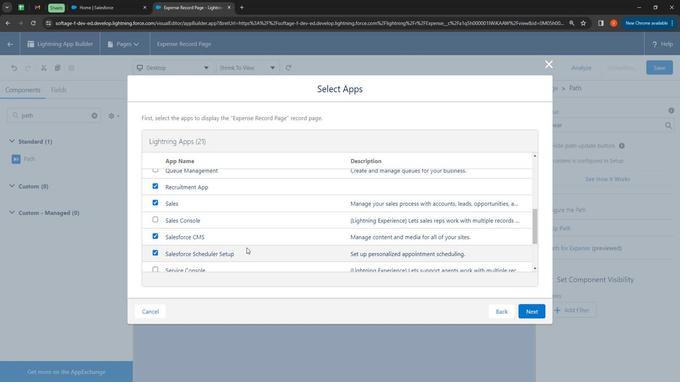 
Action: Mouse moved to (250, 243)
Screenshot: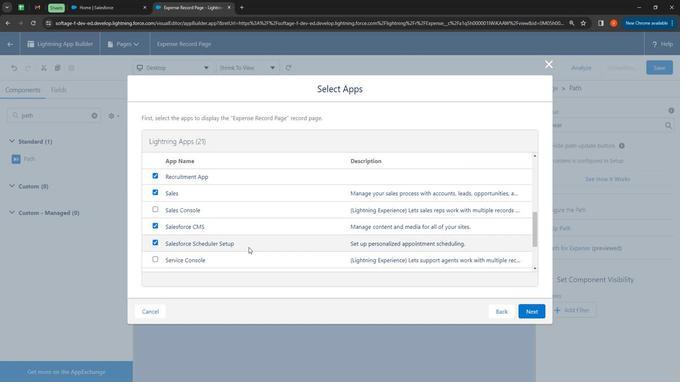 
Action: Mouse scrolled (250, 243) with delta (0, 0)
Screenshot: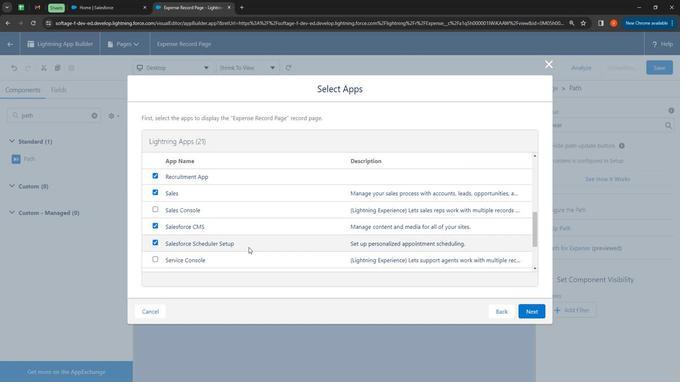 
Action: Mouse moved to (154, 260)
Screenshot: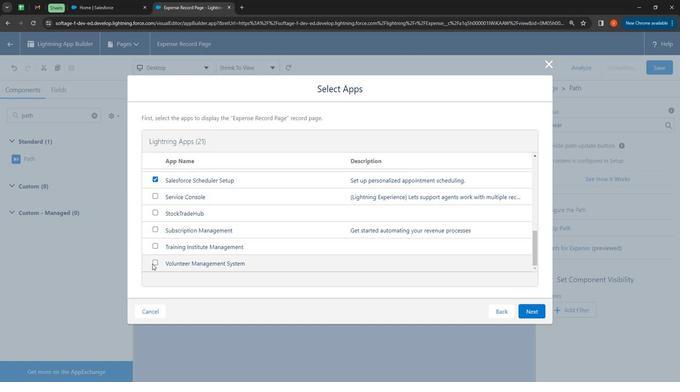 
Action: Mouse pressed left at (154, 260)
Screenshot: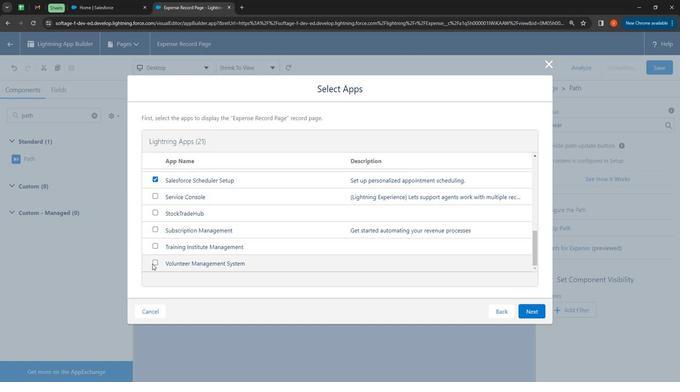 
Action: Mouse moved to (157, 258)
Screenshot: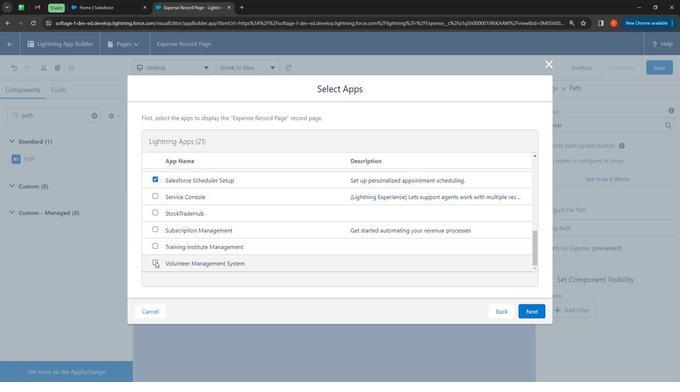 
Action: Mouse pressed left at (157, 258)
Screenshot: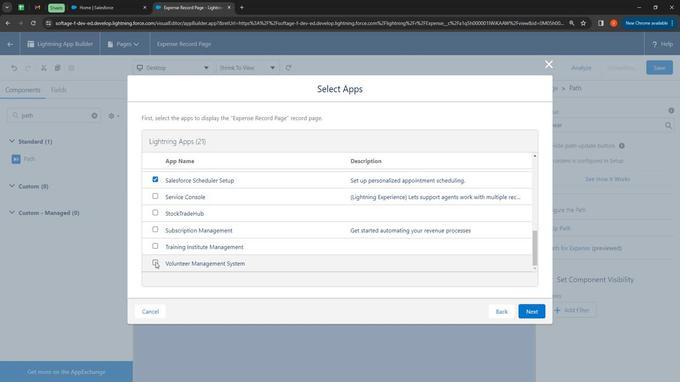 
Action: Mouse moved to (155, 239)
Screenshot: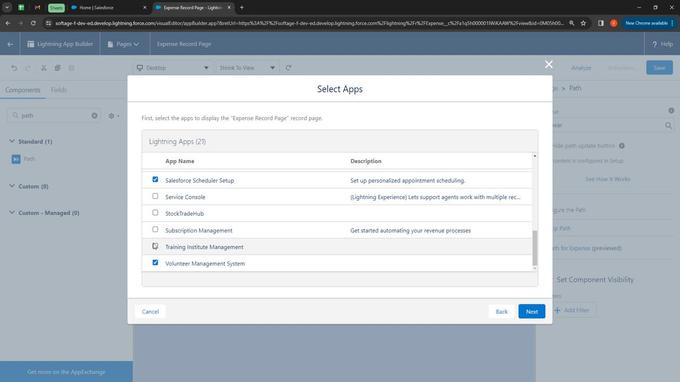 
Action: Mouse pressed left at (155, 239)
Screenshot: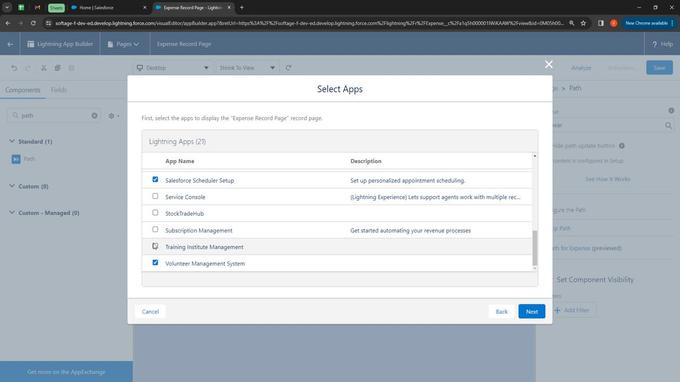 
Action: Mouse moved to (156, 242)
Screenshot: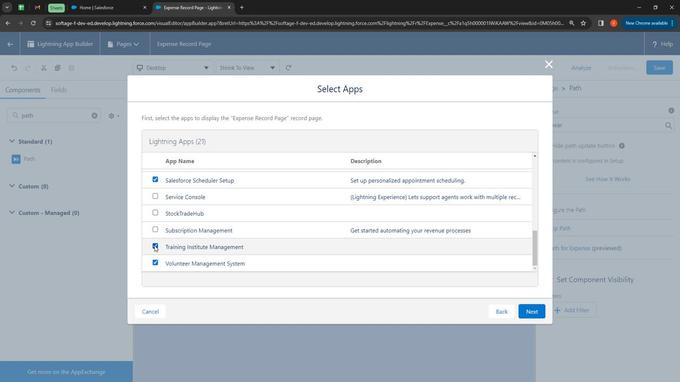 
Action: Mouse pressed left at (156, 242)
Screenshot: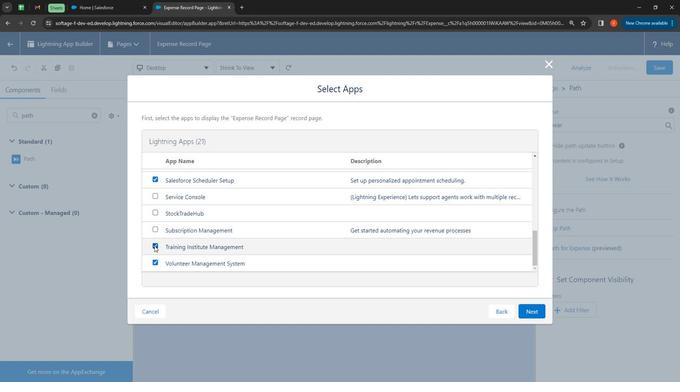 
Action: Mouse moved to (160, 226)
Screenshot: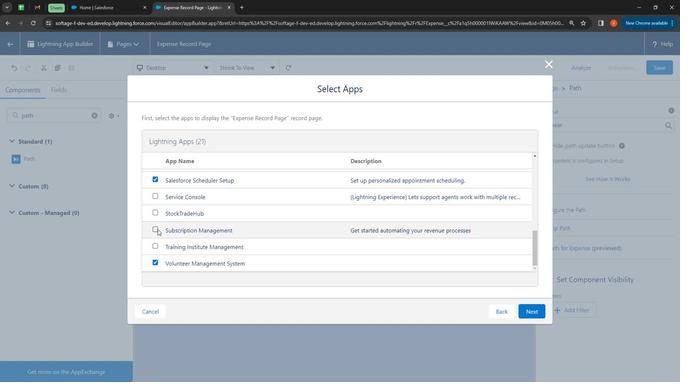 
Action: Mouse pressed left at (160, 226)
Screenshot: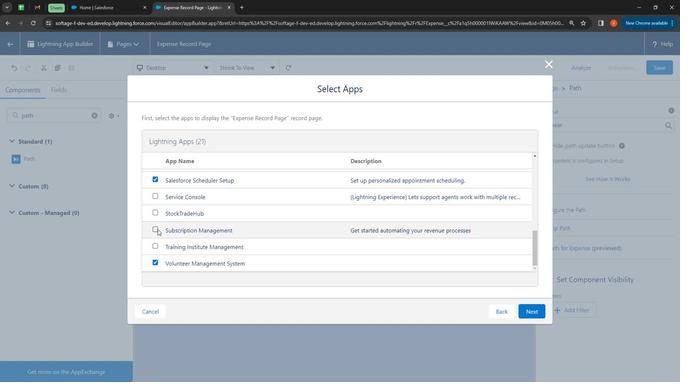 
Action: Mouse moved to (157, 243)
Screenshot: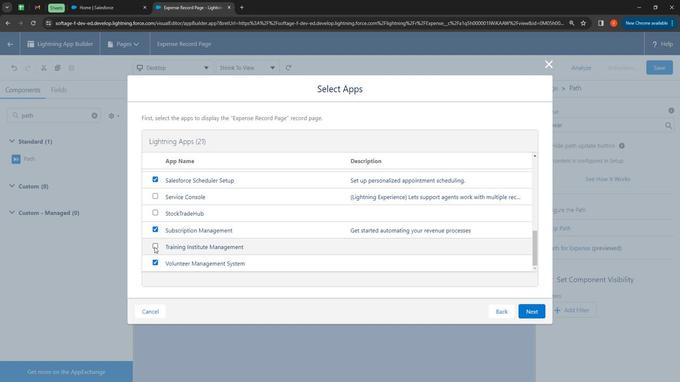 
Action: Mouse pressed left at (157, 243)
Screenshot: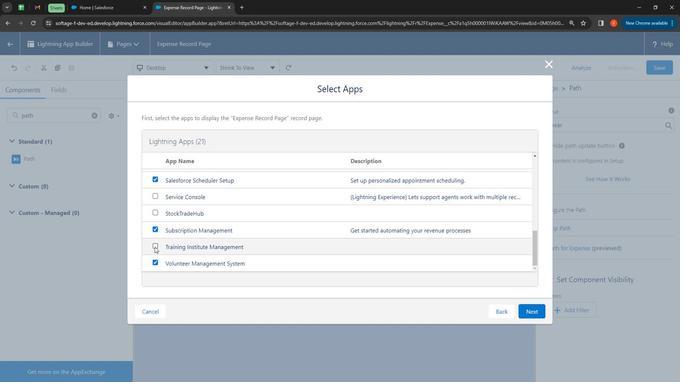 
Action: Mouse moved to (527, 305)
Screenshot: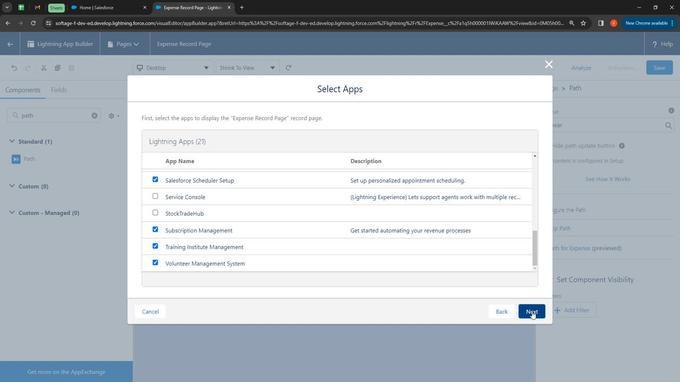 
Action: Mouse pressed left at (527, 305)
Screenshot: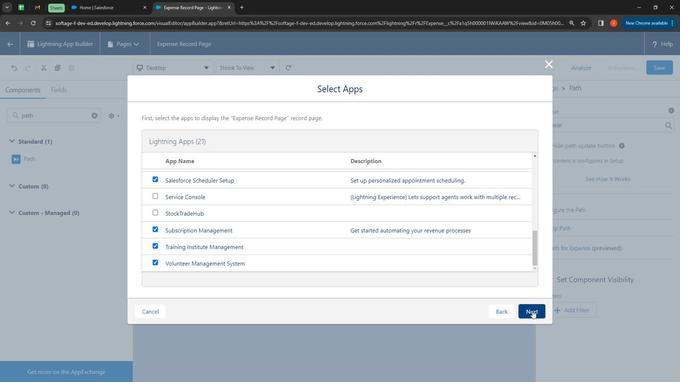 
Action: Mouse moved to (408, 224)
Screenshot: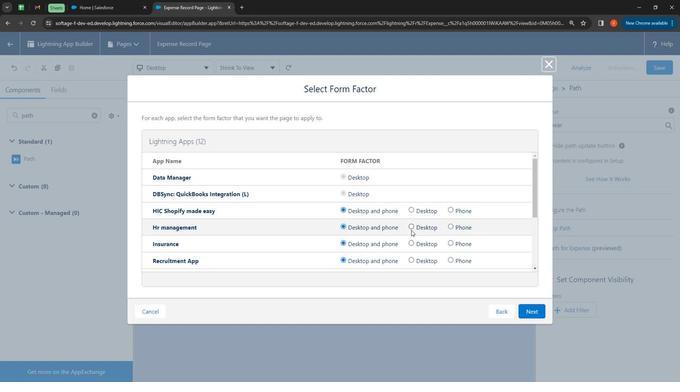 
Action: Mouse pressed left at (408, 224)
Screenshot: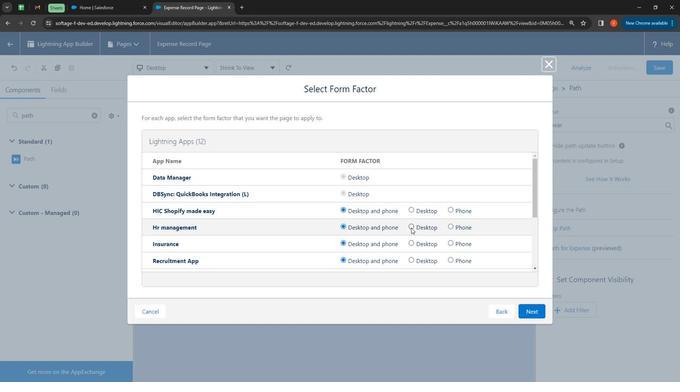 
Action: Mouse moved to (409, 238)
Screenshot: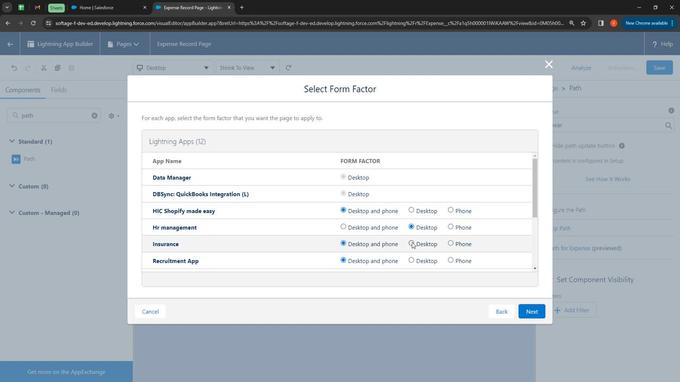 
Action: Mouse pressed left at (409, 238)
Screenshot: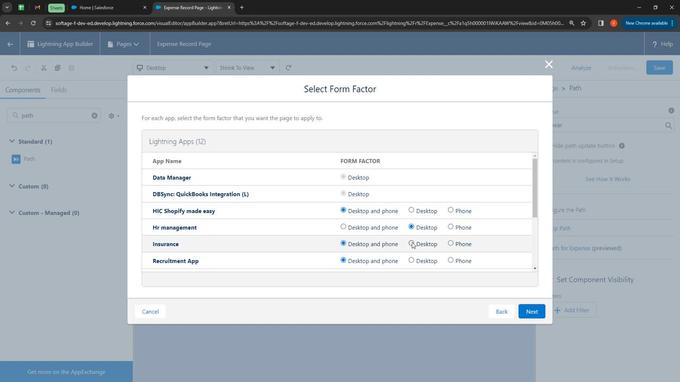 
Action: Mouse moved to (447, 205)
Screenshot: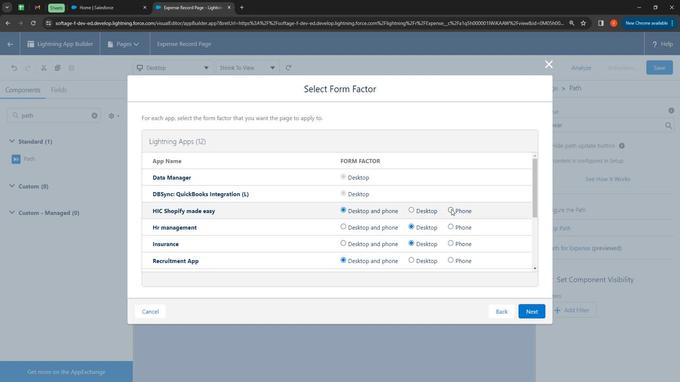 
Action: Mouse pressed left at (447, 205)
